 Task: Find connections with filter location Belo Oriente with filter topic #Personalbrandingwith filter profile language Spanish with filter current company Arup with filter school Indian Institute of Social Welfare and Business Management with filter industry Construction with filter service category Graphic Design with filter keywords title Social Media Specialist
Action: Mouse moved to (572, 122)
Screenshot: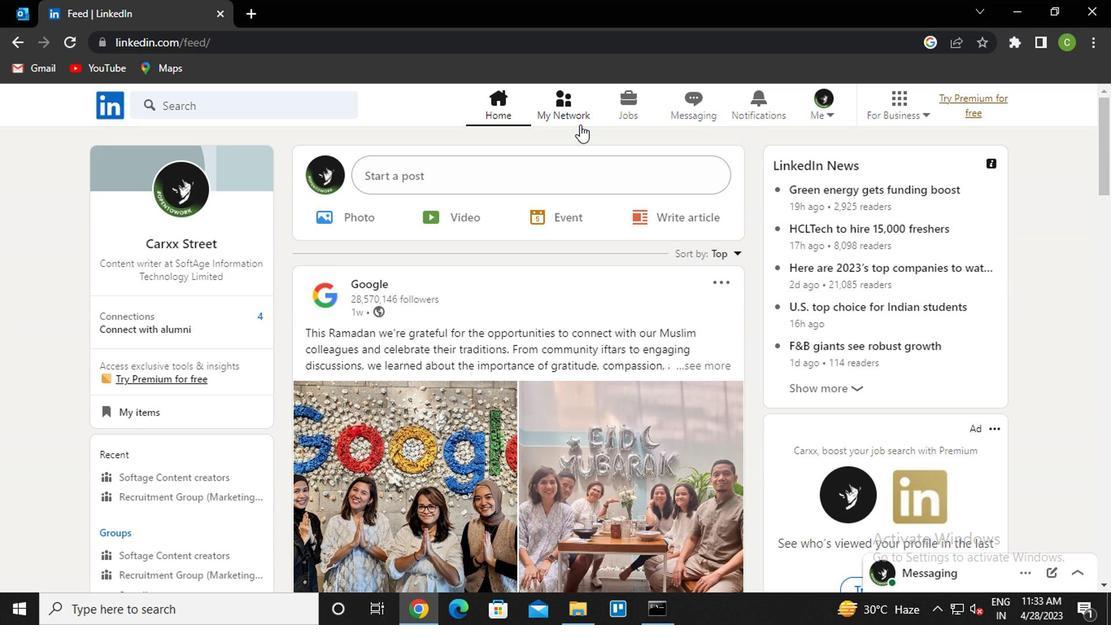 
Action: Mouse pressed left at (572, 122)
Screenshot: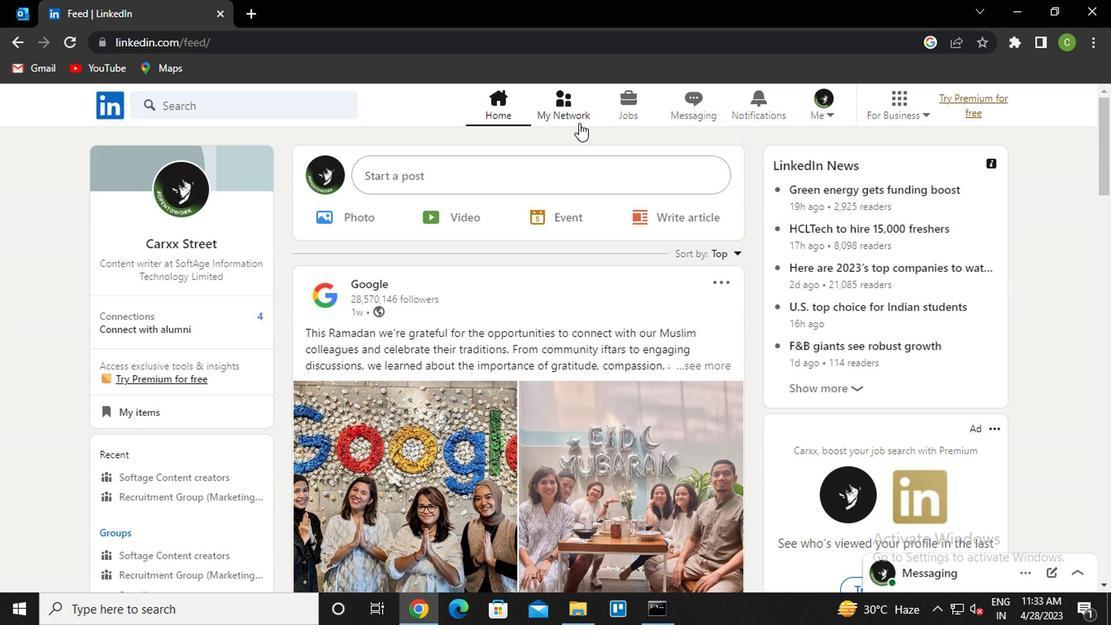 
Action: Mouse moved to (250, 208)
Screenshot: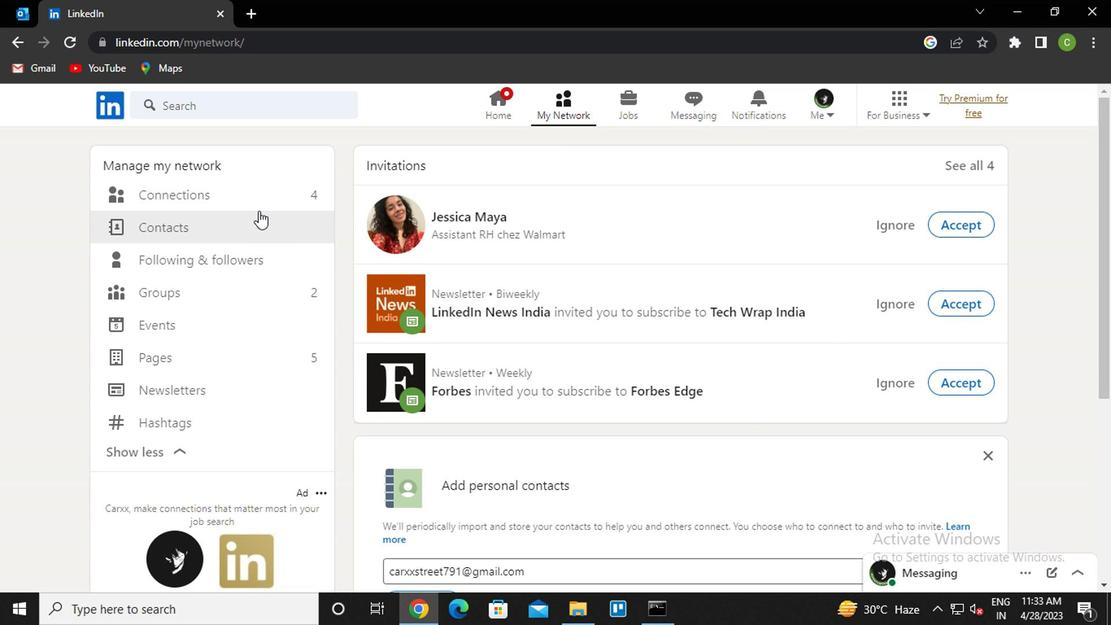 
Action: Mouse pressed left at (250, 208)
Screenshot: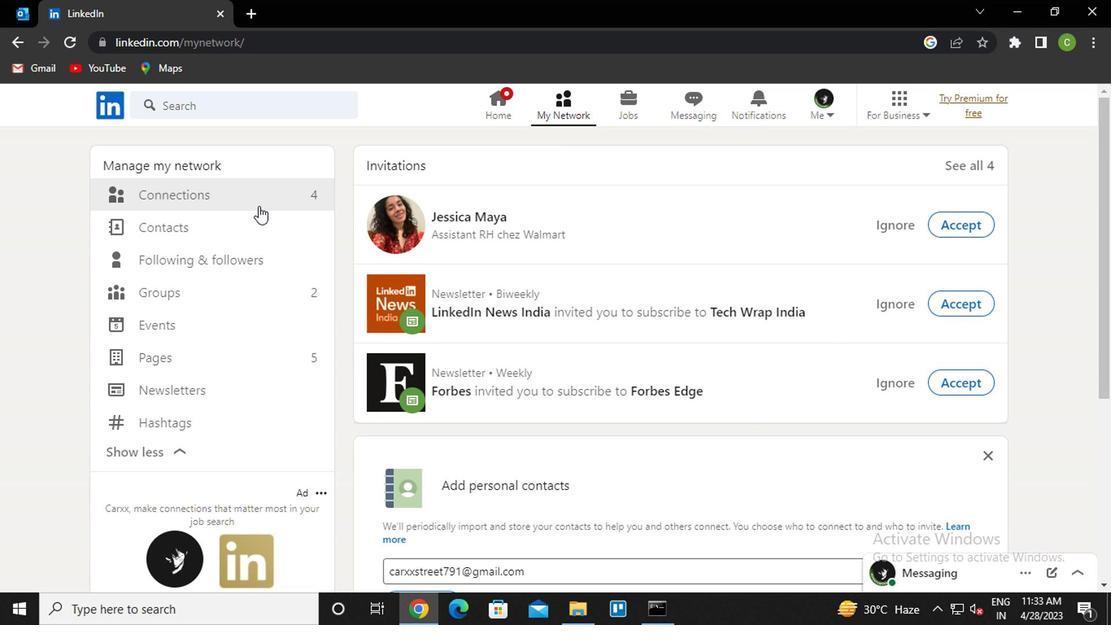 
Action: Mouse moved to (258, 208)
Screenshot: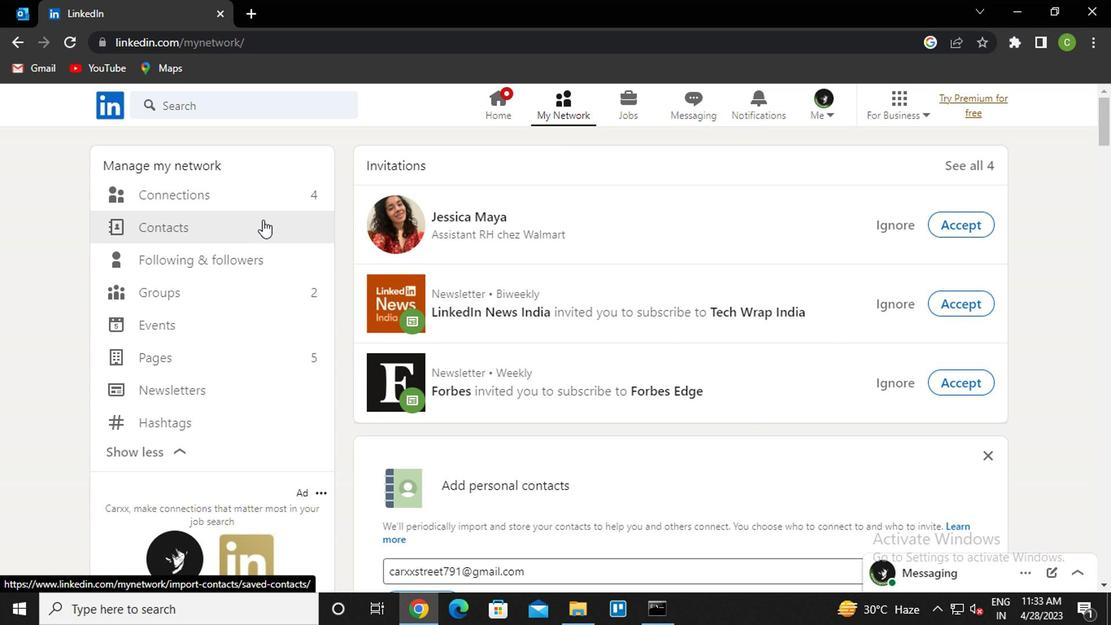 
Action: Mouse pressed left at (258, 208)
Screenshot: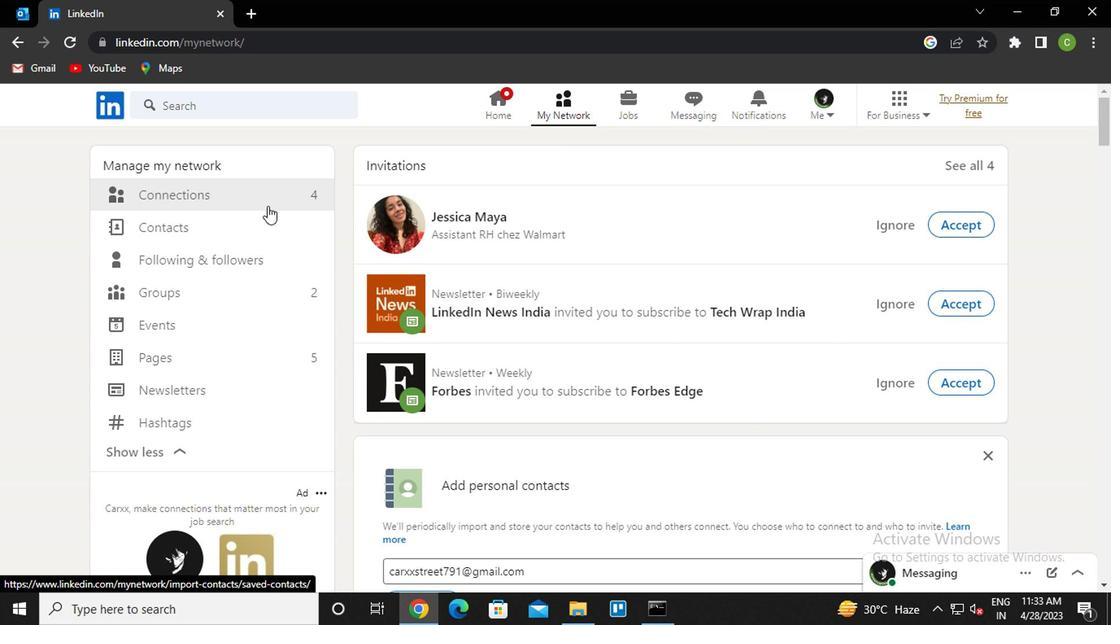
Action: Mouse moved to (283, 195)
Screenshot: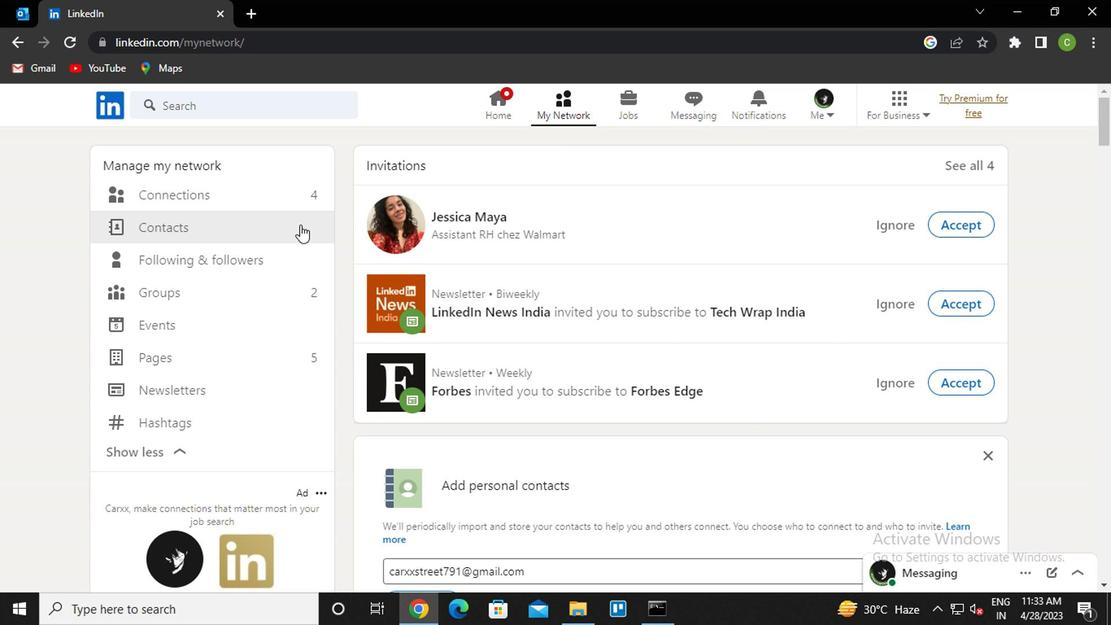 
Action: Mouse pressed left at (283, 195)
Screenshot: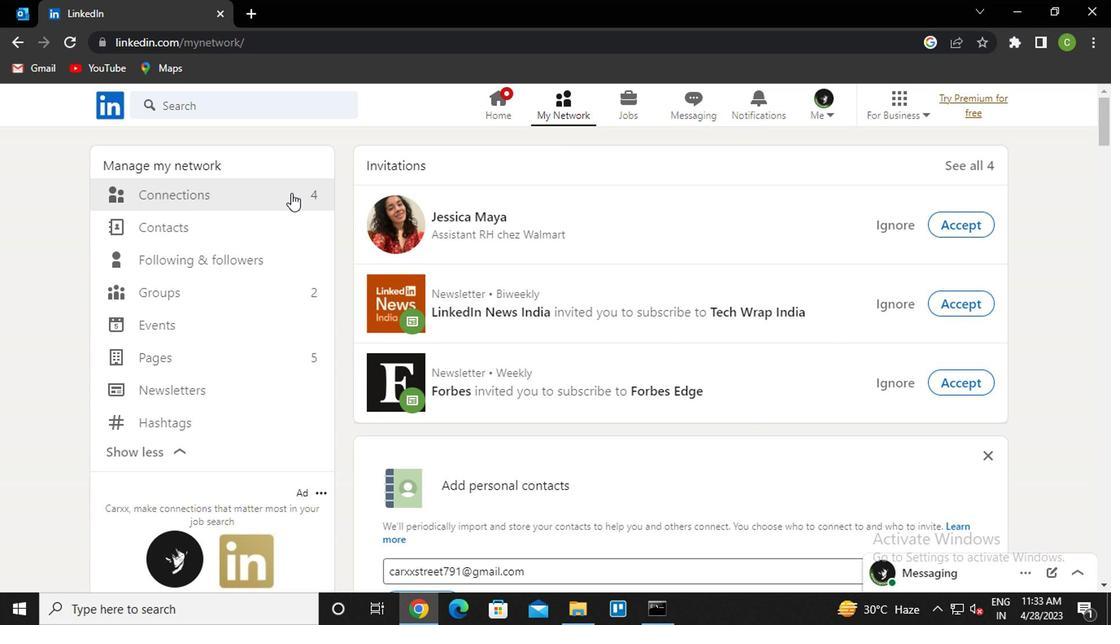 
Action: Mouse moved to (678, 201)
Screenshot: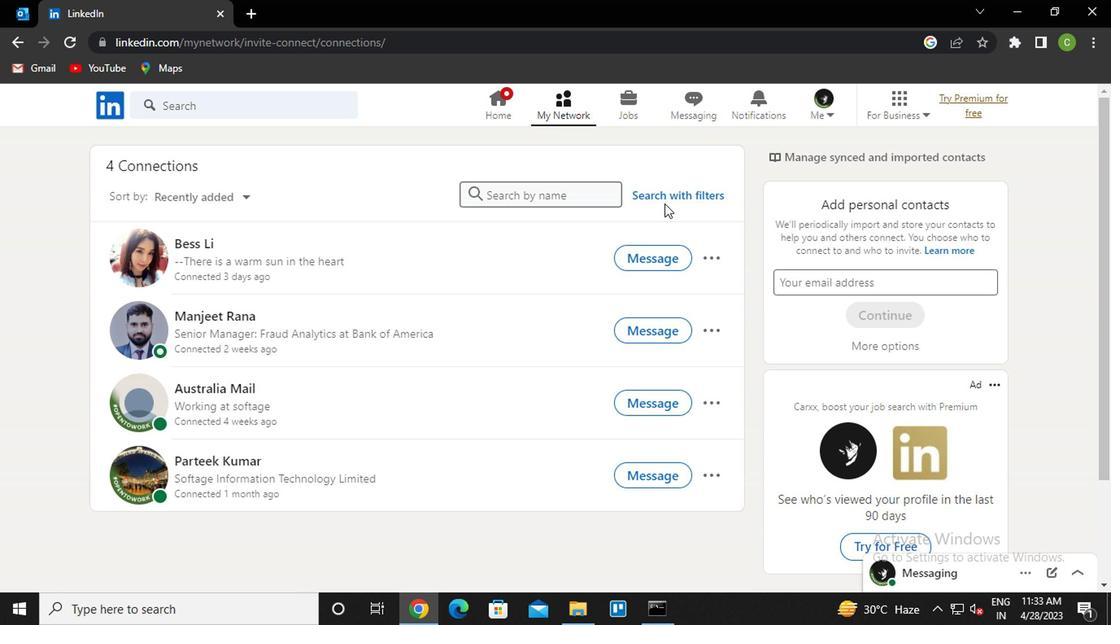 
Action: Mouse pressed left at (678, 201)
Screenshot: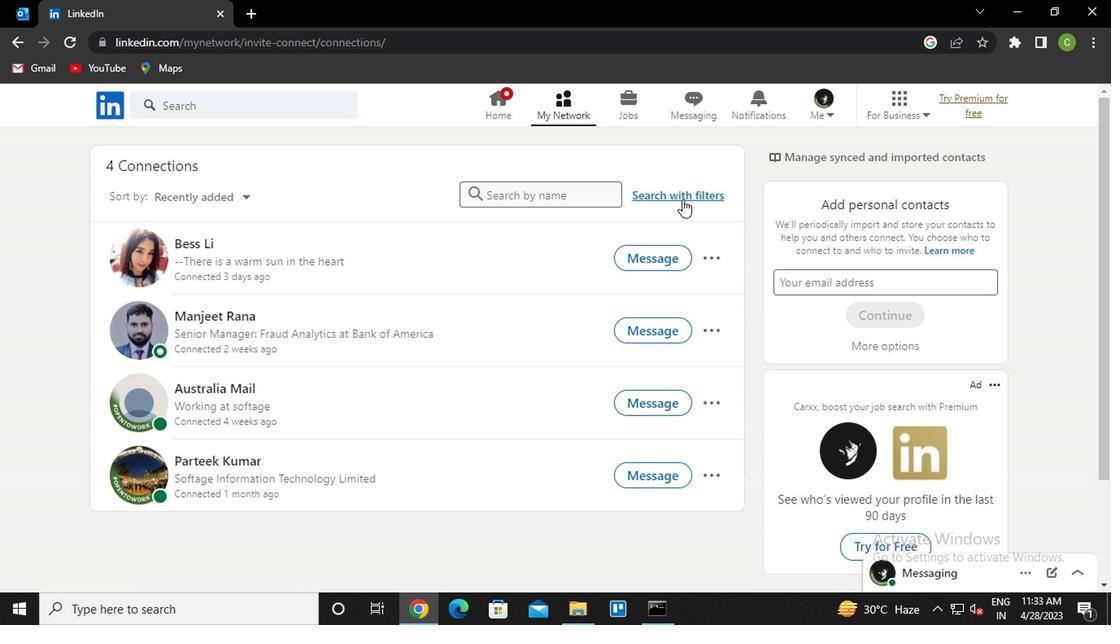 
Action: Mouse moved to (603, 147)
Screenshot: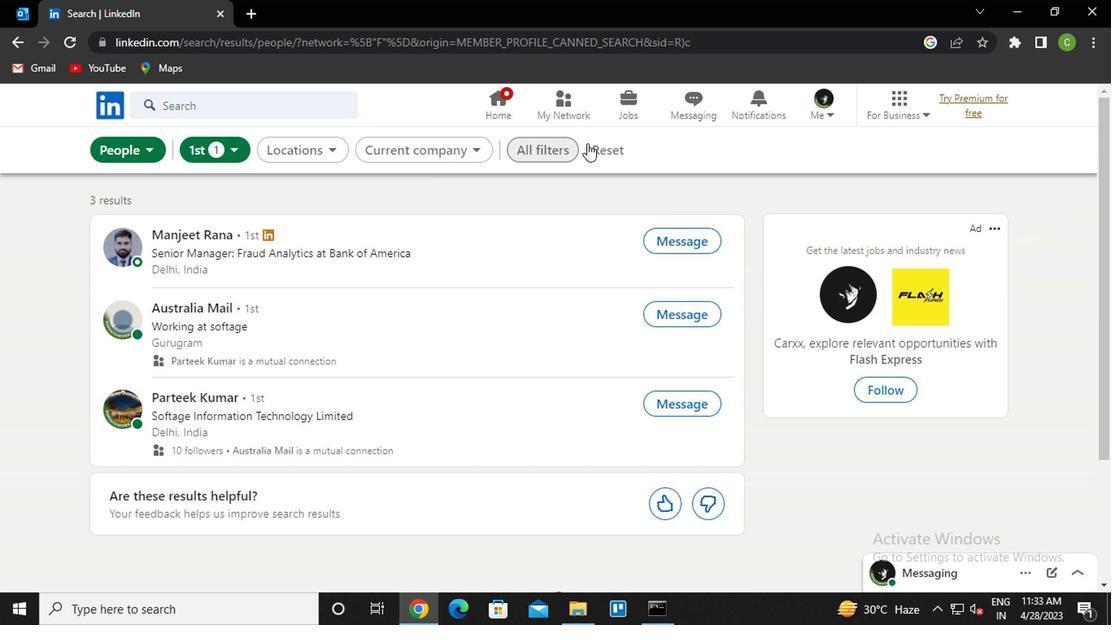 
Action: Mouse pressed left at (603, 147)
Screenshot: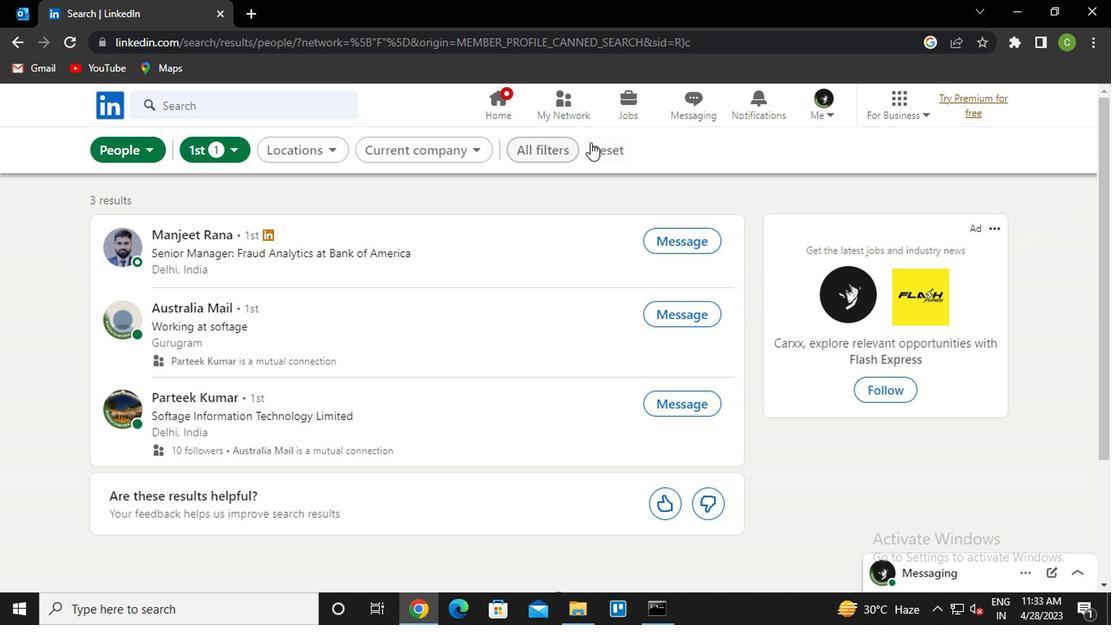 
Action: Mouse moved to (567, 150)
Screenshot: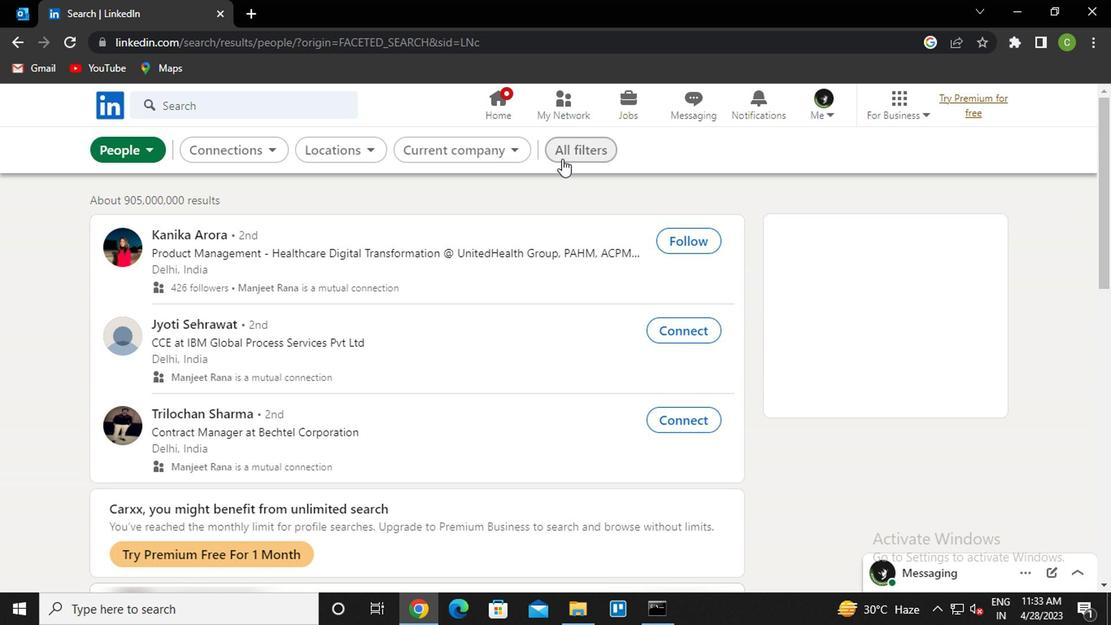 
Action: Mouse pressed left at (567, 150)
Screenshot: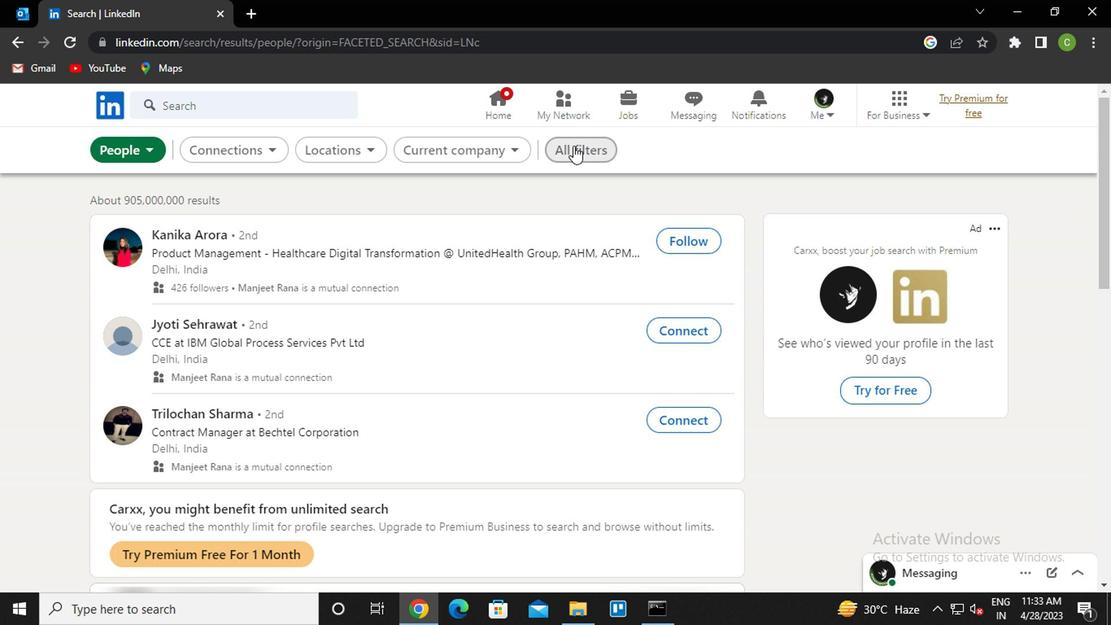 
Action: Mouse moved to (792, 297)
Screenshot: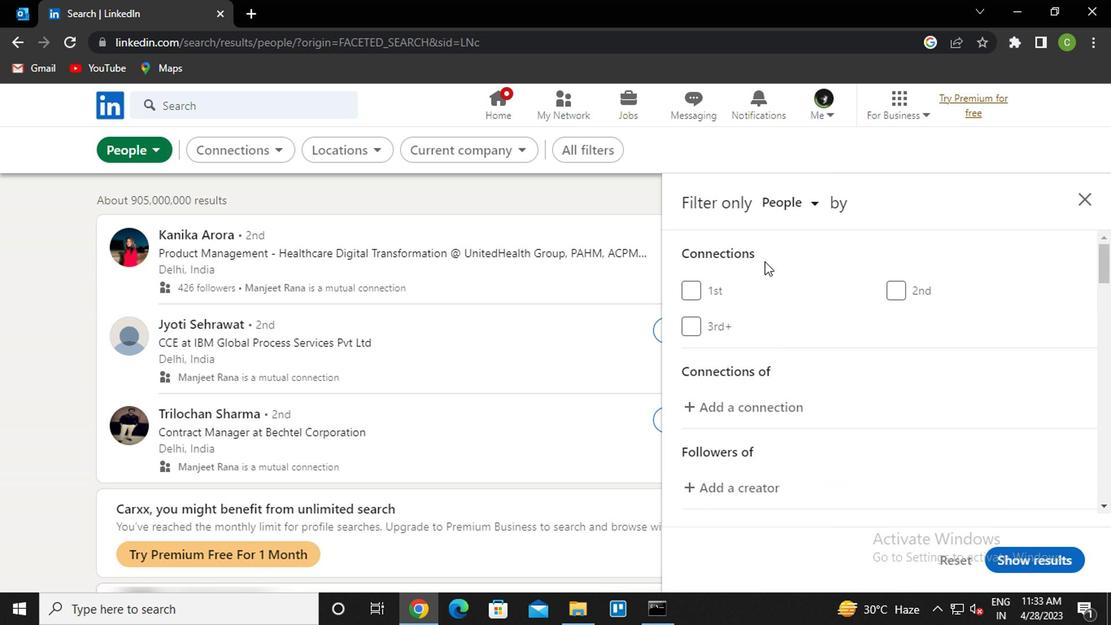 
Action: Mouse scrolled (792, 296) with delta (0, 0)
Screenshot: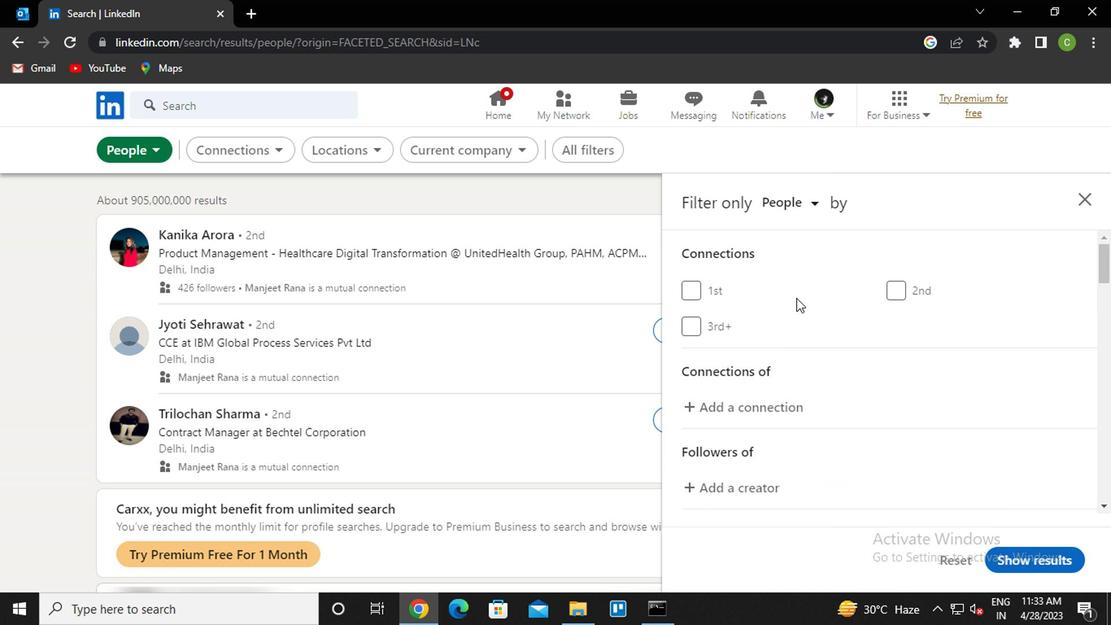 
Action: Mouse scrolled (792, 296) with delta (0, 0)
Screenshot: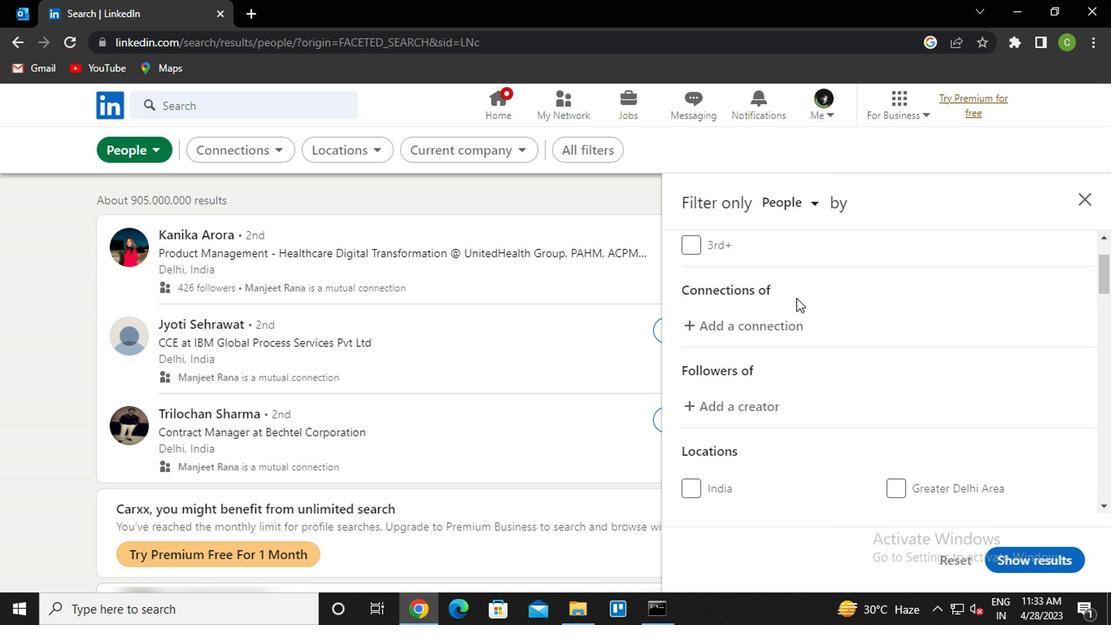
Action: Mouse scrolled (792, 296) with delta (0, 0)
Screenshot: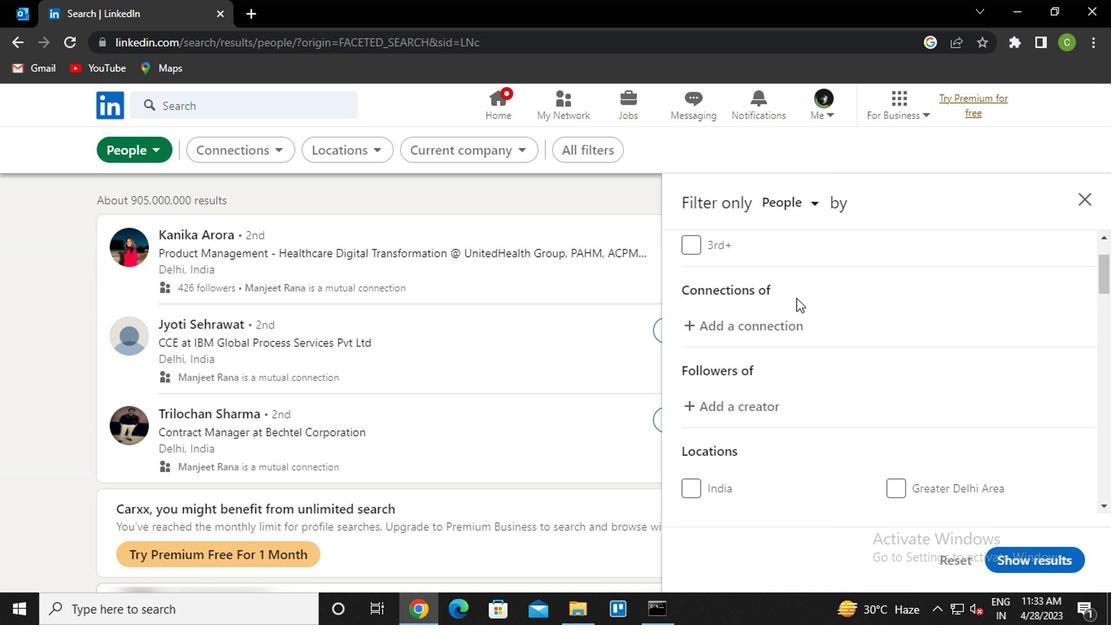 
Action: Mouse scrolled (792, 296) with delta (0, 0)
Screenshot: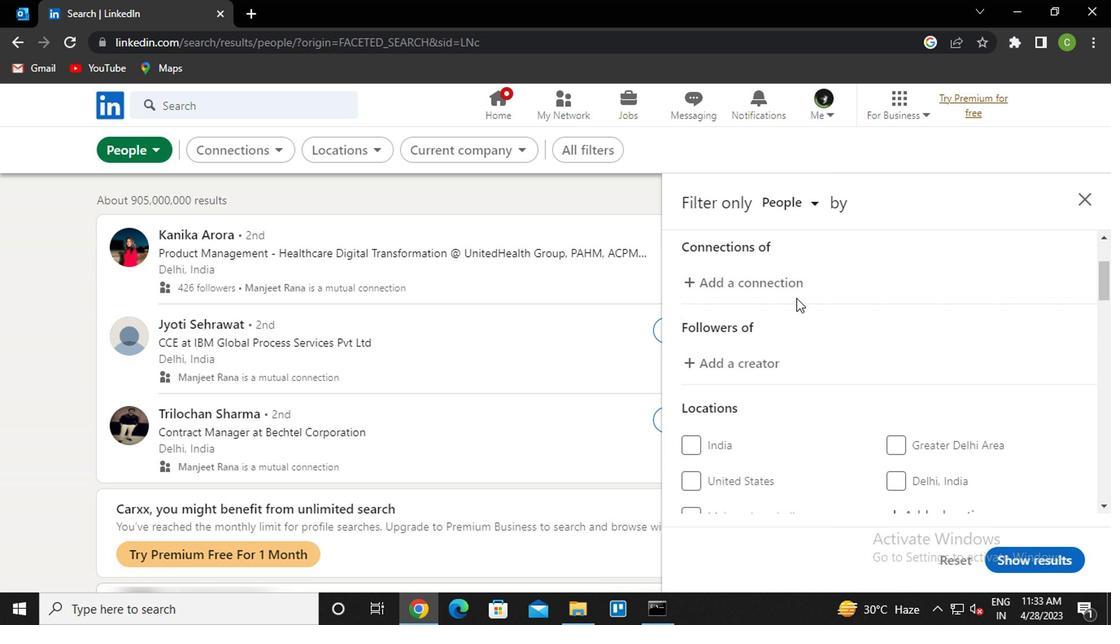 
Action: Mouse moved to (921, 321)
Screenshot: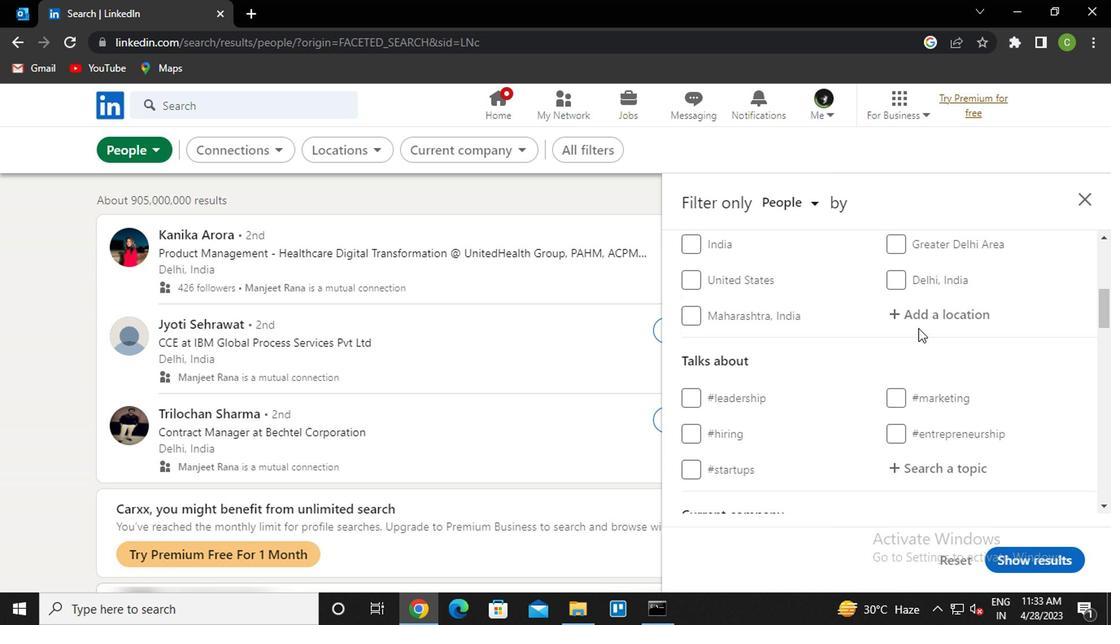 
Action: Mouse pressed left at (921, 321)
Screenshot: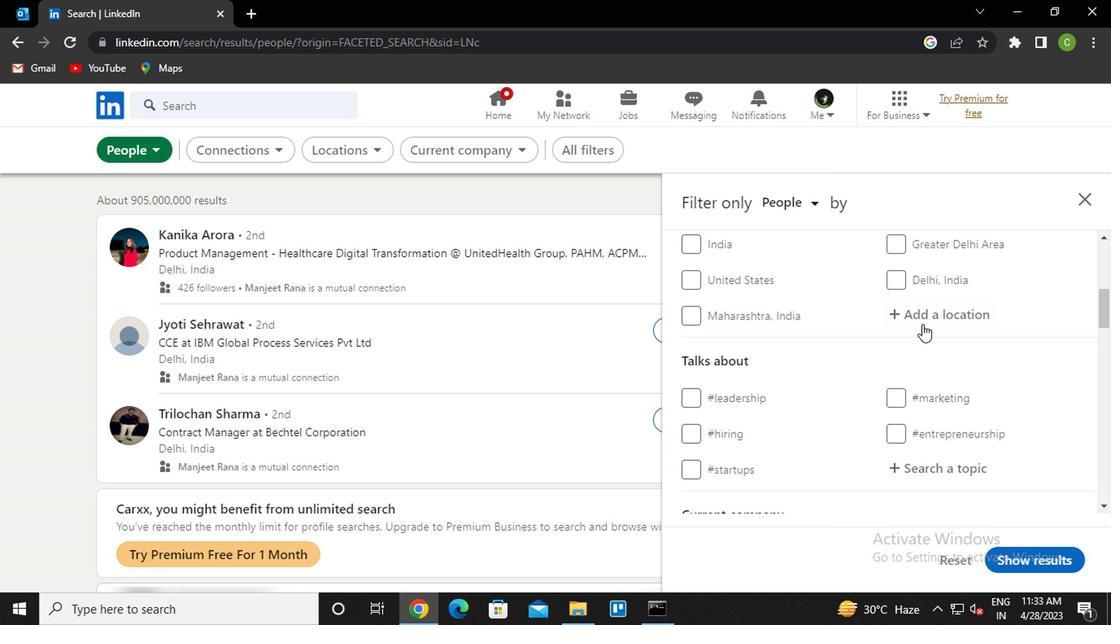 
Action: Key pressed <Key.caps_lock>b<Key.caps_lock>eo<Key.backspace>lo<Key.space><Key.caps_lock>o<Key.caps_lock>ri<Key.down><Key.enter>
Screenshot: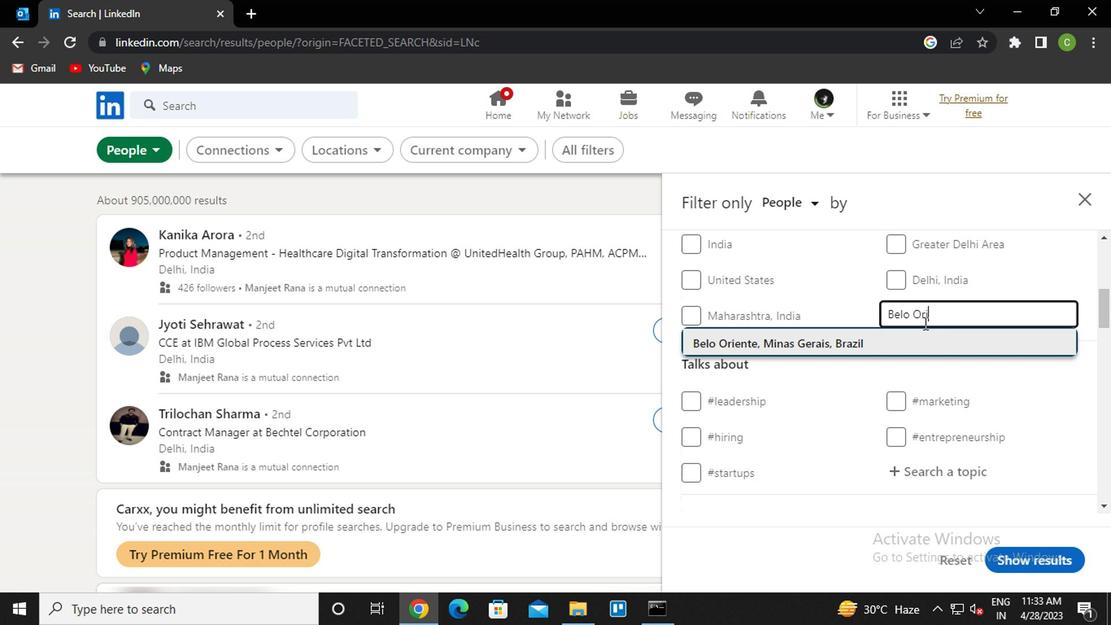 
Action: Mouse moved to (911, 328)
Screenshot: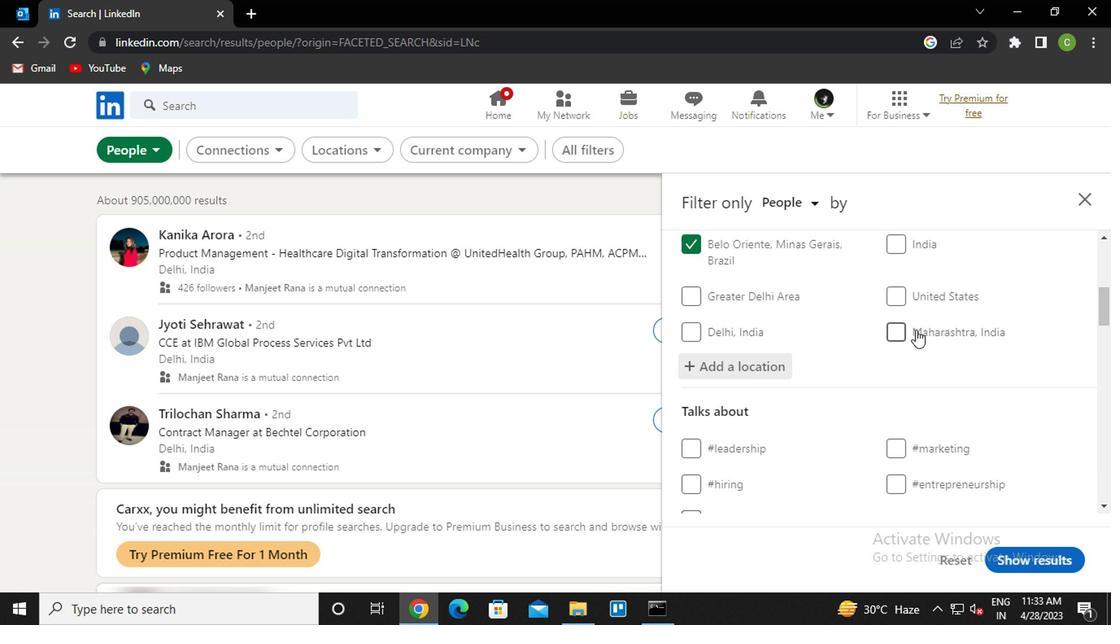 
Action: Mouse scrolled (911, 327) with delta (0, 0)
Screenshot: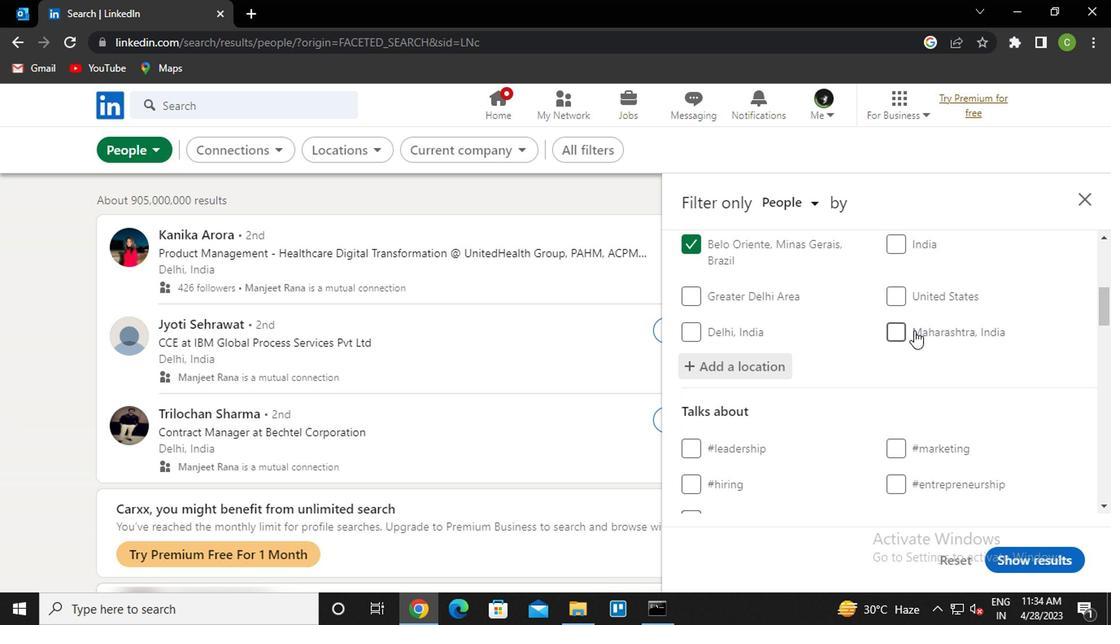 
Action: Mouse scrolled (911, 327) with delta (0, 0)
Screenshot: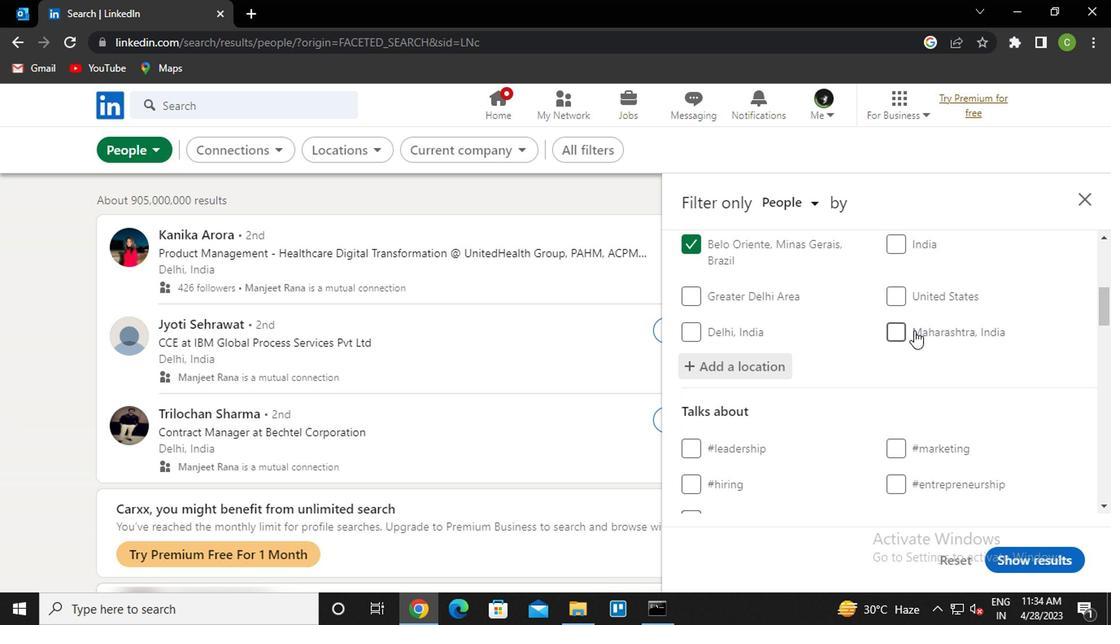 
Action: Mouse moved to (928, 354)
Screenshot: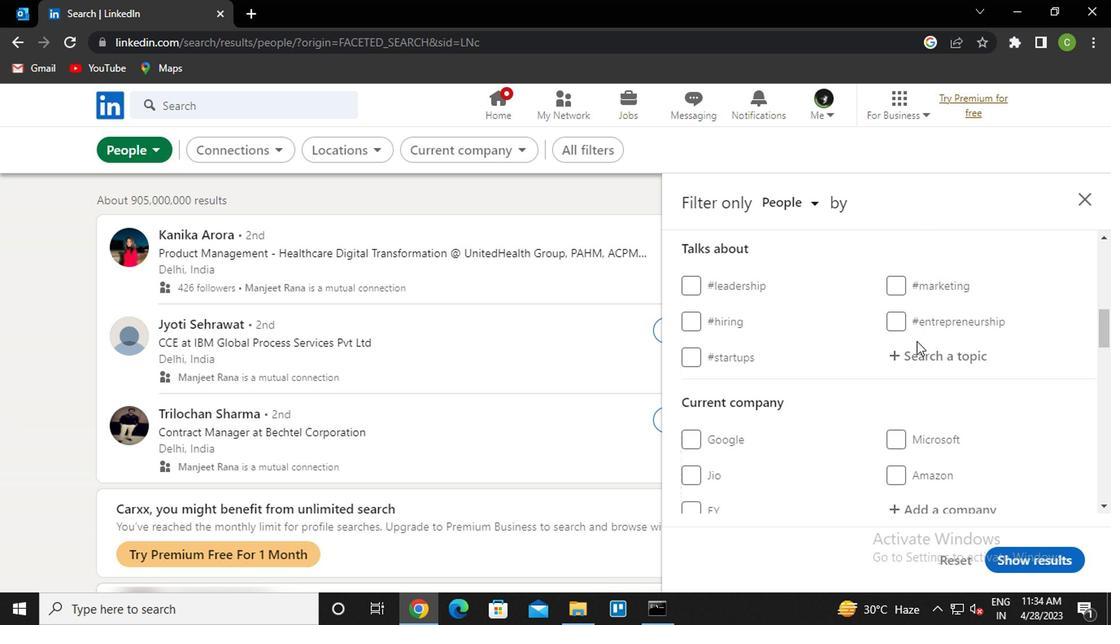 
Action: Mouse pressed left at (928, 354)
Screenshot: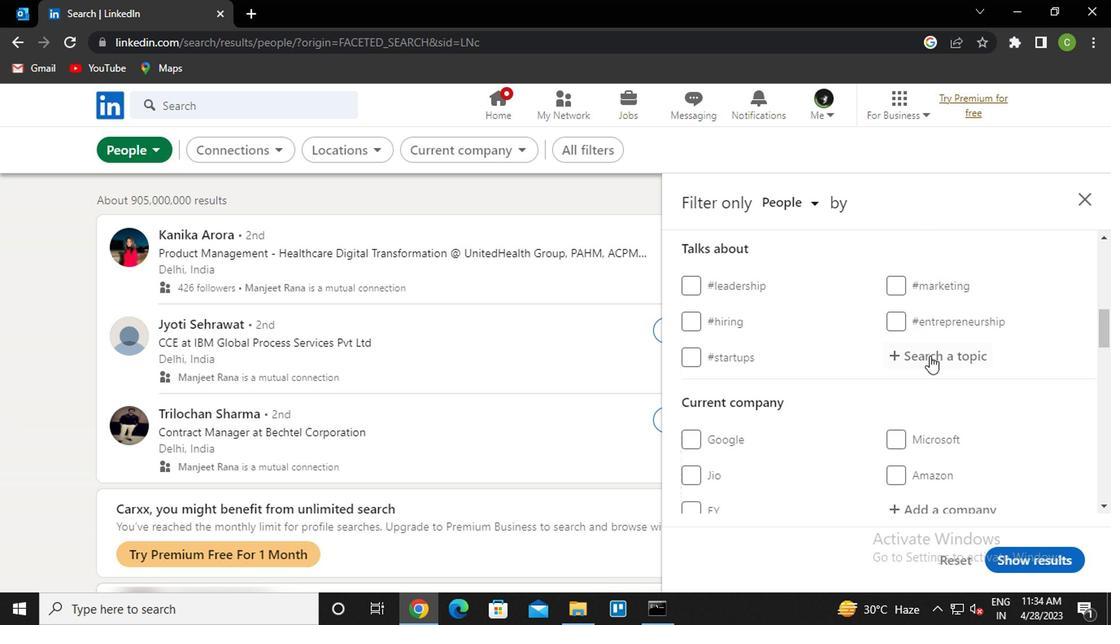 
Action: Key pressed <Key.caps_lock>p<Key.caps_lock>ersona;<Key.backspace>l<Key.down><Key.down><Key.enter>
Screenshot: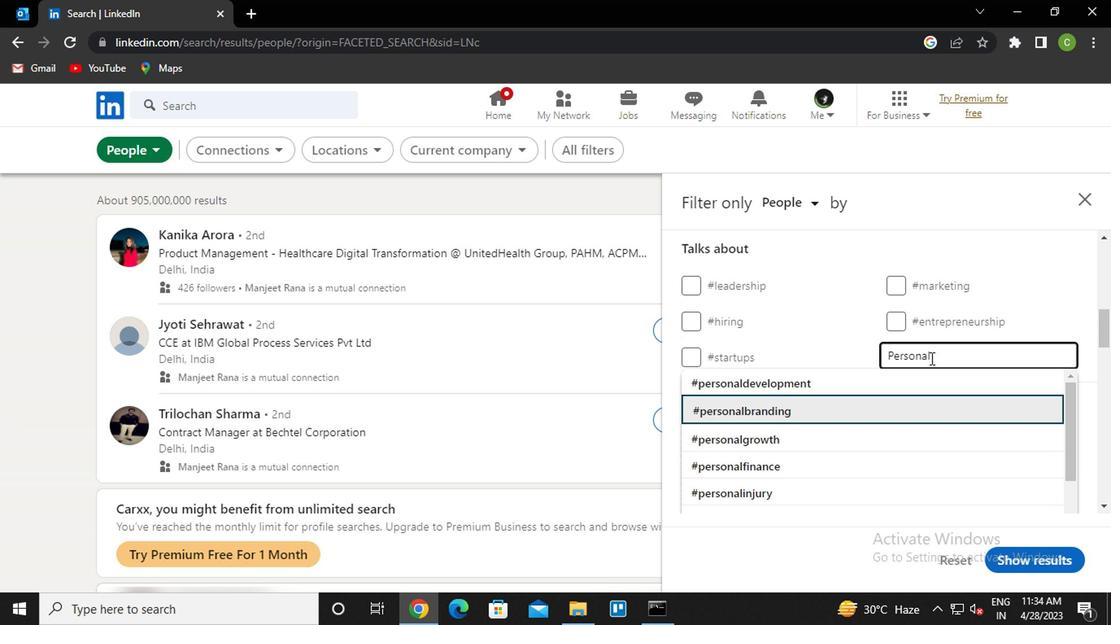 
Action: Mouse moved to (750, 367)
Screenshot: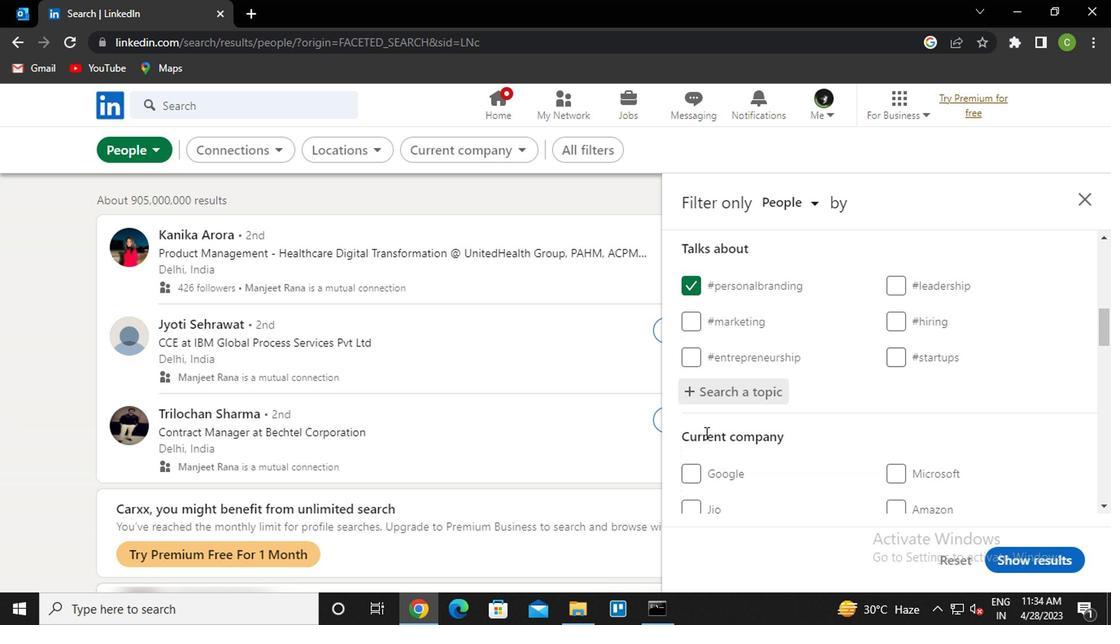 
Action: Mouse scrolled (750, 367) with delta (0, 0)
Screenshot: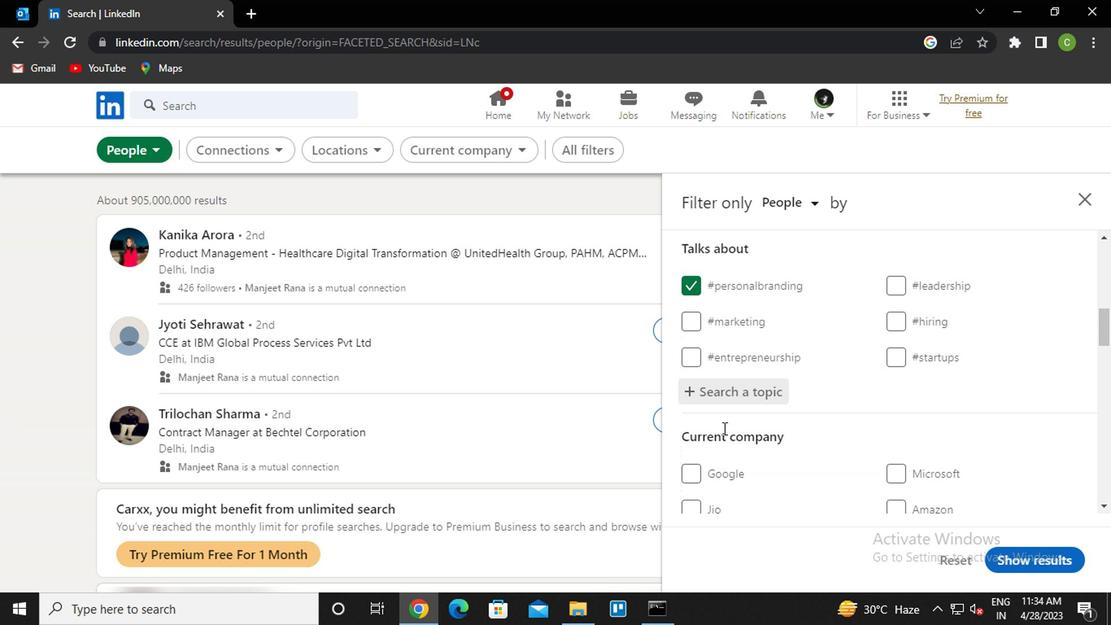
Action: Mouse moved to (750, 367)
Screenshot: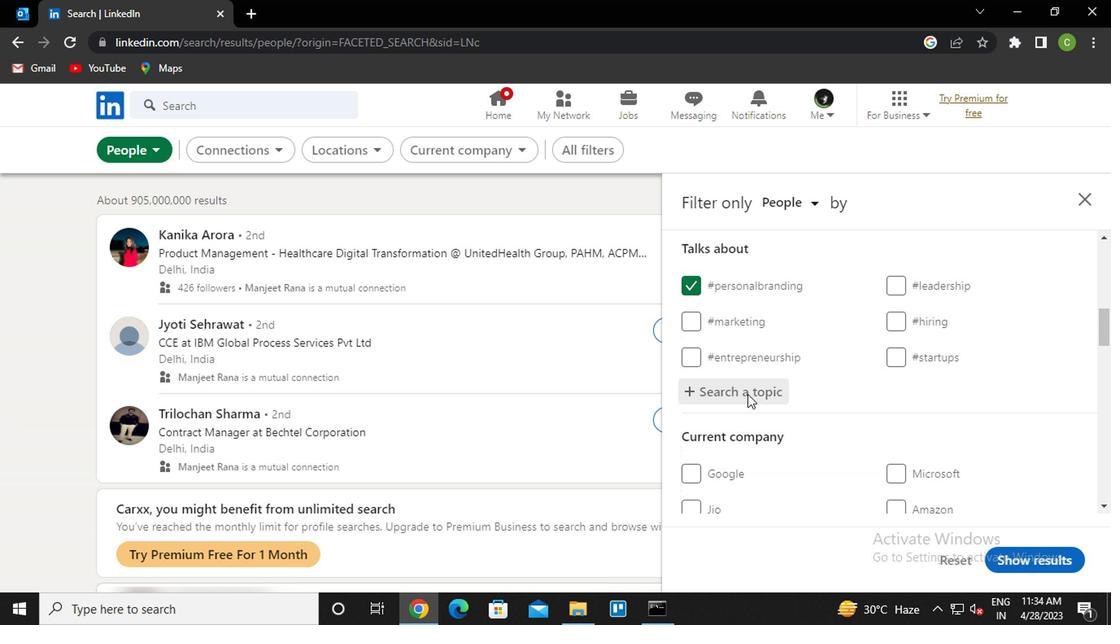 
Action: Mouse scrolled (750, 365) with delta (0, -1)
Screenshot: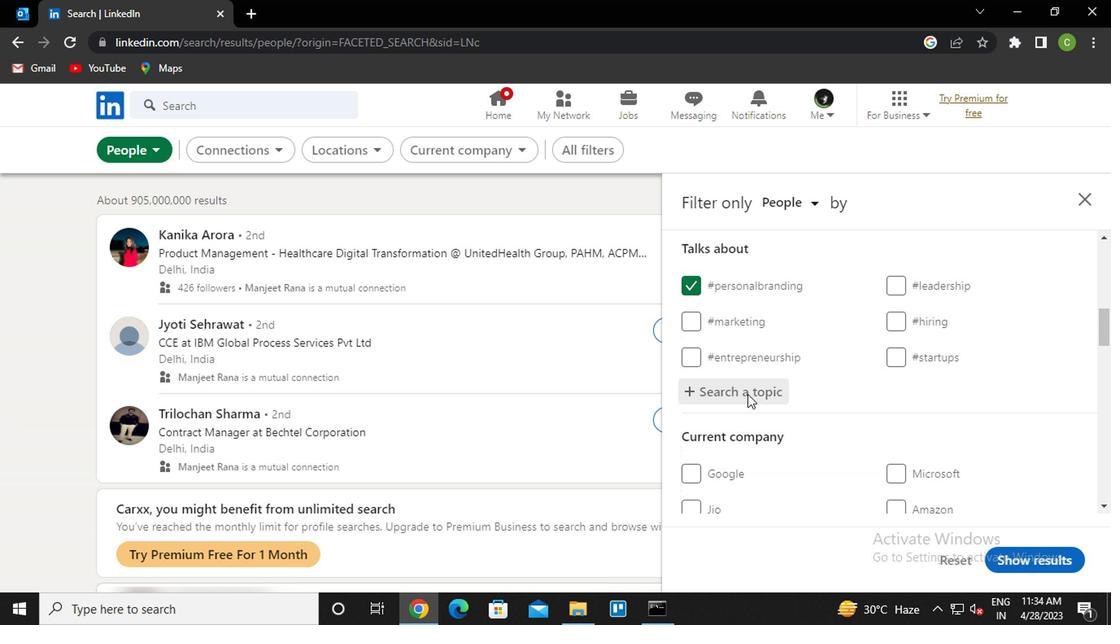 
Action: Mouse moved to (751, 367)
Screenshot: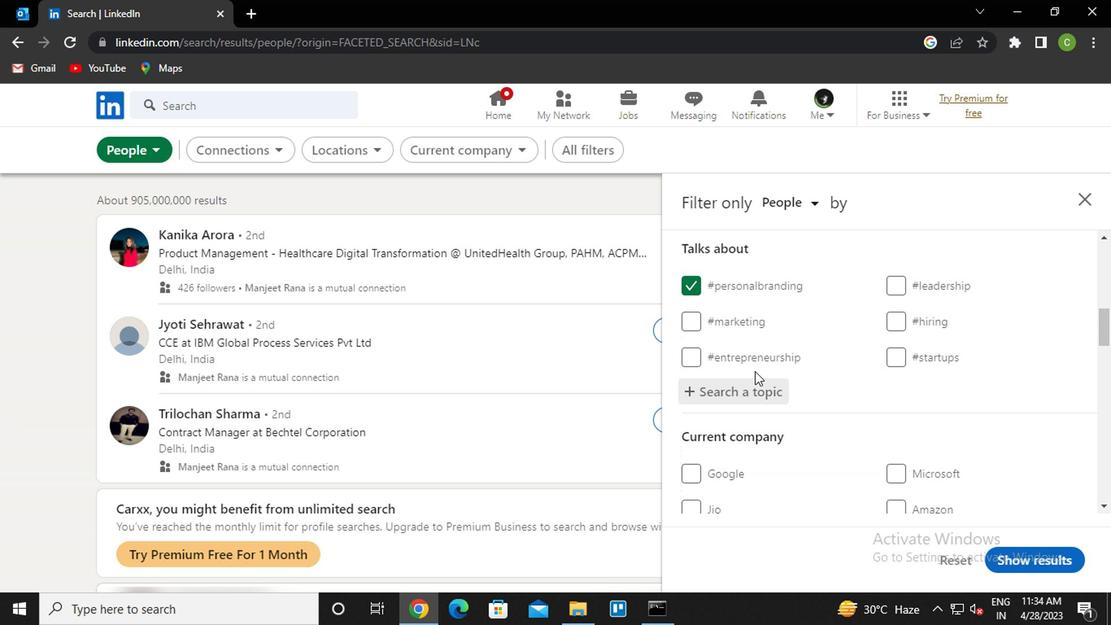 
Action: Mouse scrolled (751, 365) with delta (0, -1)
Screenshot: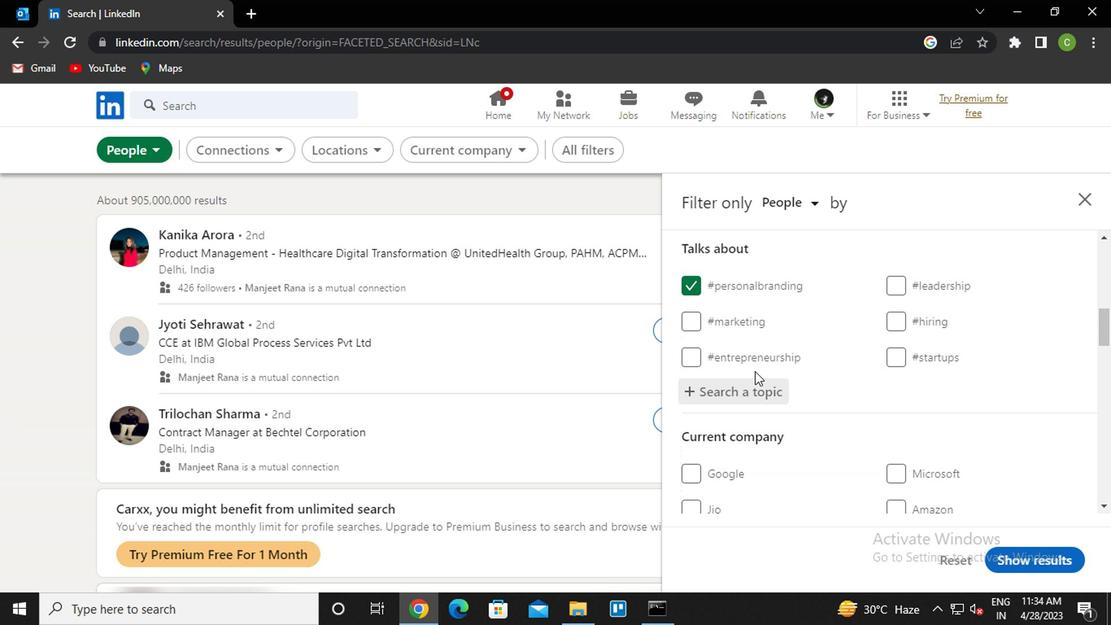 
Action: Mouse scrolled (751, 365) with delta (0, -1)
Screenshot: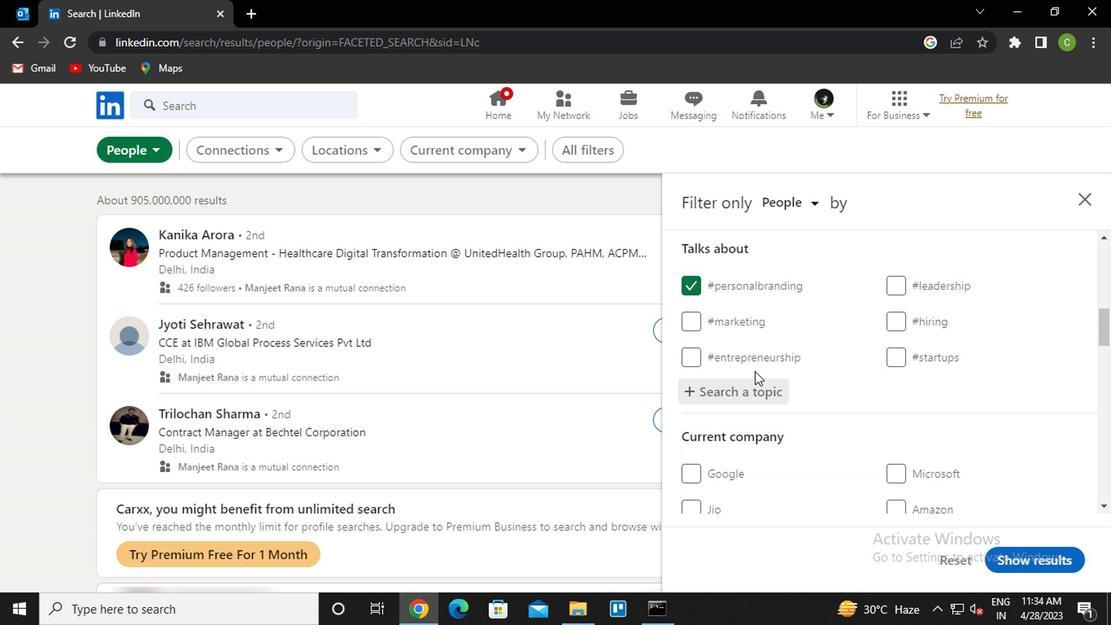 
Action: Mouse moved to (753, 374)
Screenshot: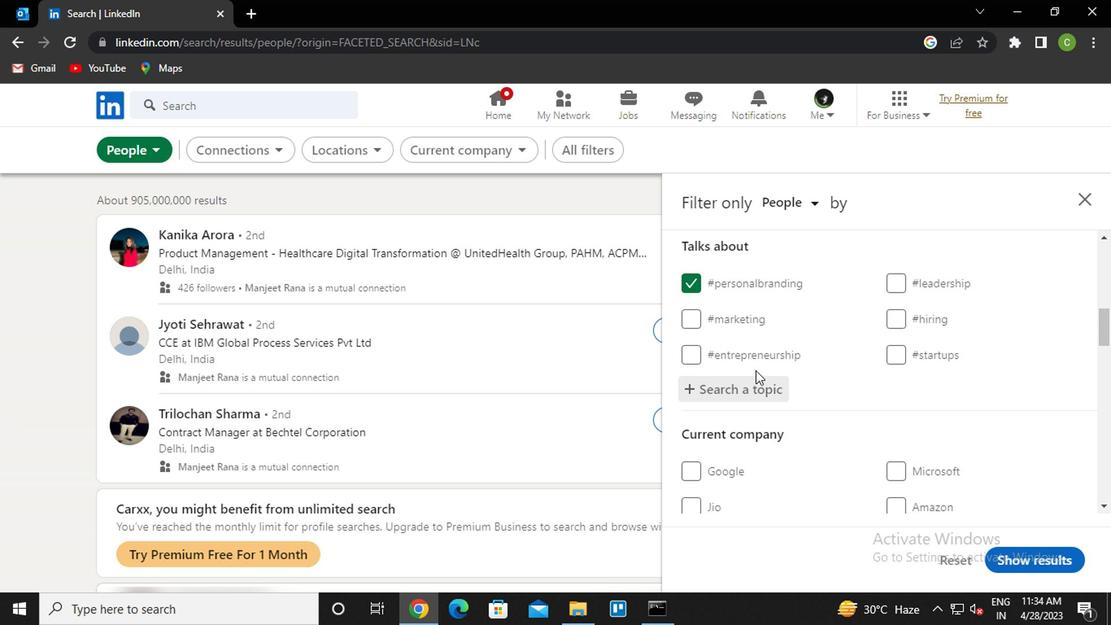 
Action: Mouse scrolled (753, 373) with delta (0, 0)
Screenshot: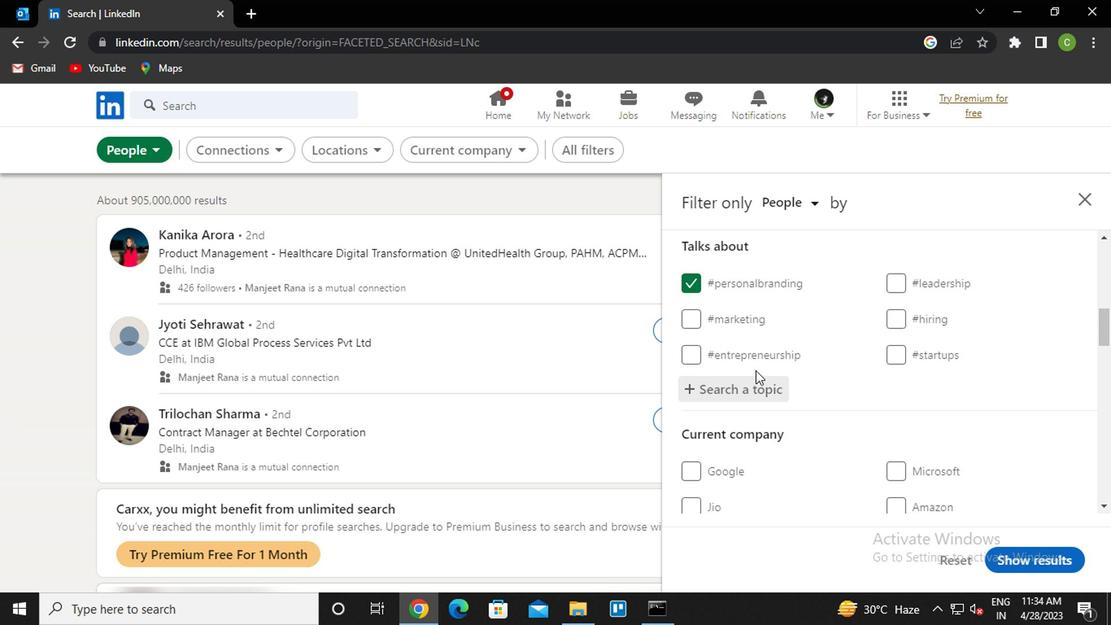 
Action: Mouse moved to (753, 375)
Screenshot: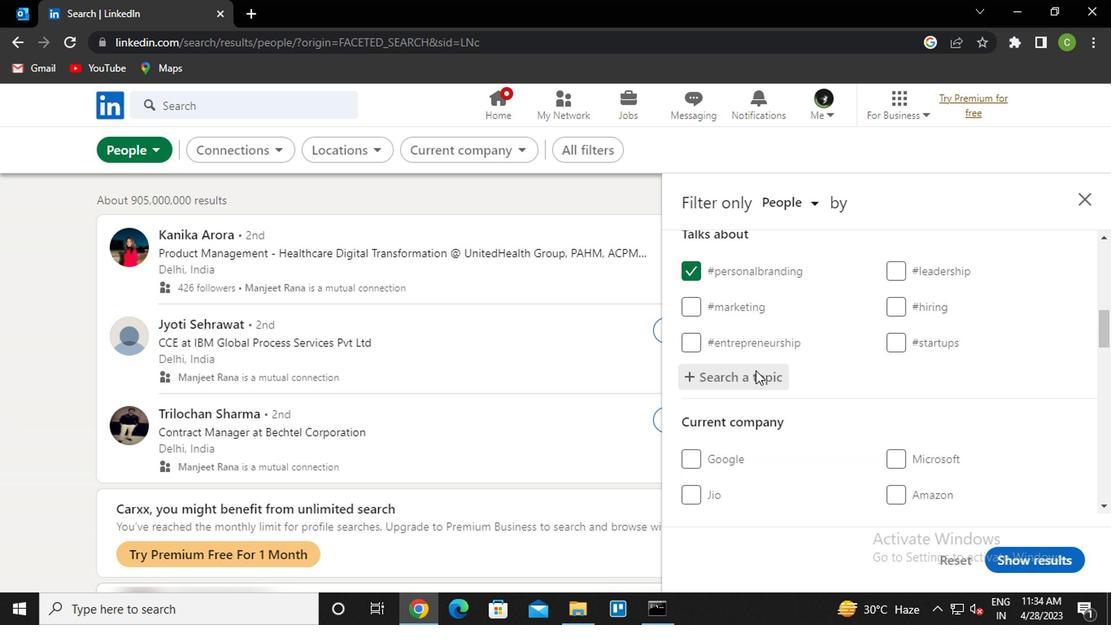 
Action: Mouse scrolled (753, 374) with delta (0, -1)
Screenshot: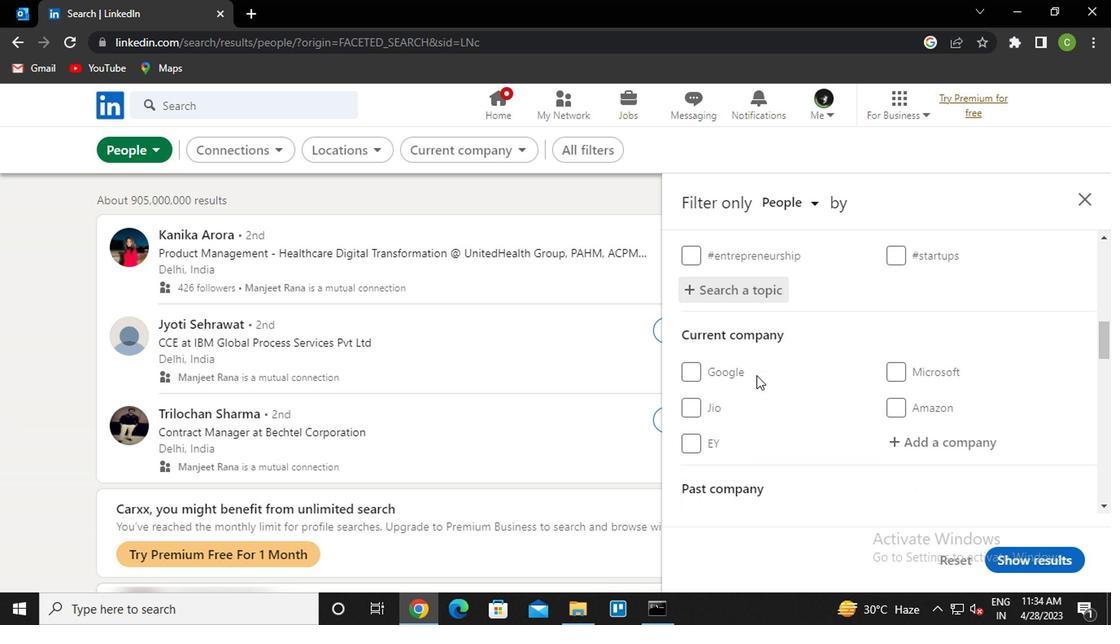 
Action: Mouse moved to (759, 375)
Screenshot: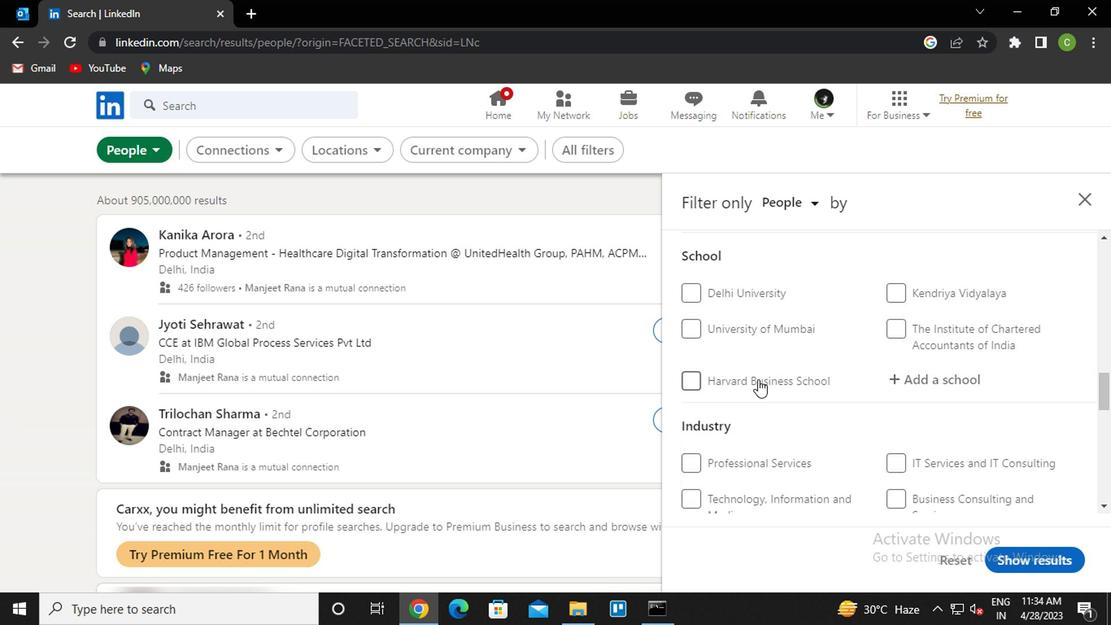 
Action: Mouse scrolled (759, 374) with delta (0, -1)
Screenshot: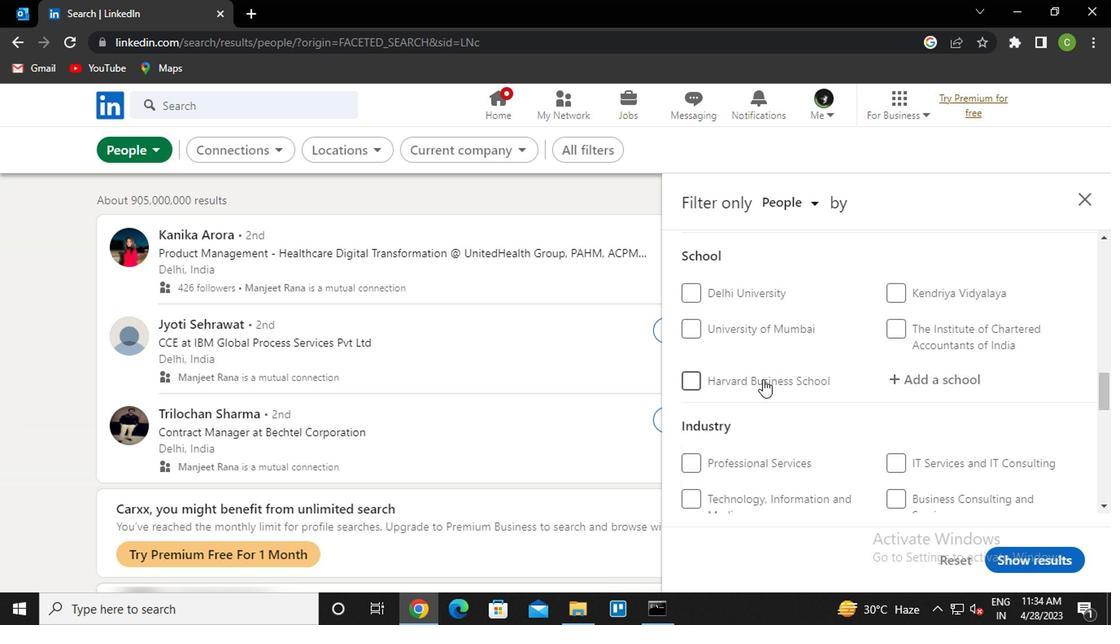 
Action: Mouse scrolled (759, 374) with delta (0, -1)
Screenshot: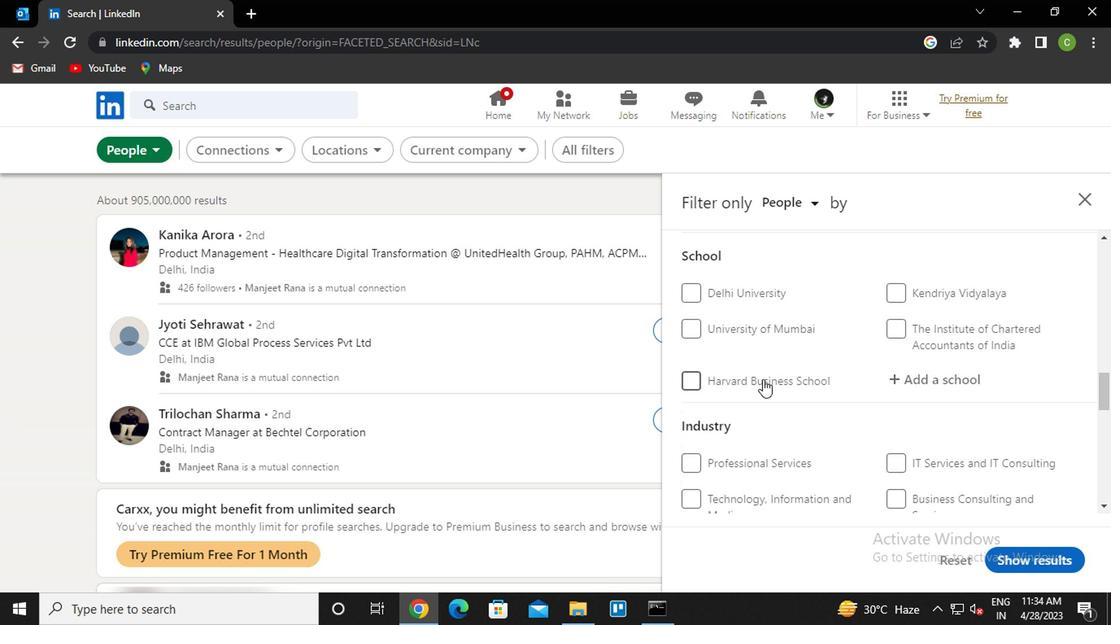 
Action: Mouse scrolled (759, 374) with delta (0, -1)
Screenshot: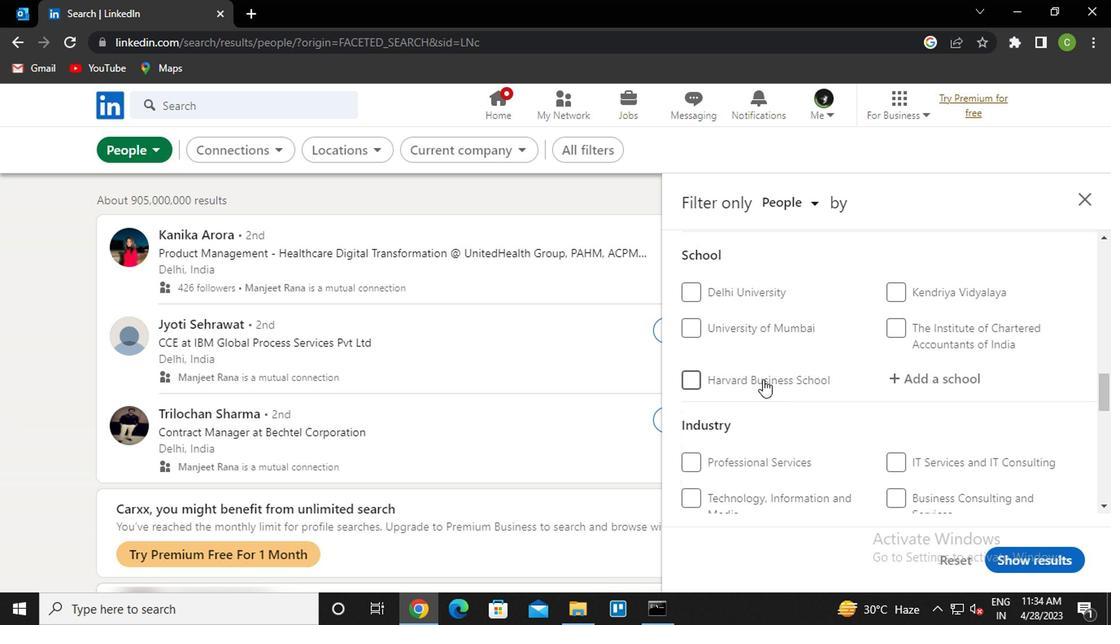
Action: Mouse scrolled (759, 374) with delta (0, -1)
Screenshot: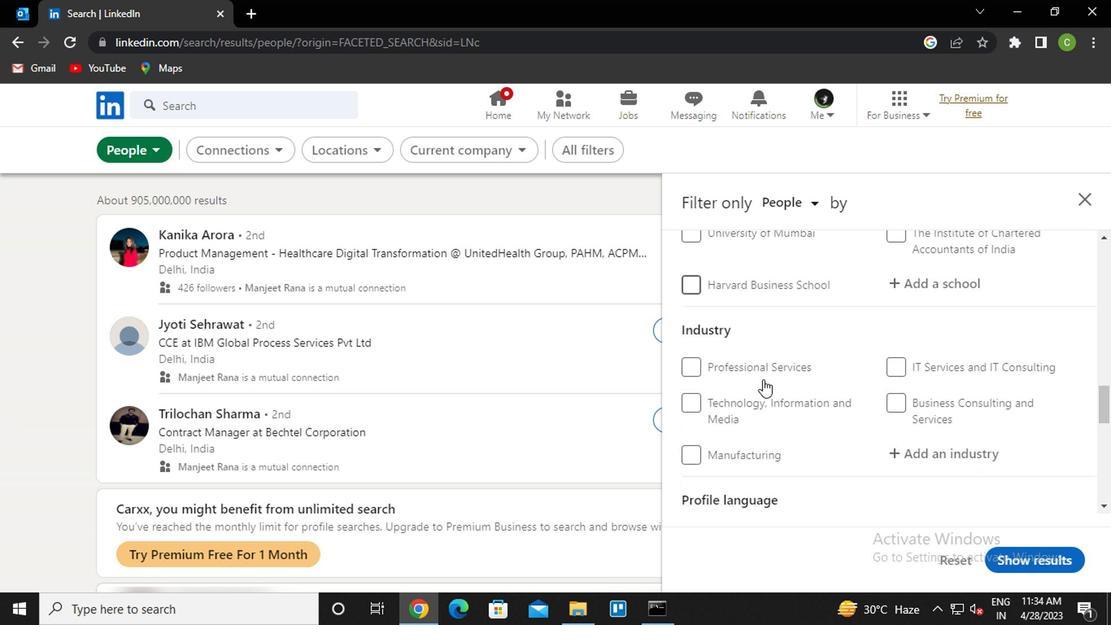 
Action: Mouse moved to (686, 334)
Screenshot: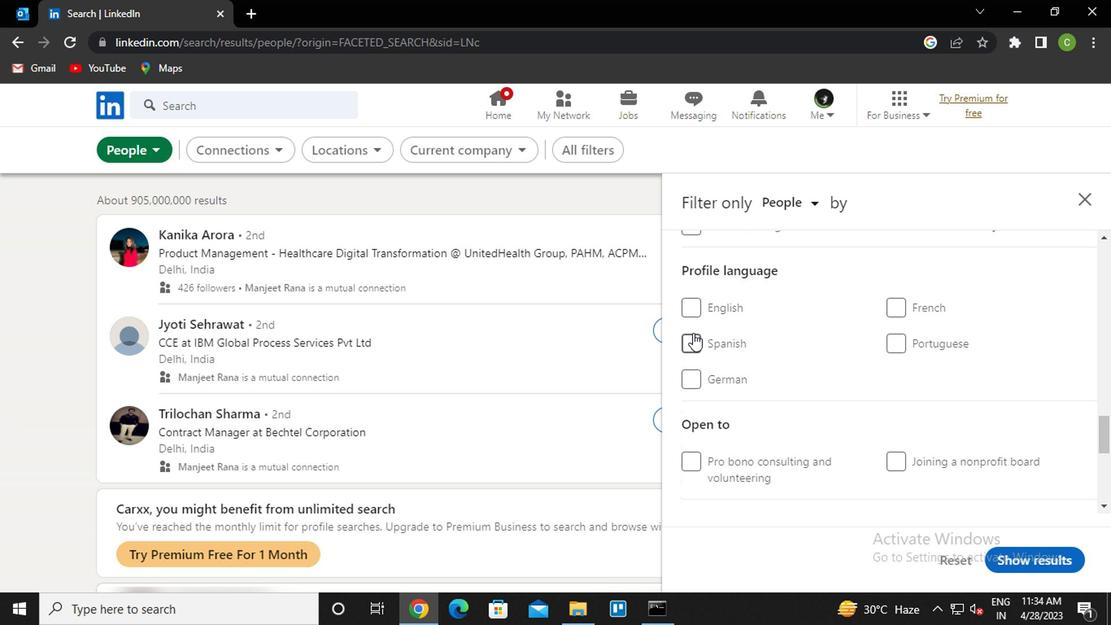 
Action: Mouse pressed left at (686, 334)
Screenshot: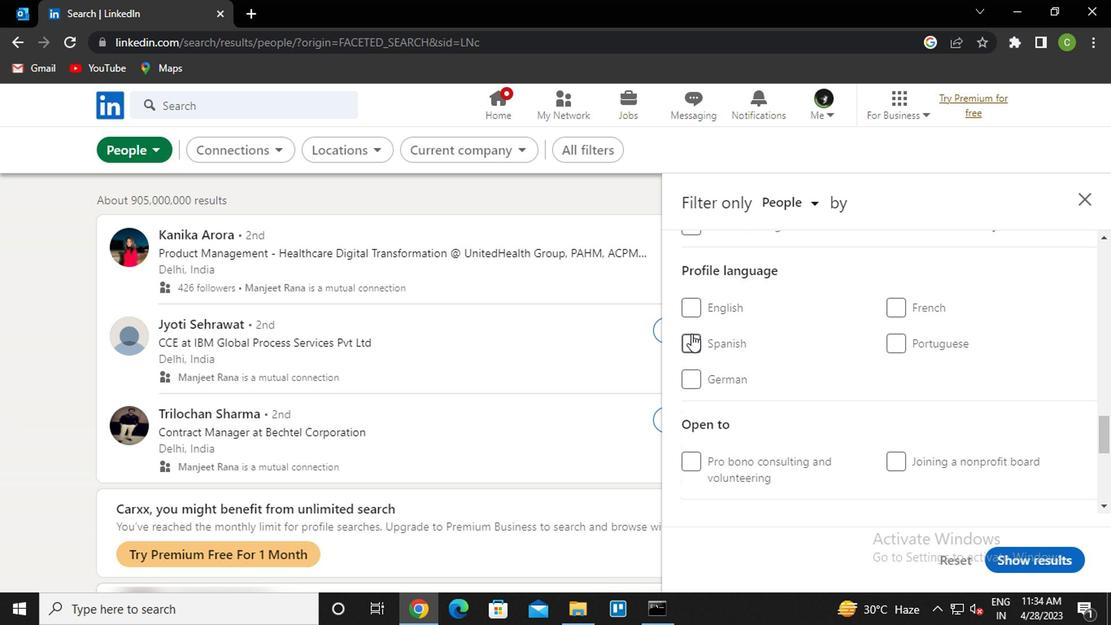 
Action: Mouse moved to (759, 385)
Screenshot: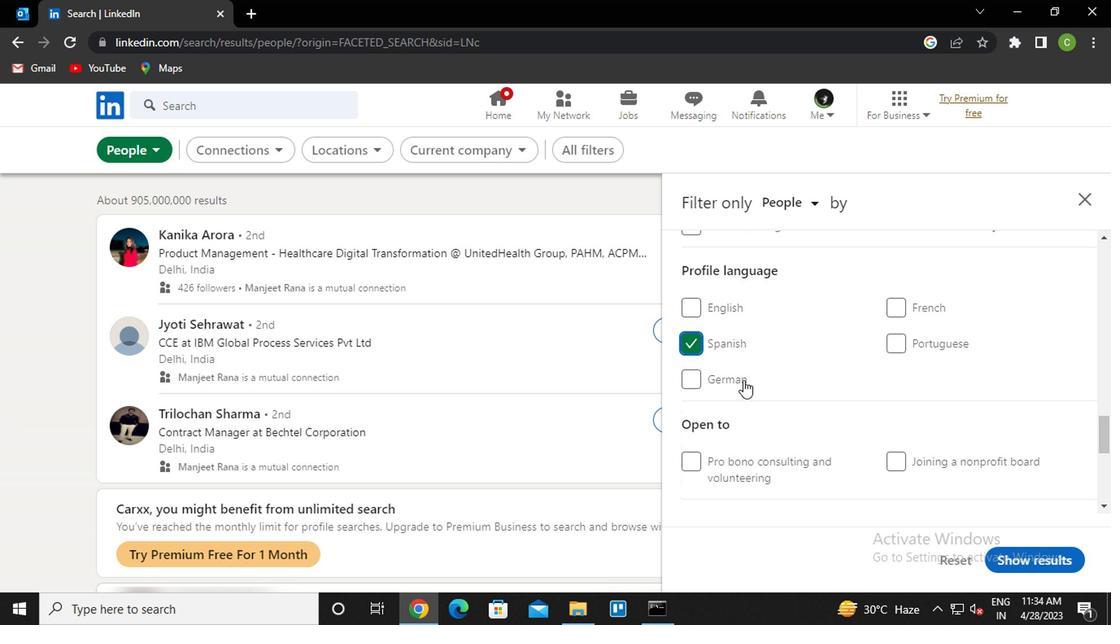
Action: Mouse scrolled (759, 386) with delta (0, 1)
Screenshot: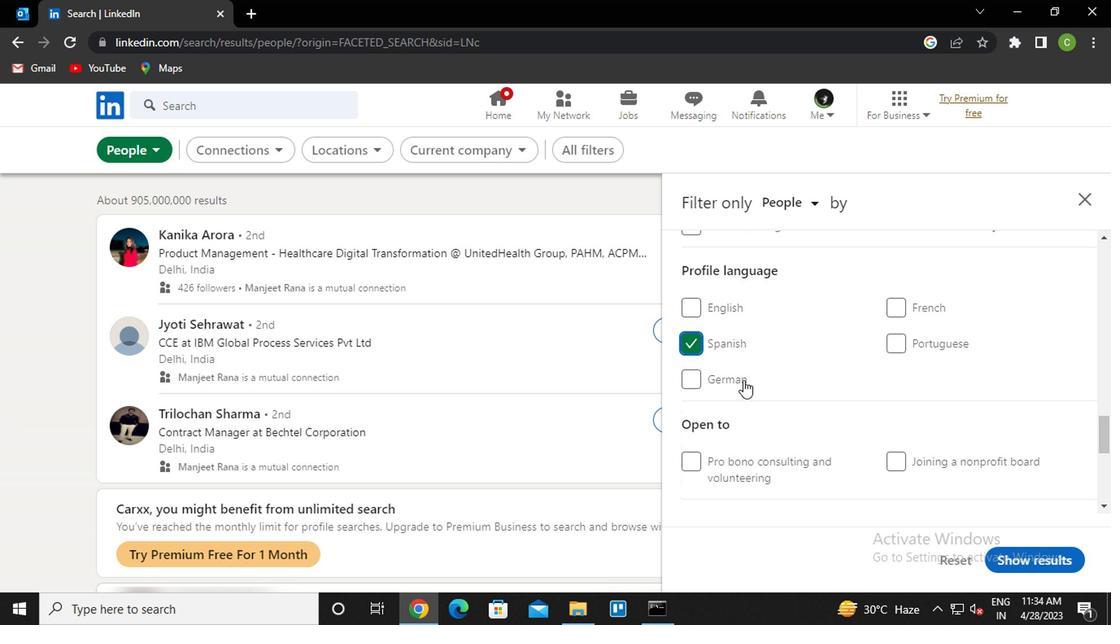 
Action: Mouse scrolled (759, 386) with delta (0, 1)
Screenshot: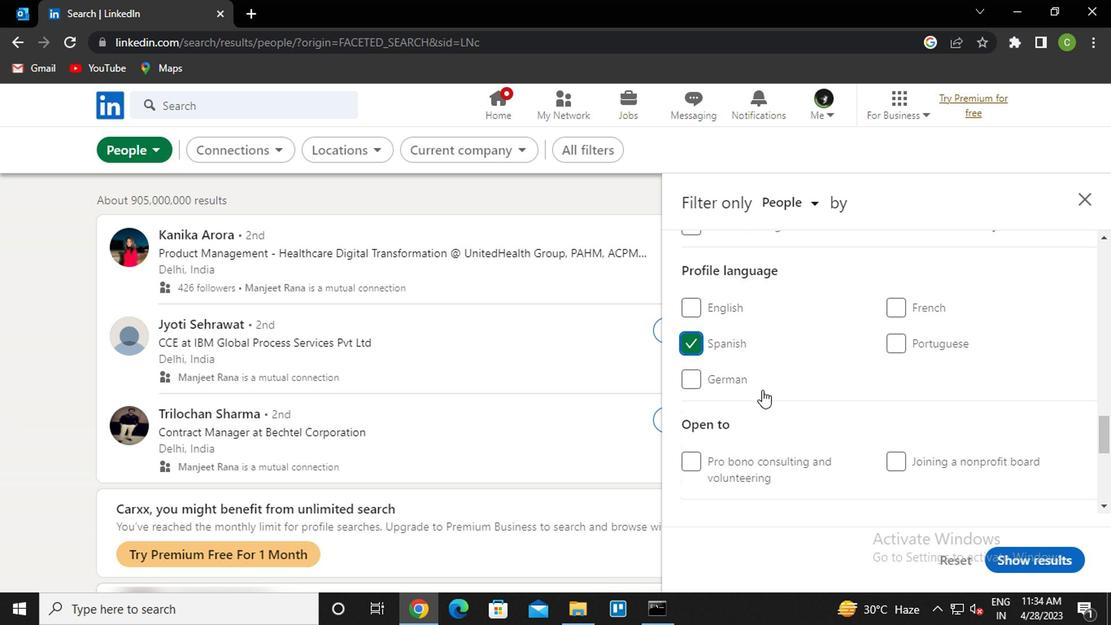 
Action: Mouse scrolled (759, 386) with delta (0, 1)
Screenshot: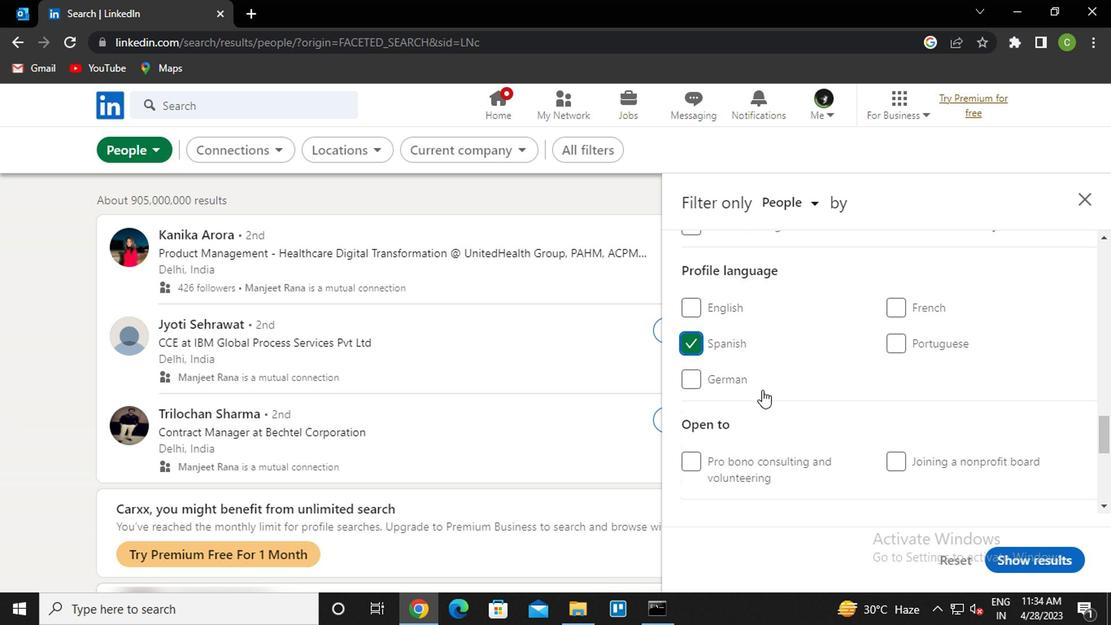 
Action: Mouse scrolled (759, 386) with delta (0, 1)
Screenshot: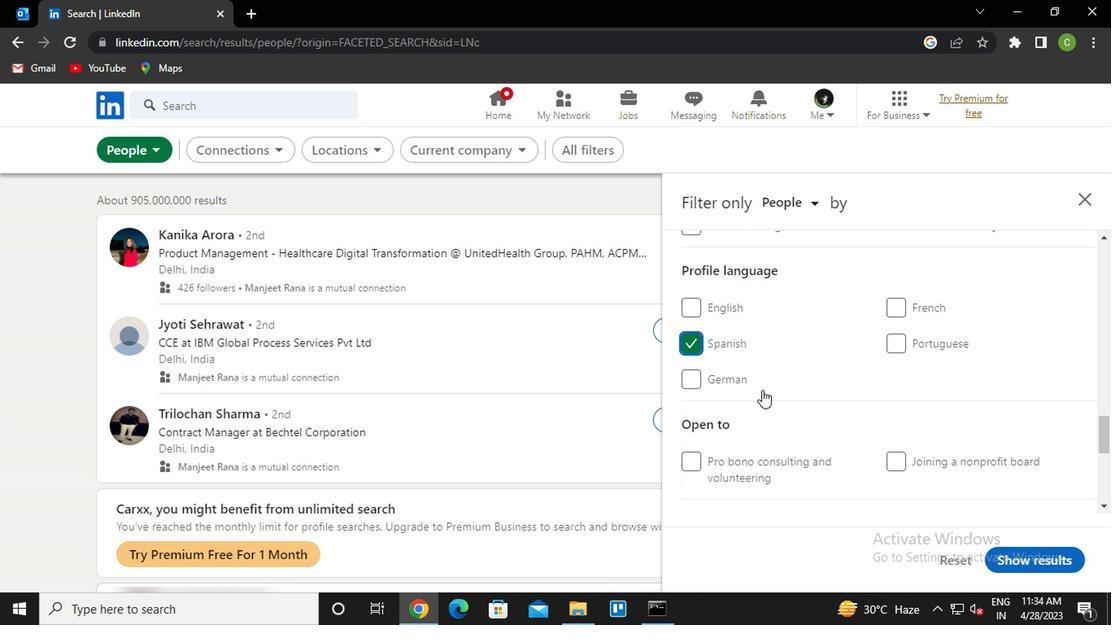 
Action: Mouse moved to (760, 385)
Screenshot: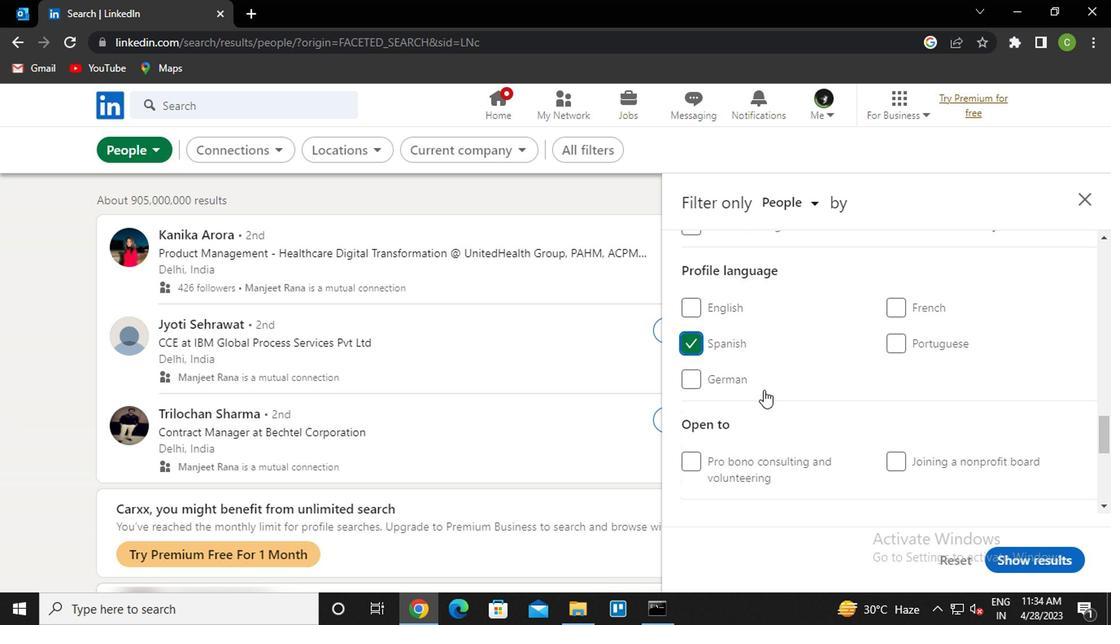 
Action: Mouse scrolled (760, 386) with delta (0, 1)
Screenshot: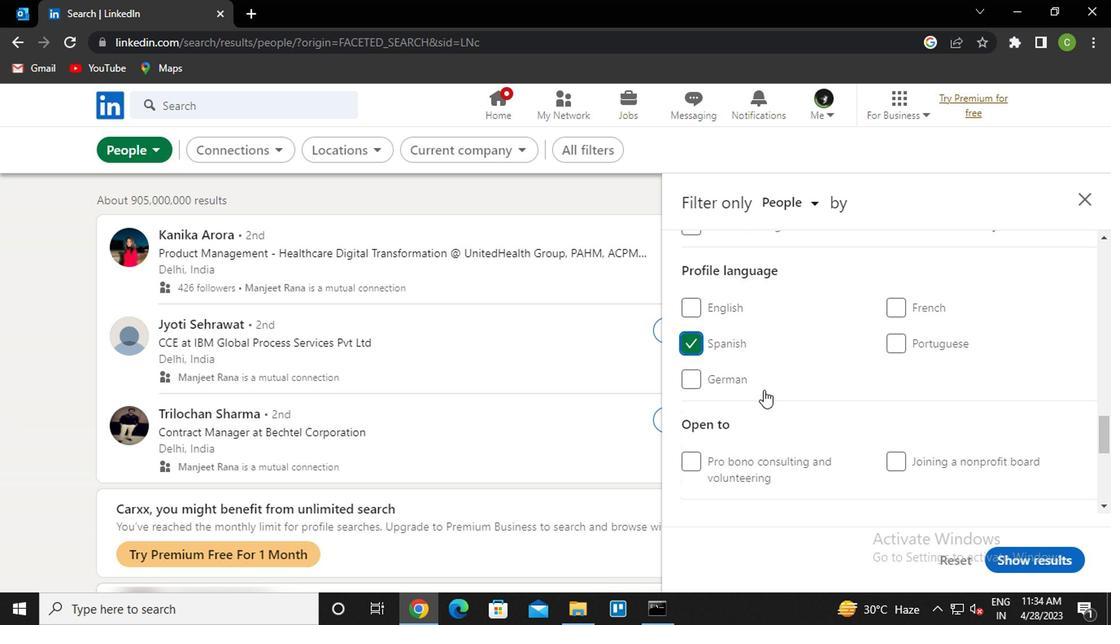 
Action: Mouse moved to (761, 385)
Screenshot: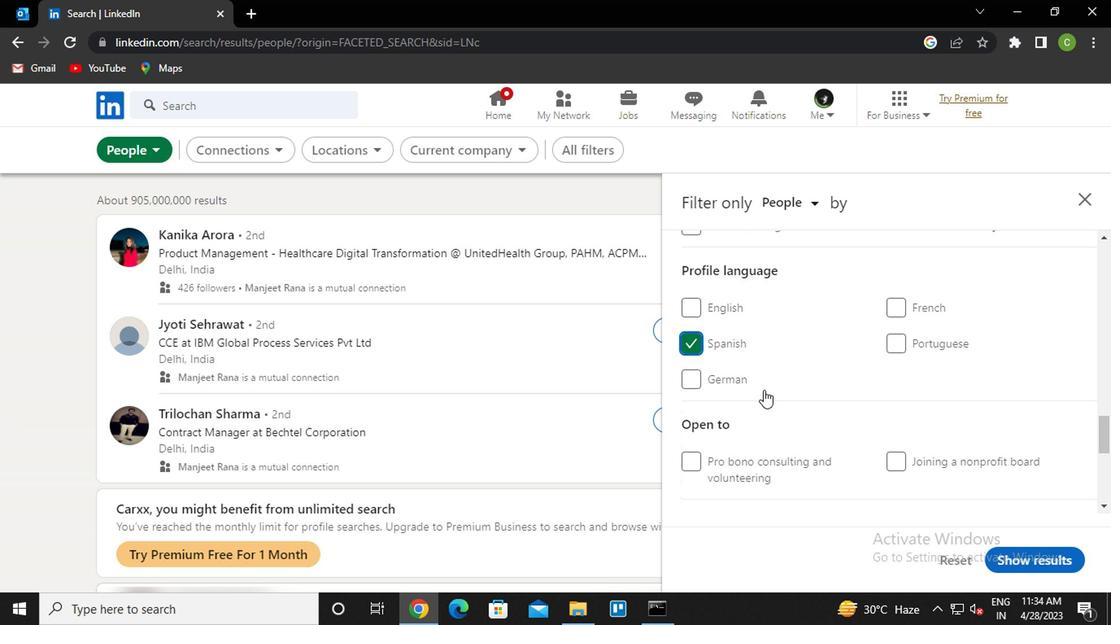 
Action: Mouse scrolled (761, 386) with delta (0, 1)
Screenshot: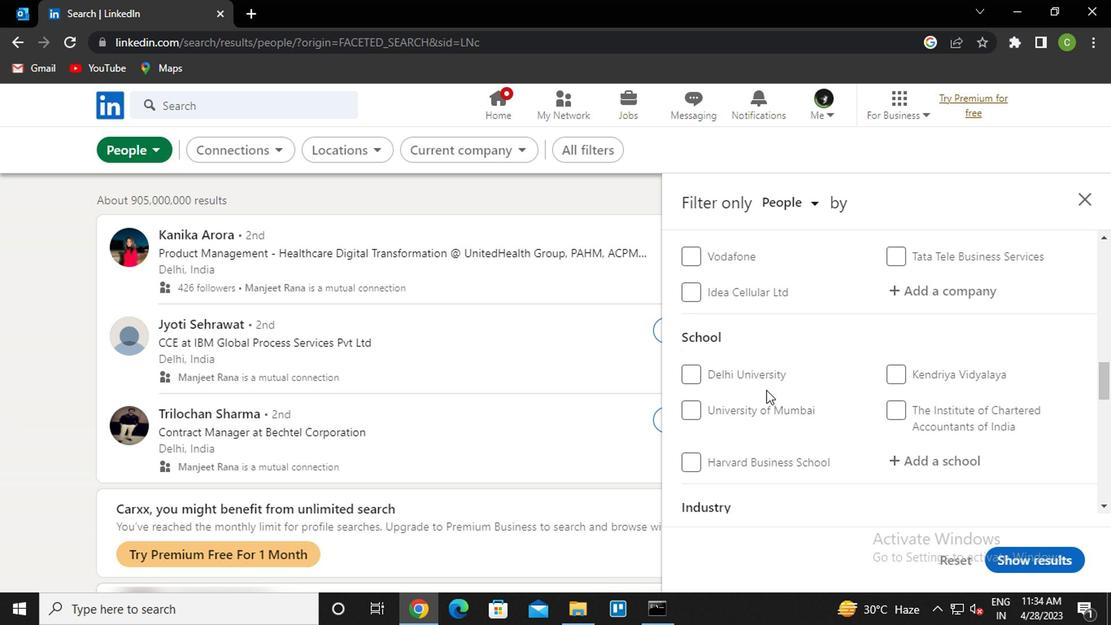 
Action: Mouse scrolled (761, 386) with delta (0, 1)
Screenshot: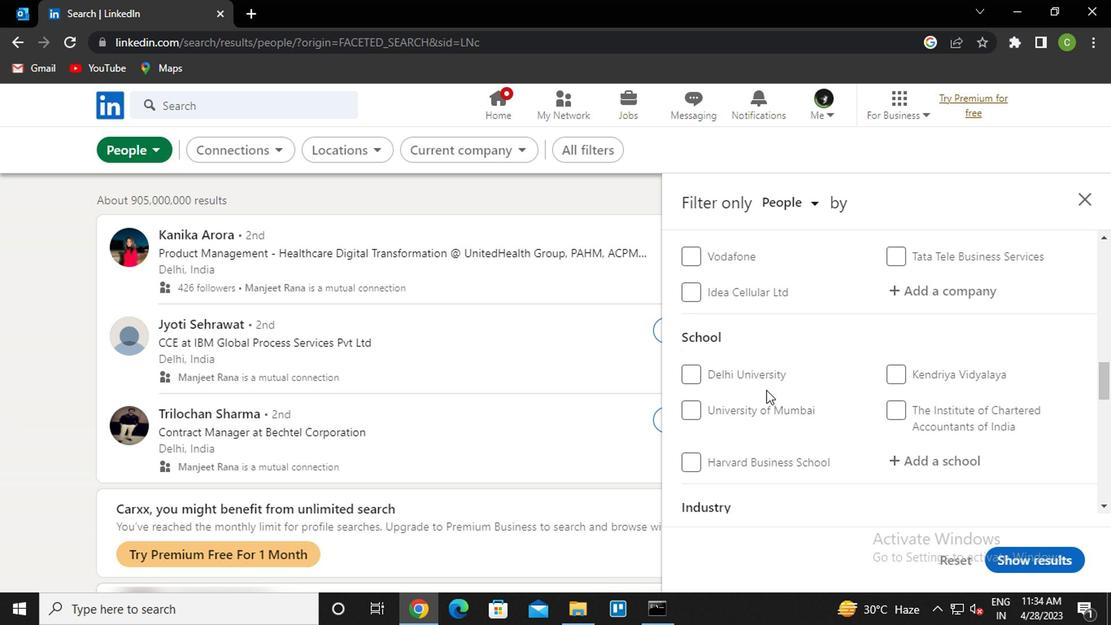 
Action: Mouse scrolled (761, 386) with delta (0, 1)
Screenshot: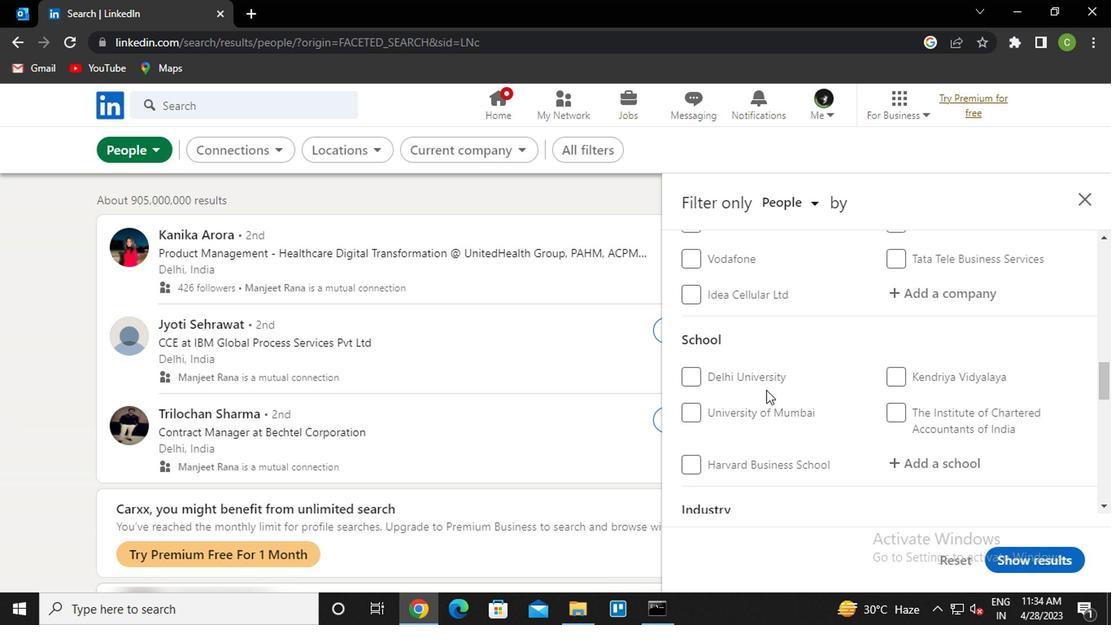 
Action: Mouse scrolled (761, 386) with delta (0, 1)
Screenshot: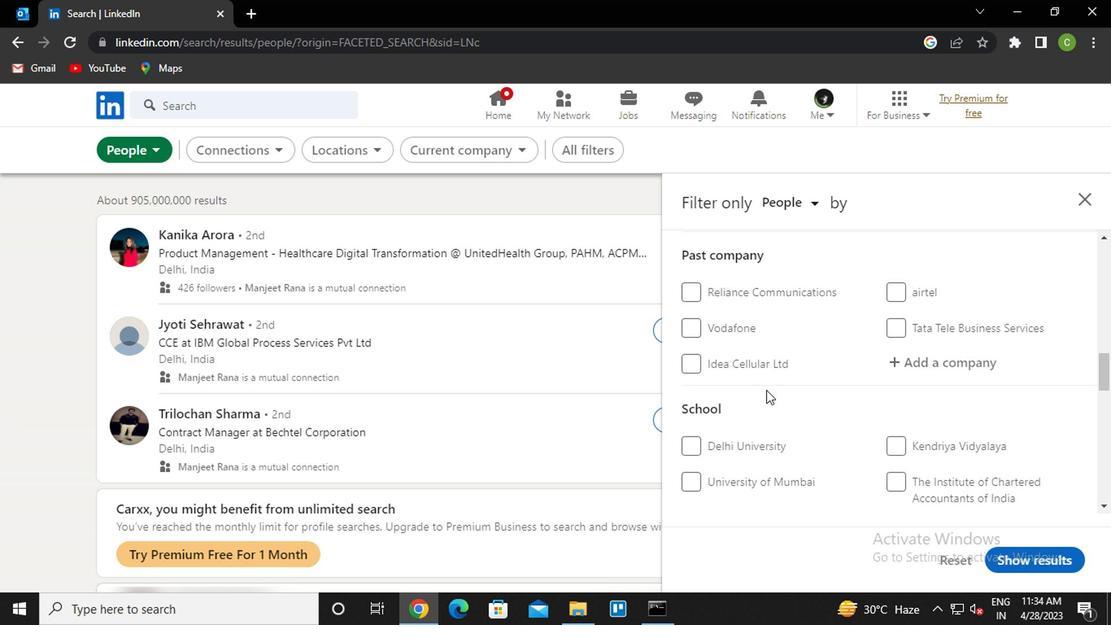 
Action: Mouse scrolled (761, 386) with delta (0, 1)
Screenshot: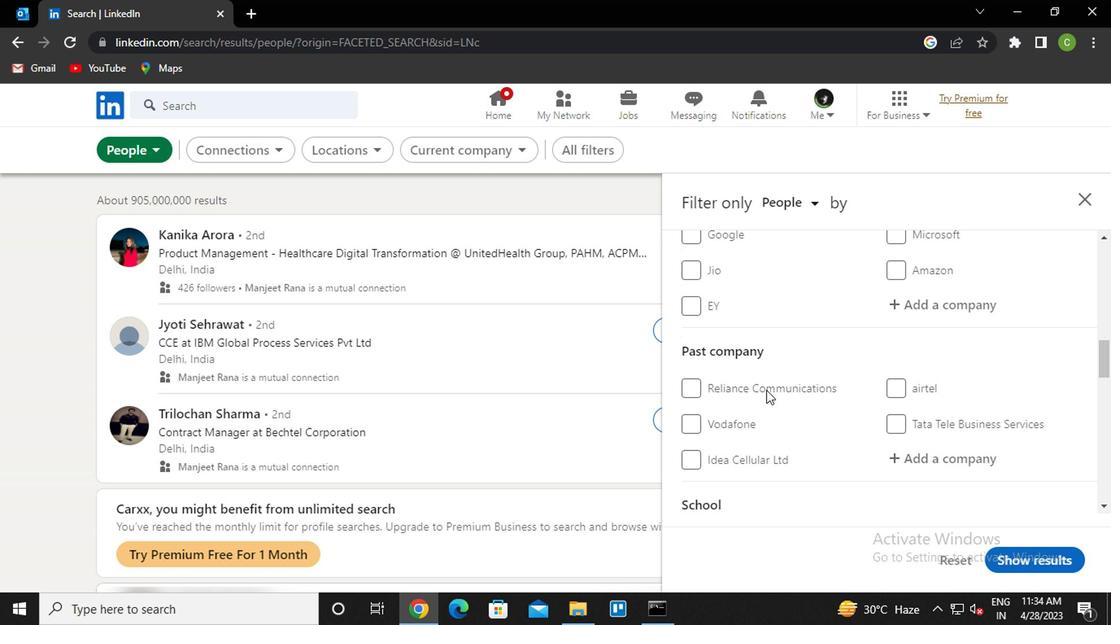 
Action: Mouse scrolled (761, 386) with delta (0, 1)
Screenshot: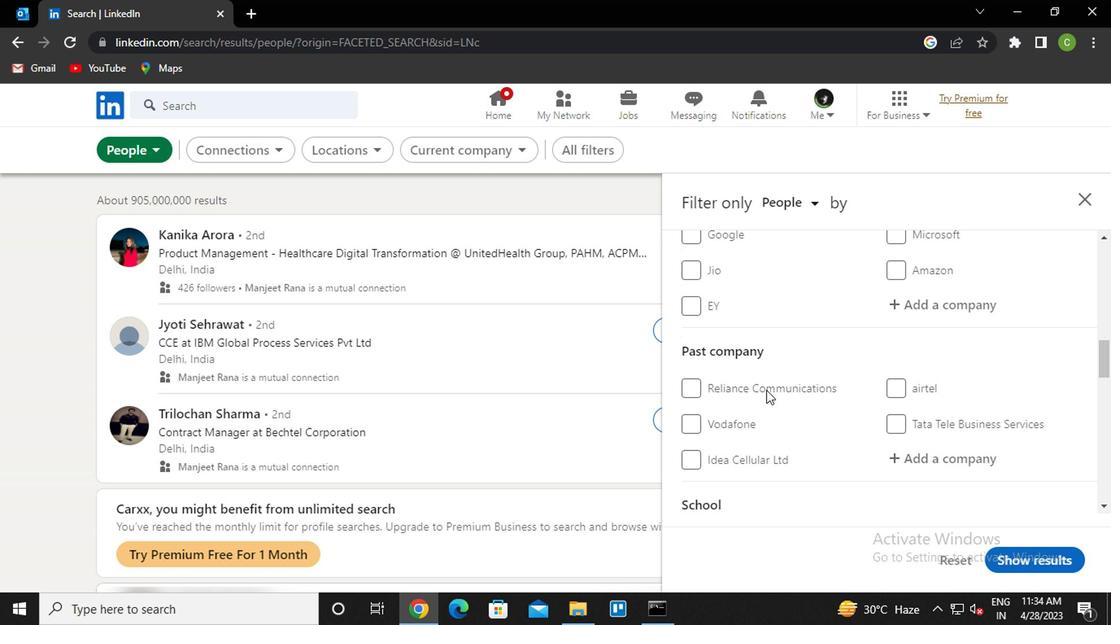 
Action: Mouse scrolled (761, 386) with delta (0, 1)
Screenshot: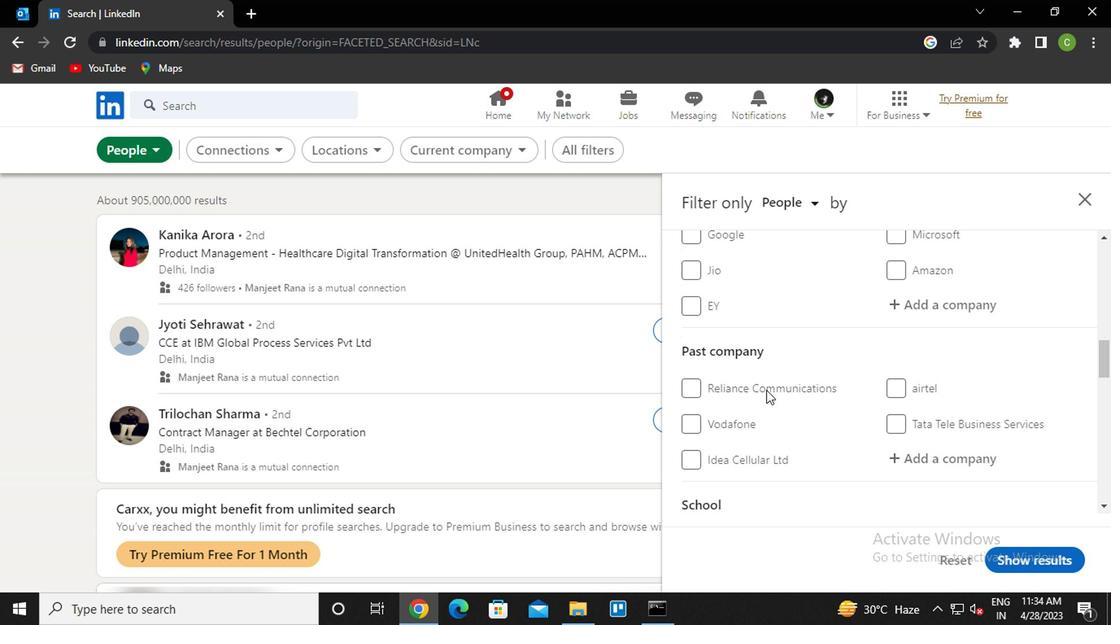 
Action: Mouse scrolled (761, 385) with delta (0, 0)
Screenshot: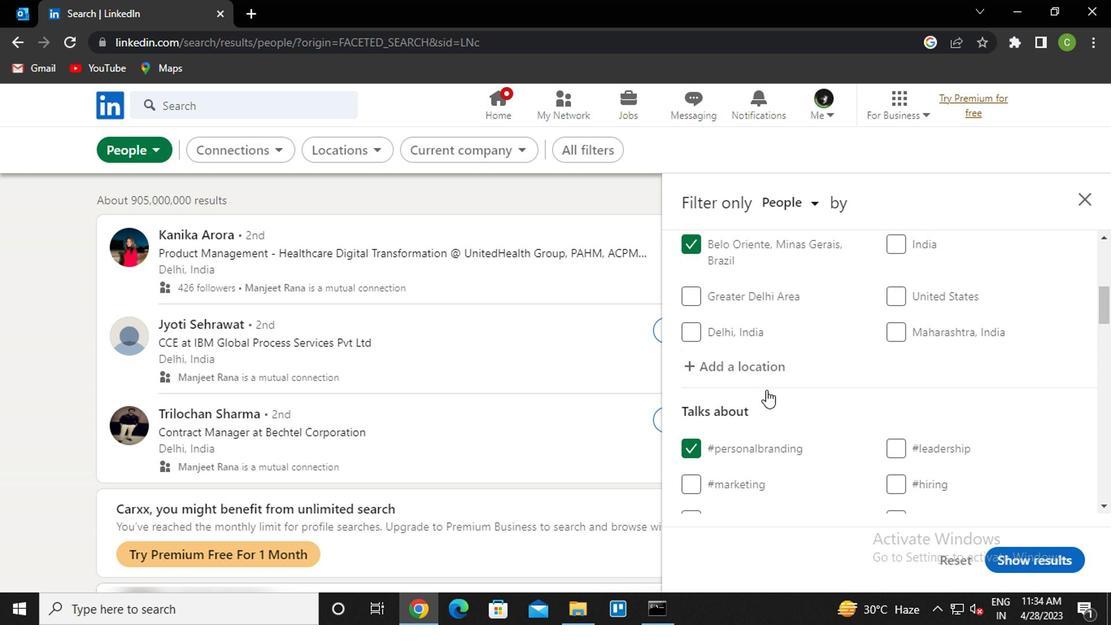 
Action: Mouse scrolled (761, 385) with delta (0, 0)
Screenshot: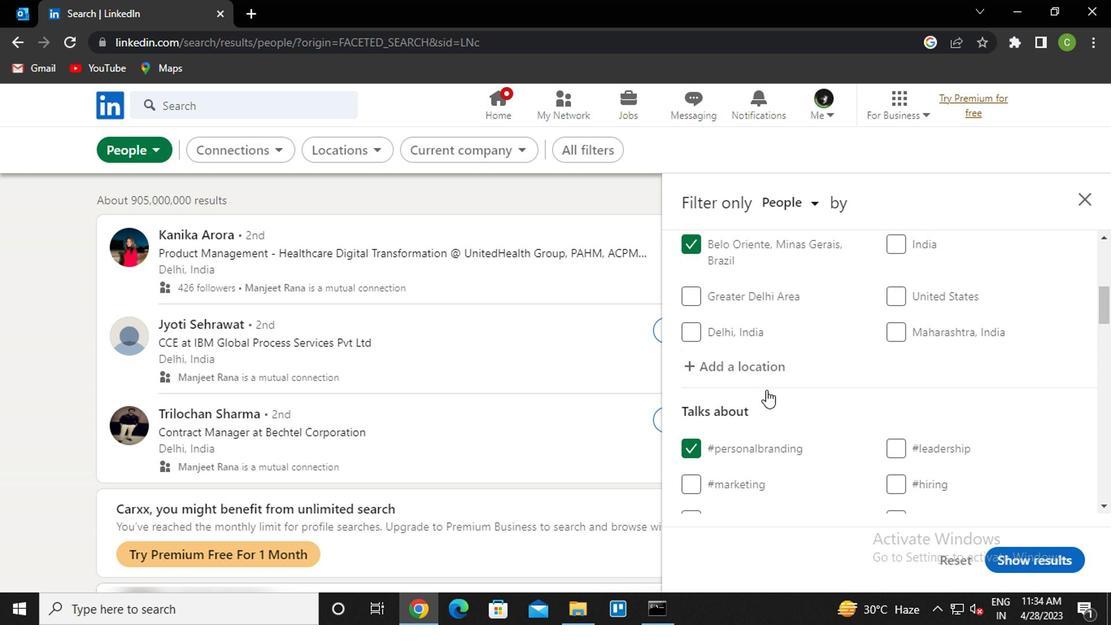 
Action: Mouse scrolled (761, 385) with delta (0, 0)
Screenshot: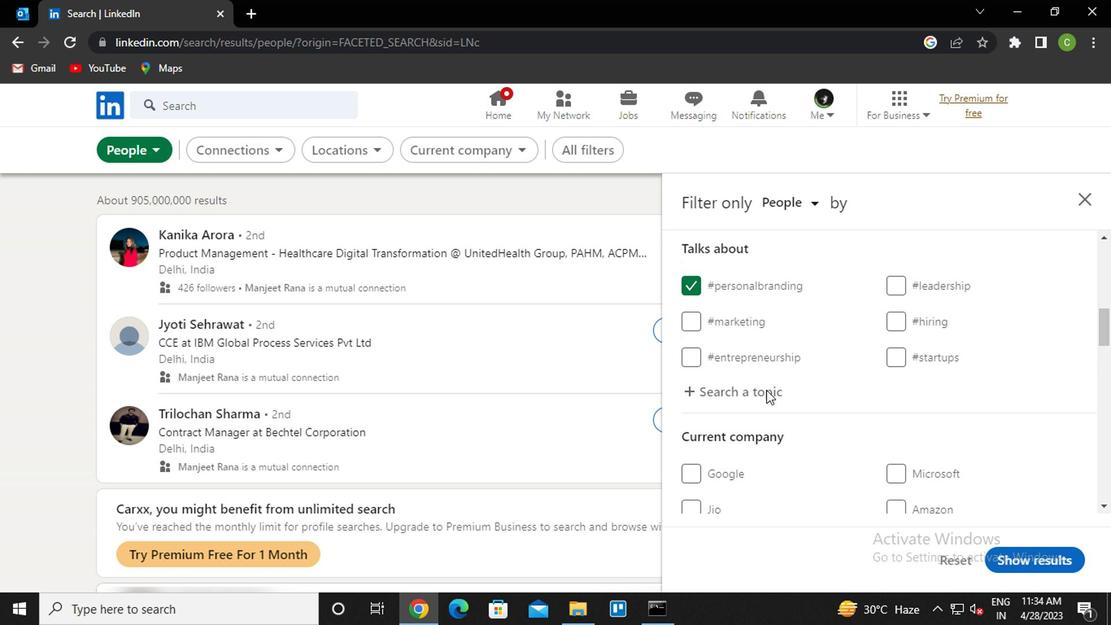 
Action: Mouse scrolled (761, 385) with delta (0, 0)
Screenshot: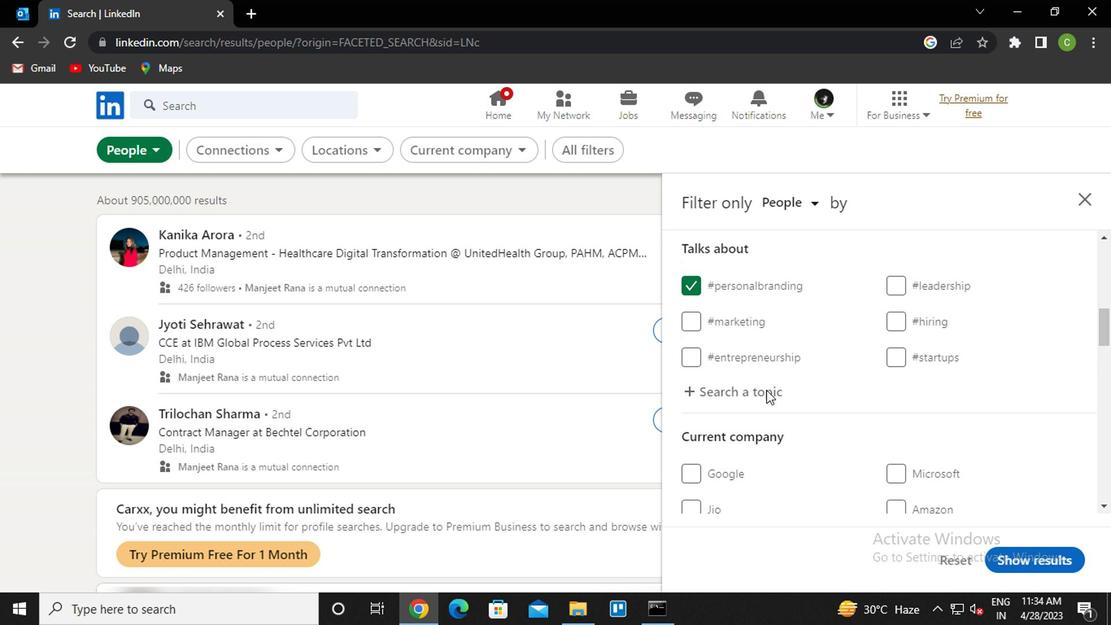 
Action: Mouse moved to (928, 381)
Screenshot: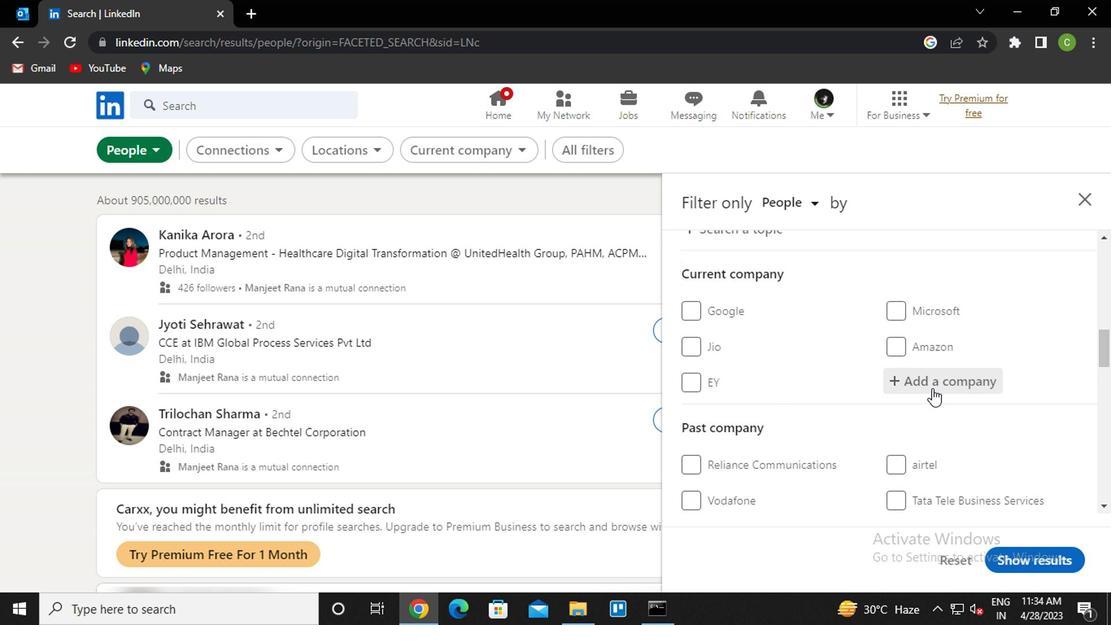 
Action: Mouse pressed left at (928, 381)
Screenshot: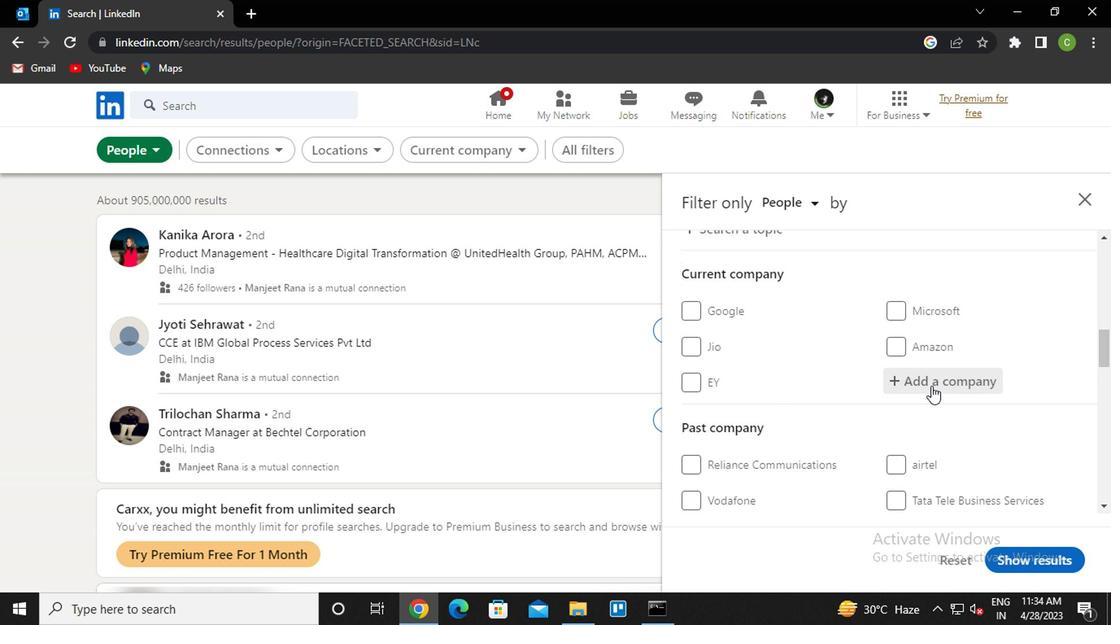 
Action: Key pressed <Key.caps_lock>p<Key.caps_lock><Key.backspace><Key.caps_lock>a<Key.caps_lock>rup<Key.down><Key.enter>
Screenshot: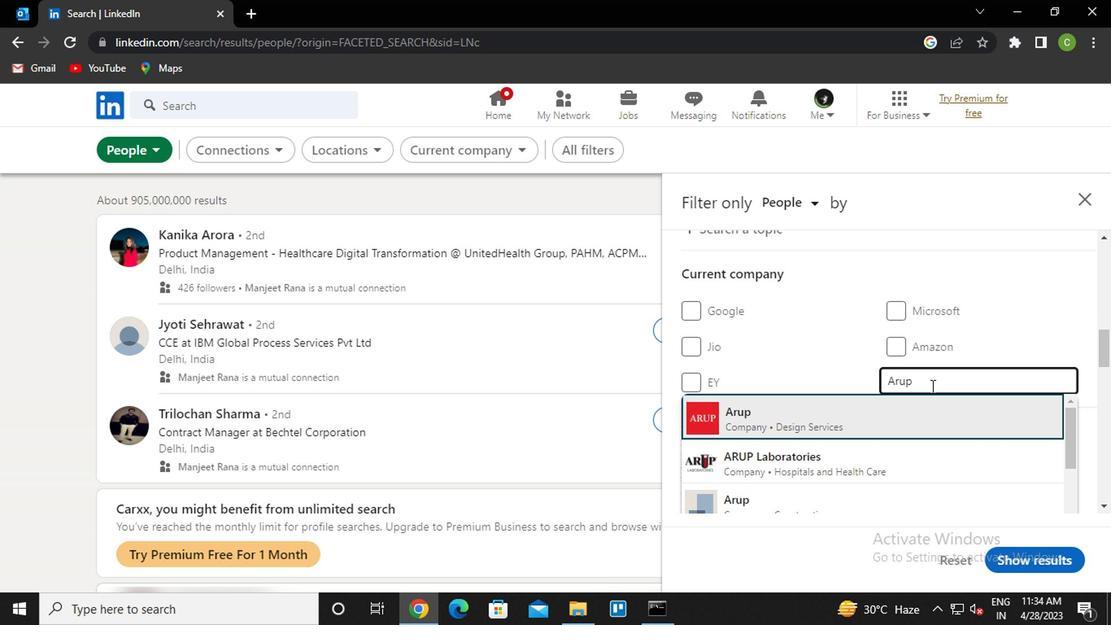 
Action: Mouse moved to (929, 413)
Screenshot: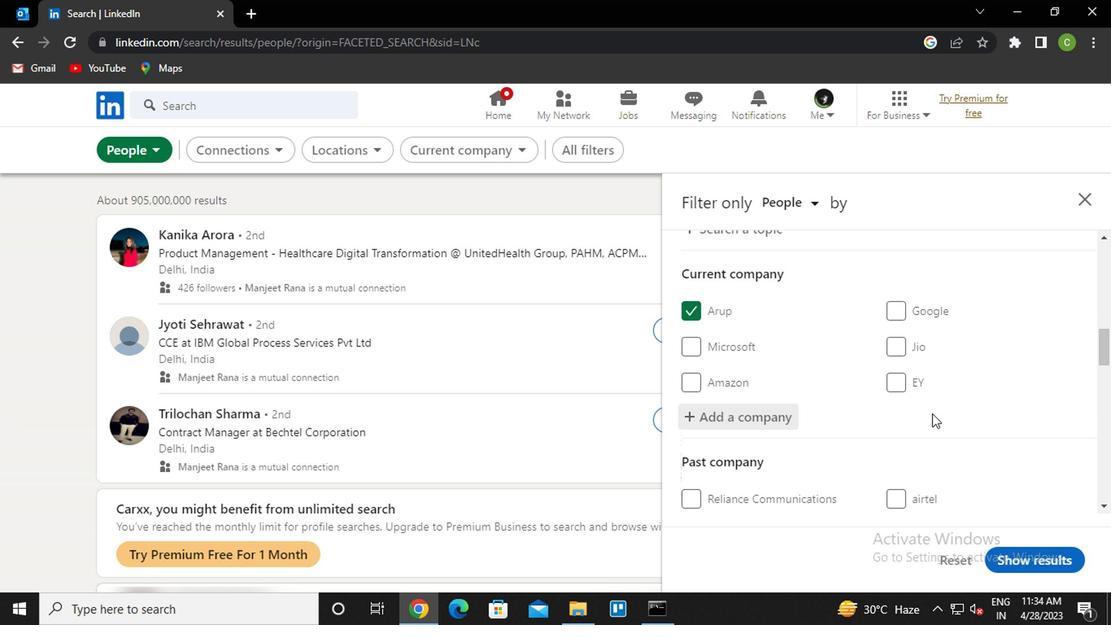 
Action: Mouse scrolled (929, 412) with delta (0, -1)
Screenshot: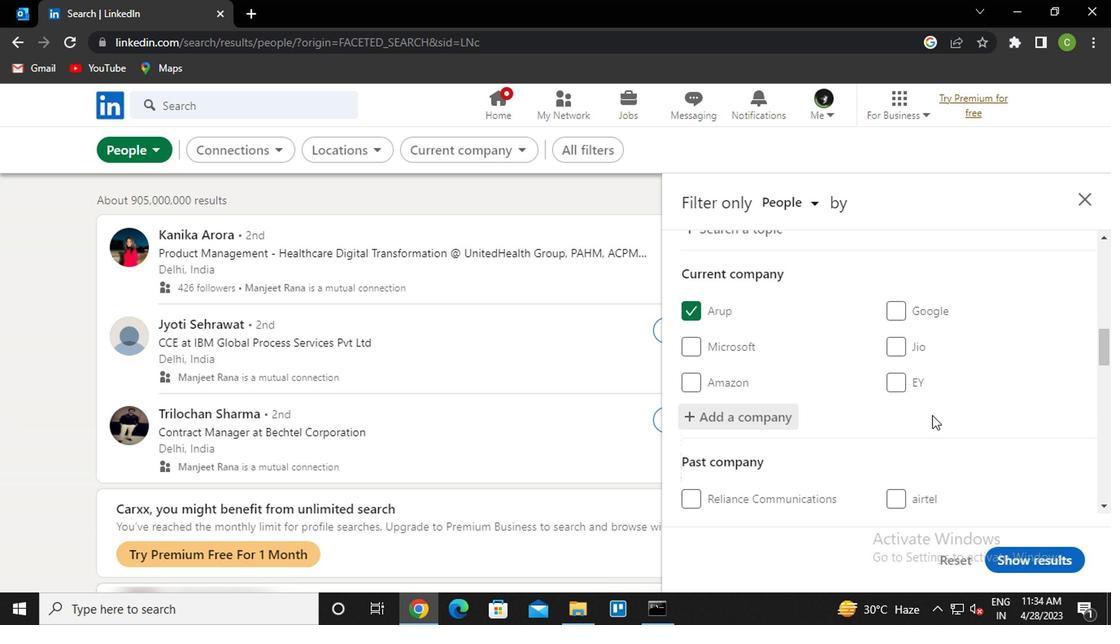 
Action: Mouse moved to (928, 413)
Screenshot: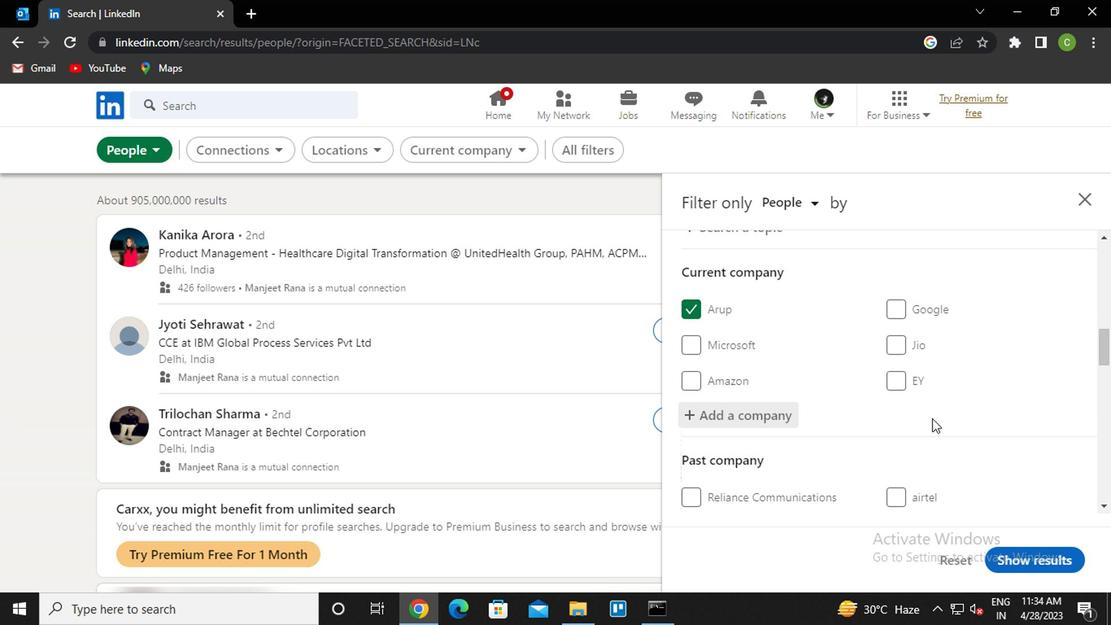 
Action: Mouse scrolled (928, 413) with delta (0, 0)
Screenshot: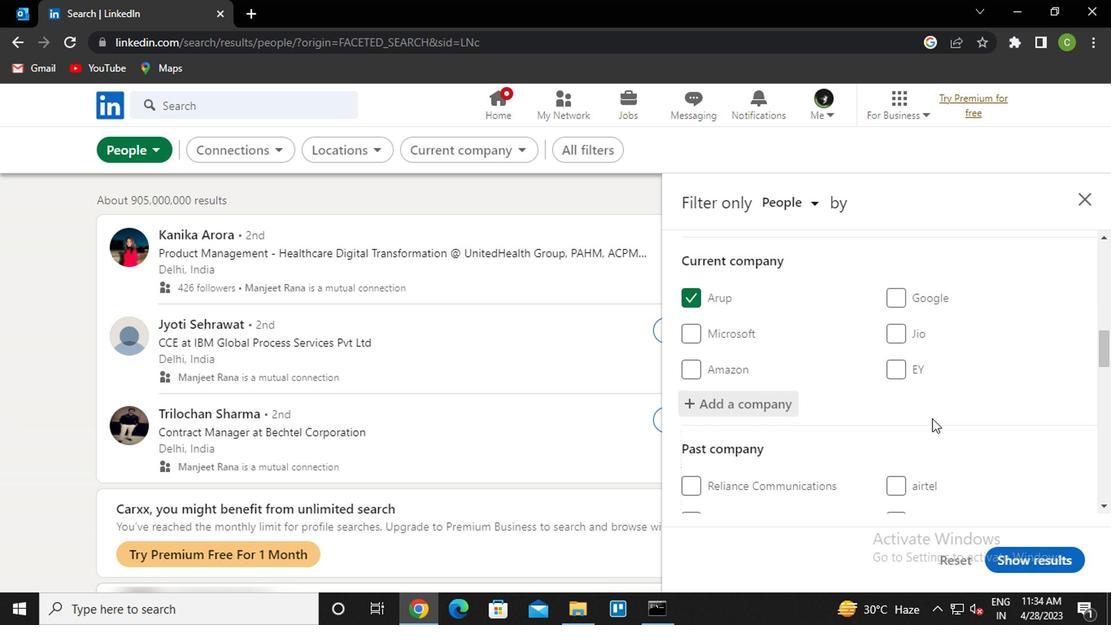 
Action: Mouse moved to (928, 413)
Screenshot: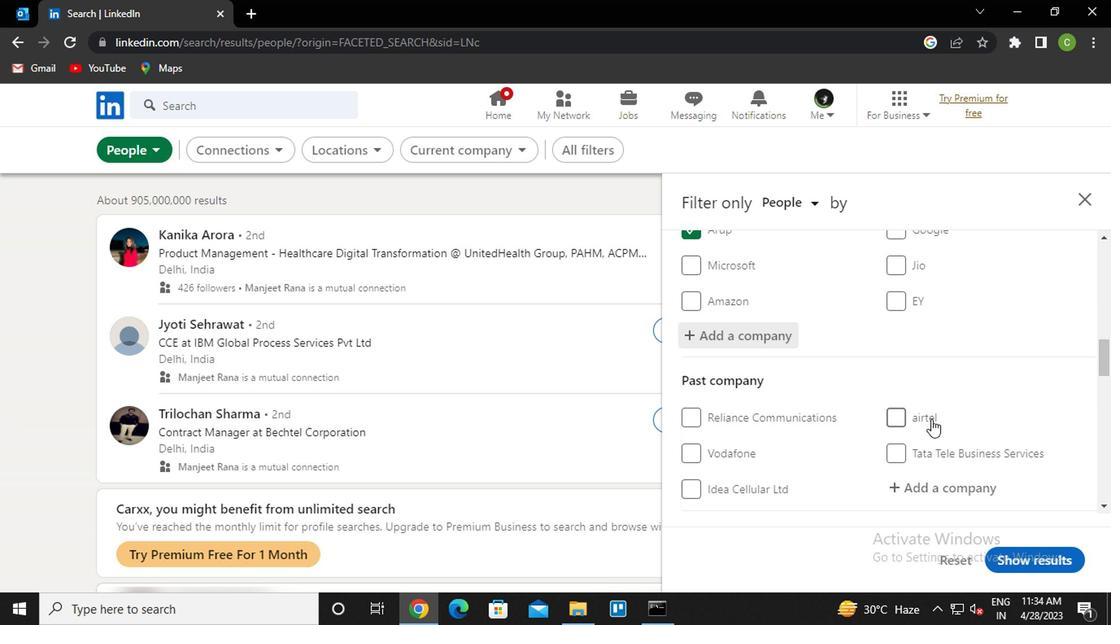 
Action: Mouse scrolled (928, 413) with delta (0, 0)
Screenshot: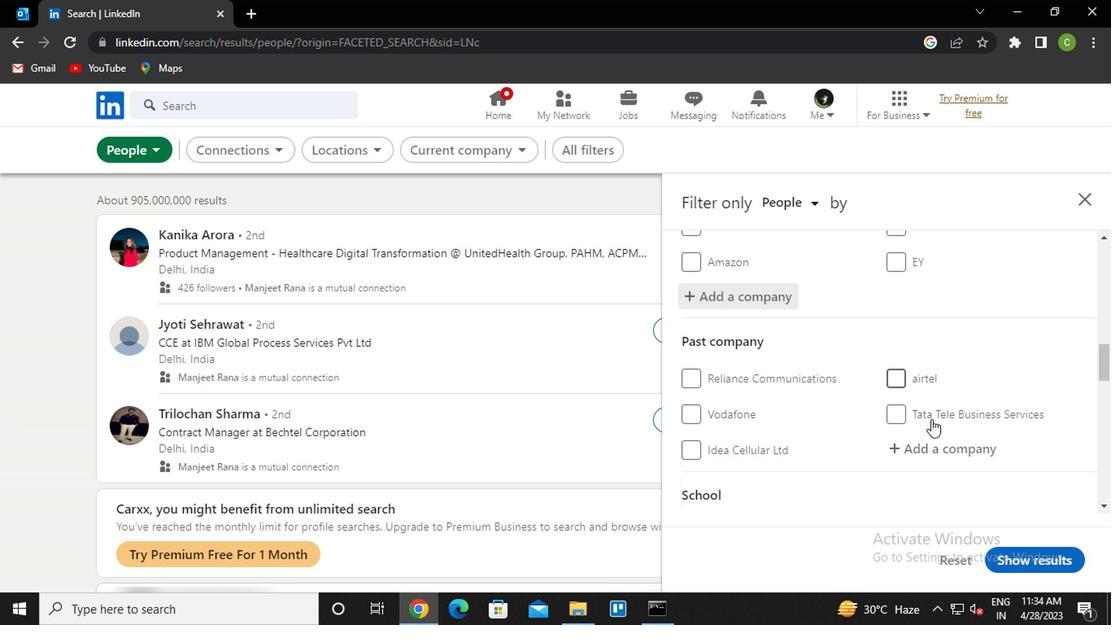 
Action: Mouse moved to (935, 352)
Screenshot: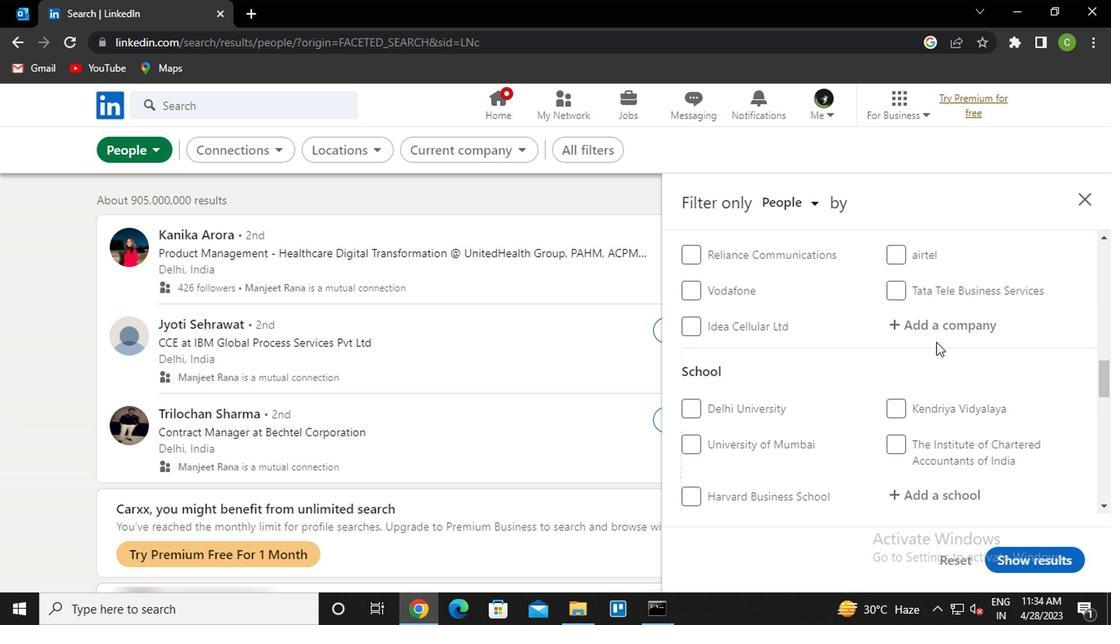 
Action: Mouse scrolled (935, 351) with delta (0, 0)
Screenshot: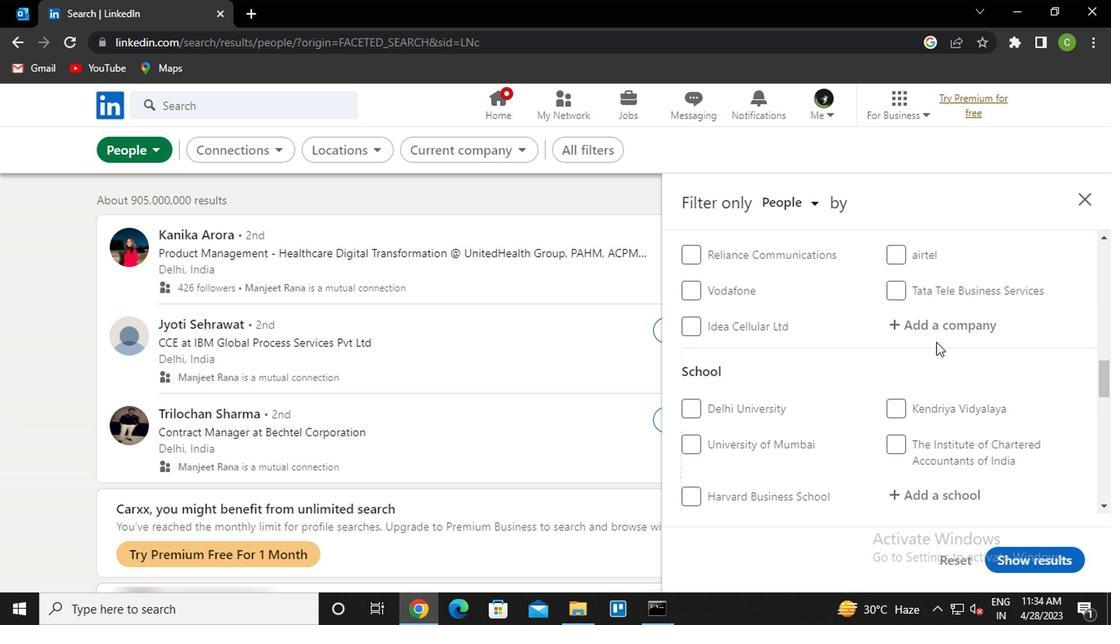 
Action: Mouse moved to (935, 353)
Screenshot: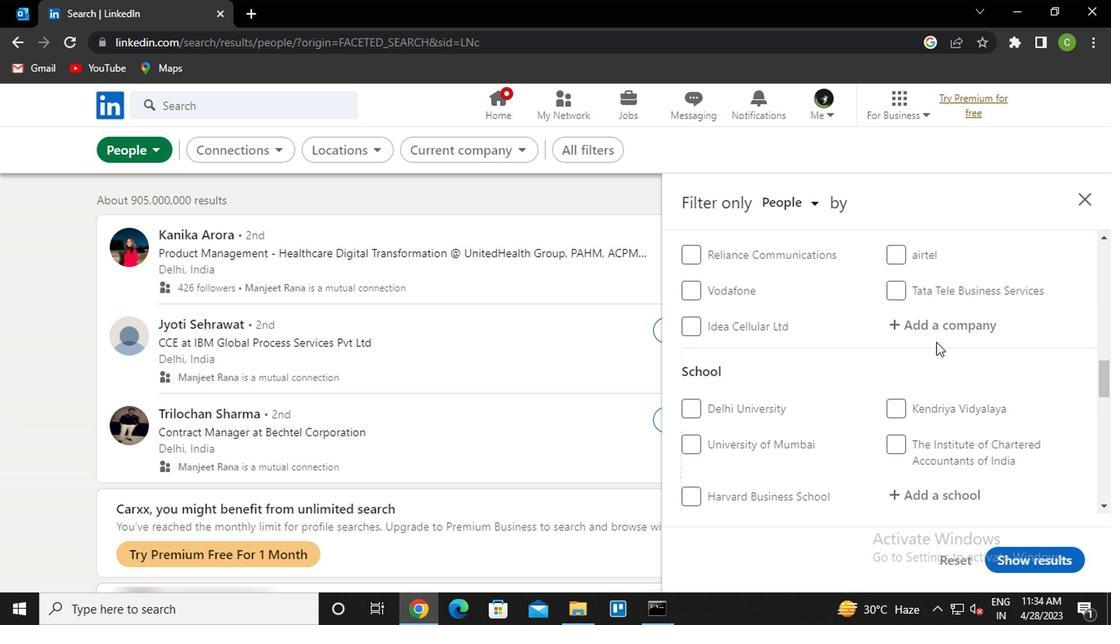
Action: Mouse scrolled (935, 352) with delta (0, -1)
Screenshot: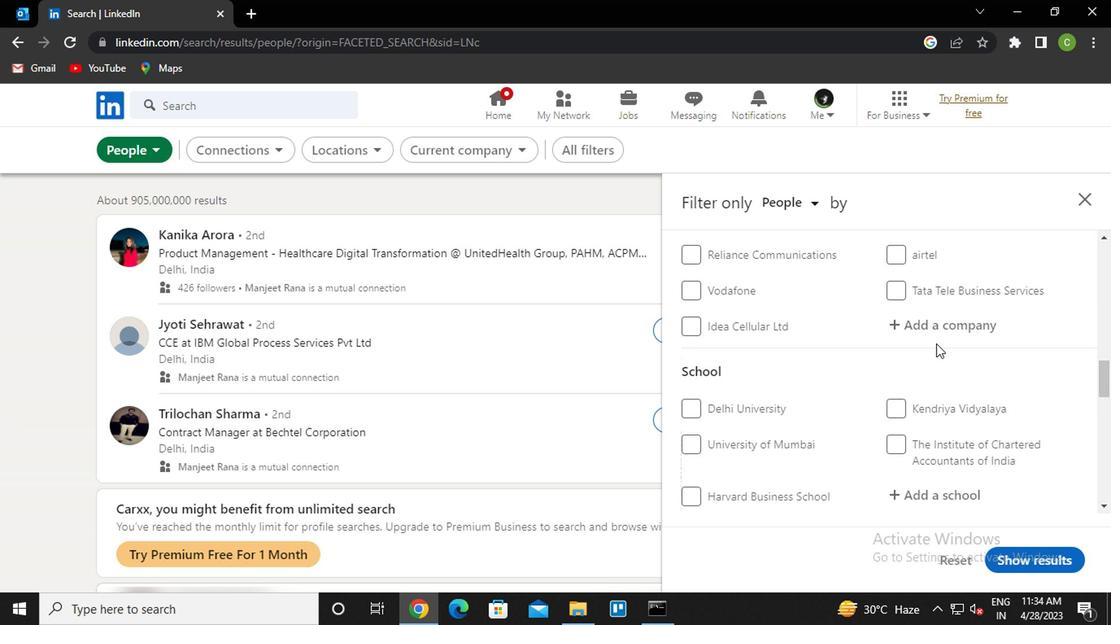 
Action: Mouse moved to (932, 334)
Screenshot: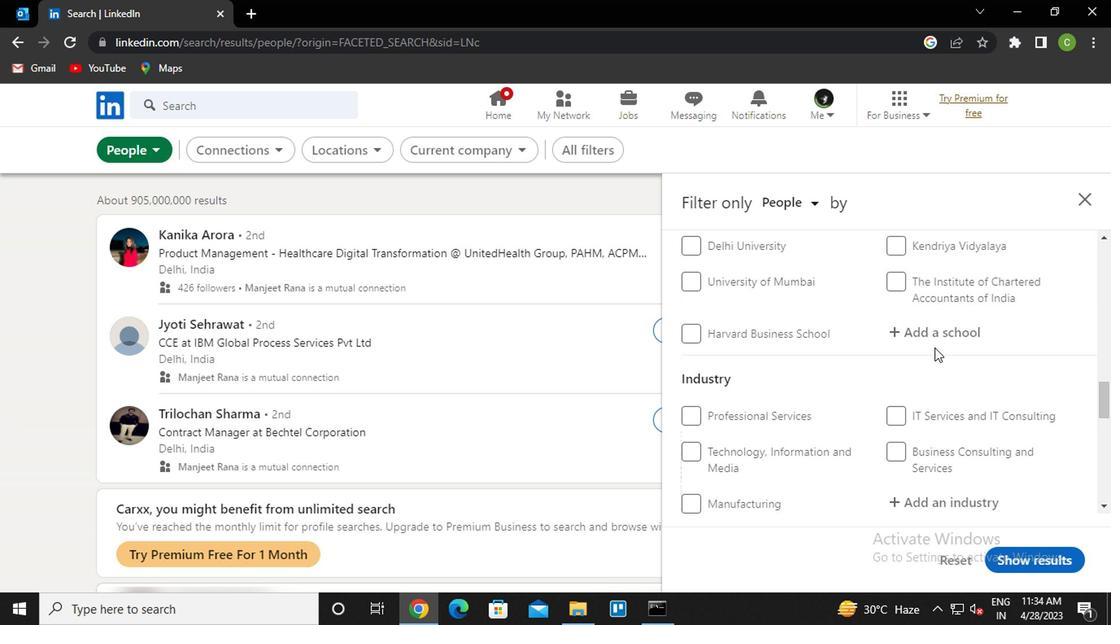
Action: Mouse pressed left at (932, 334)
Screenshot: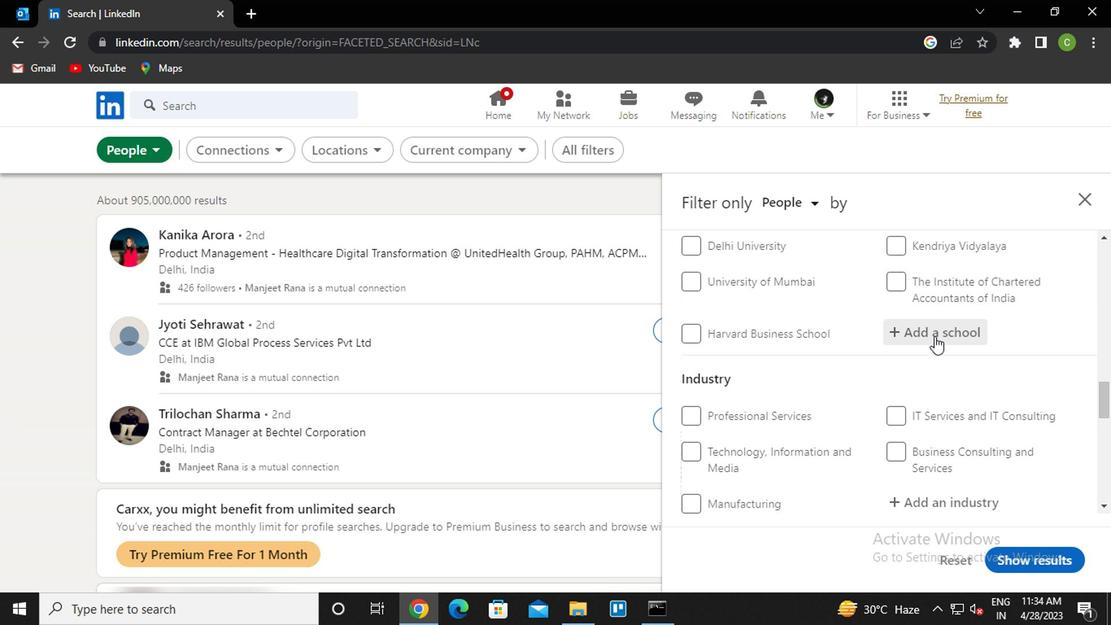 
Action: Key pressed <Key.caps_lock>i<Key.caps_lock>ndian<Key.space><Key.caps_lock>i<Key.caps_lock>nstitute<Key.space>of<Key.space><Key.caps_lock>s<Key.caps_lock>ocial<Key.space><Key.caps_lock>w<Key.caps_lock>elfare<Key.down><Key.enter>
Screenshot: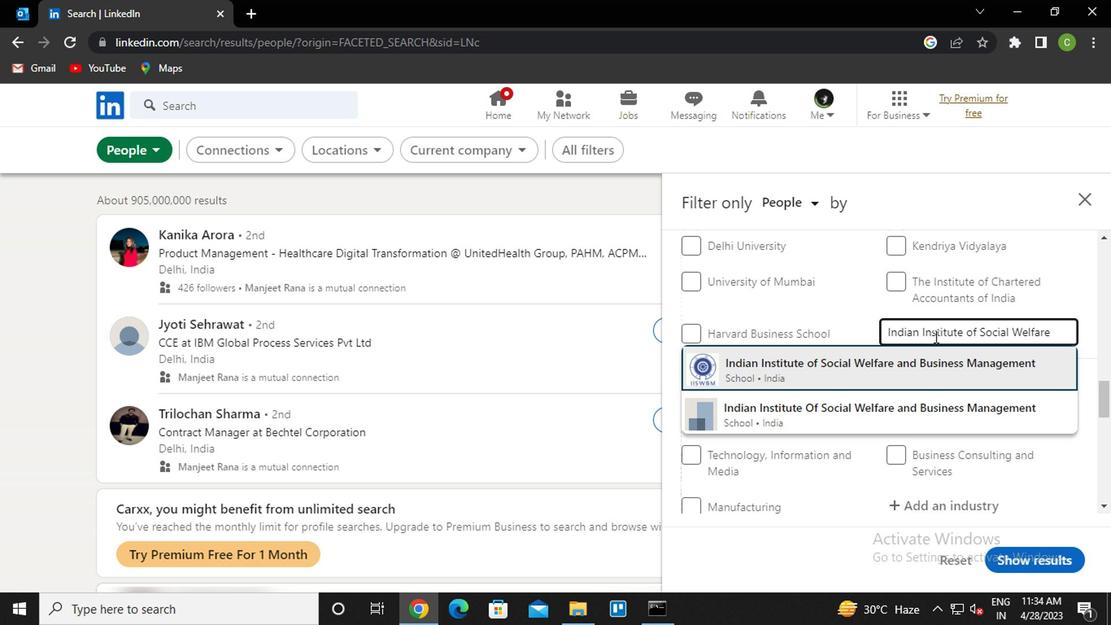 
Action: Mouse moved to (867, 396)
Screenshot: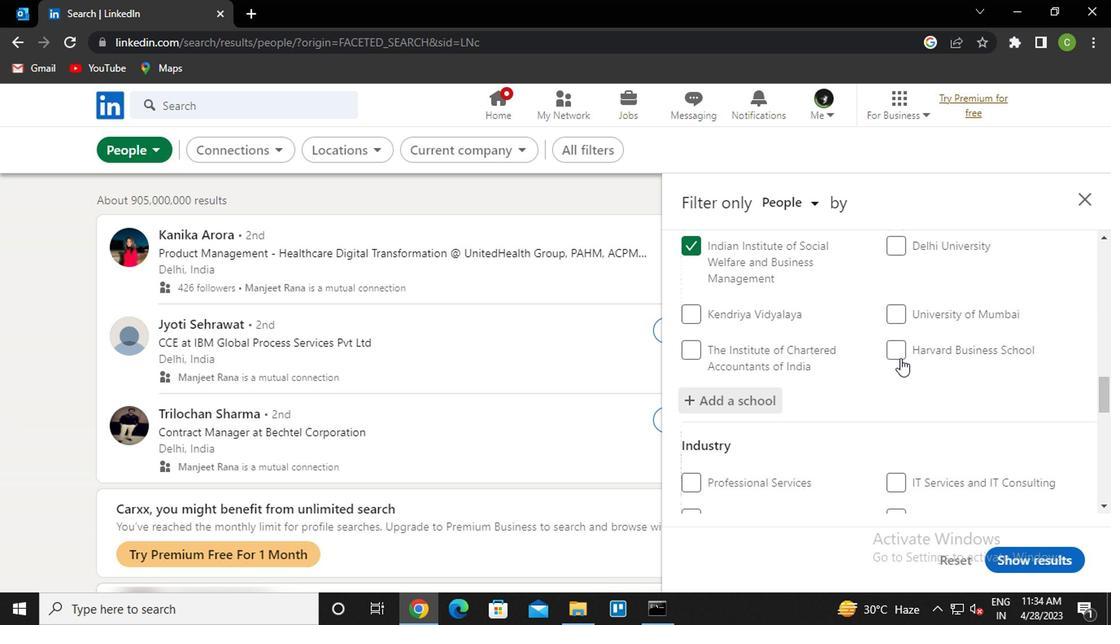 
Action: Mouse scrolled (867, 394) with delta (0, -1)
Screenshot: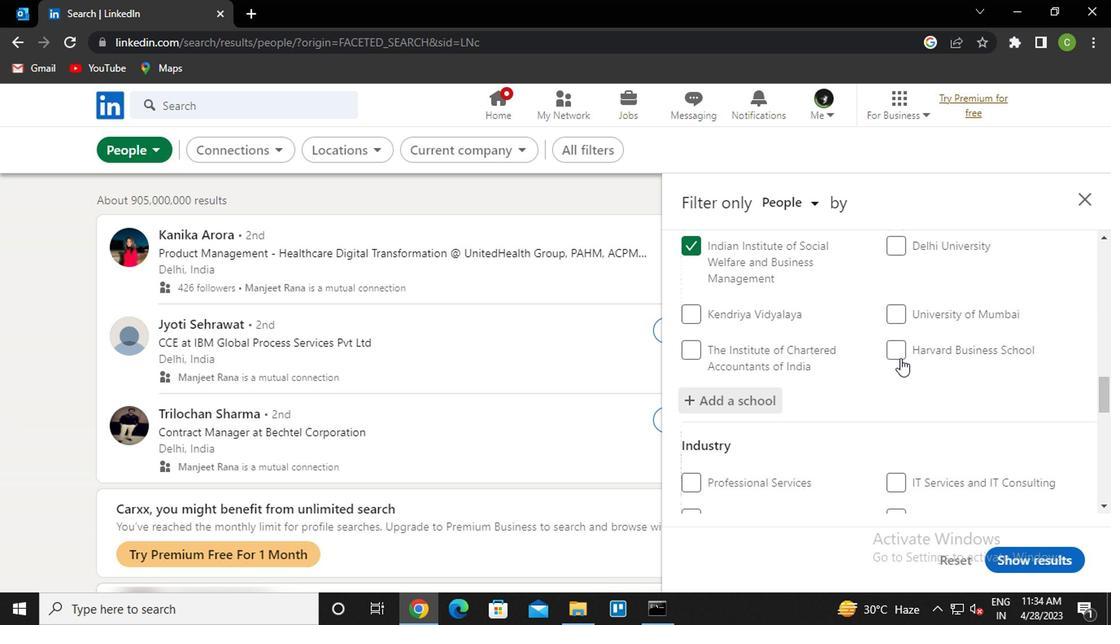 
Action: Mouse moved to (895, 444)
Screenshot: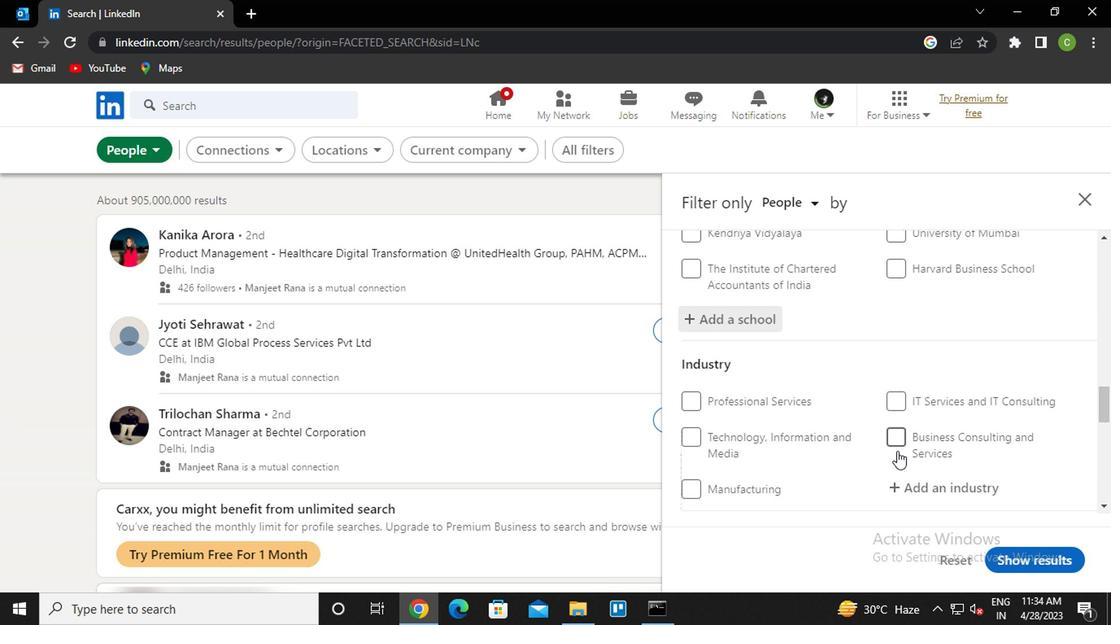 
Action: Mouse scrolled (895, 442) with delta (0, -1)
Screenshot: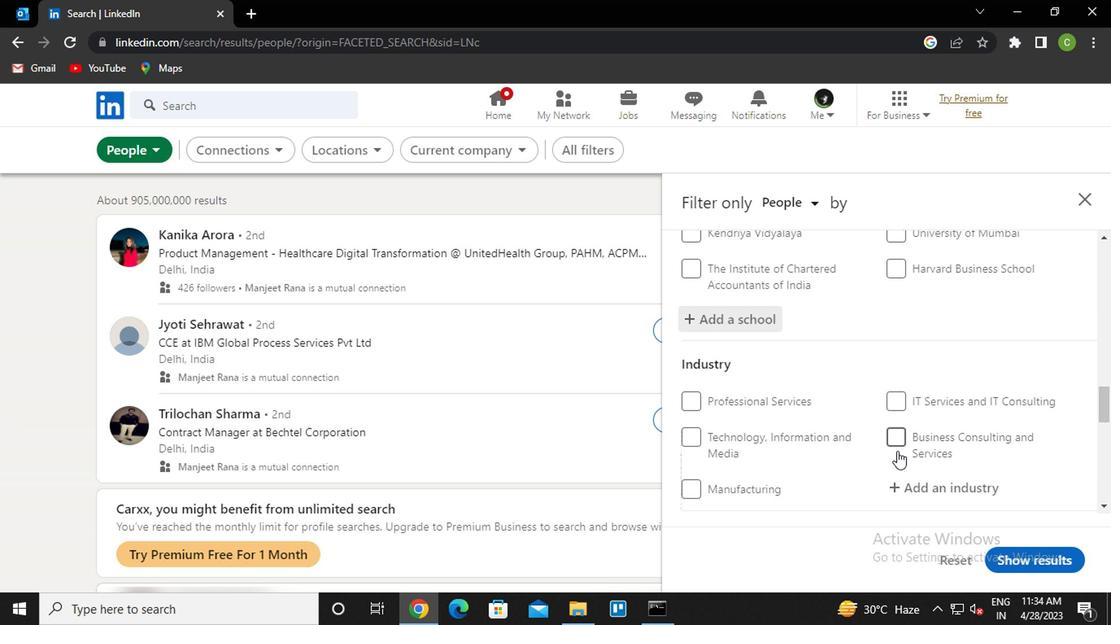 
Action: Mouse moved to (899, 442)
Screenshot: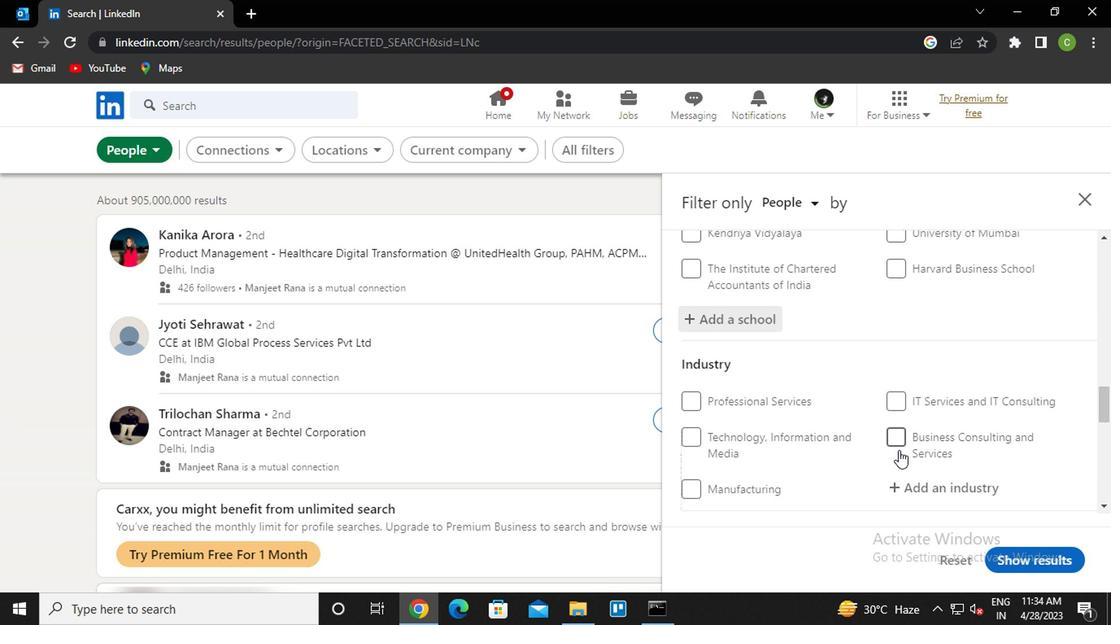 
Action: Mouse scrolled (899, 441) with delta (0, -1)
Screenshot: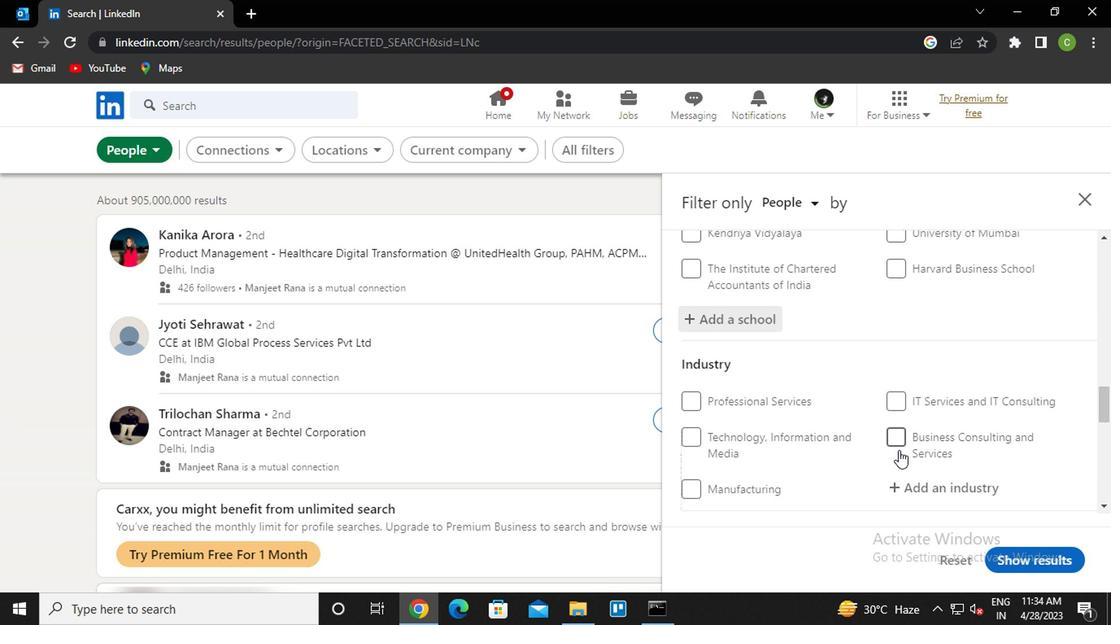 
Action: Mouse moved to (899, 440)
Screenshot: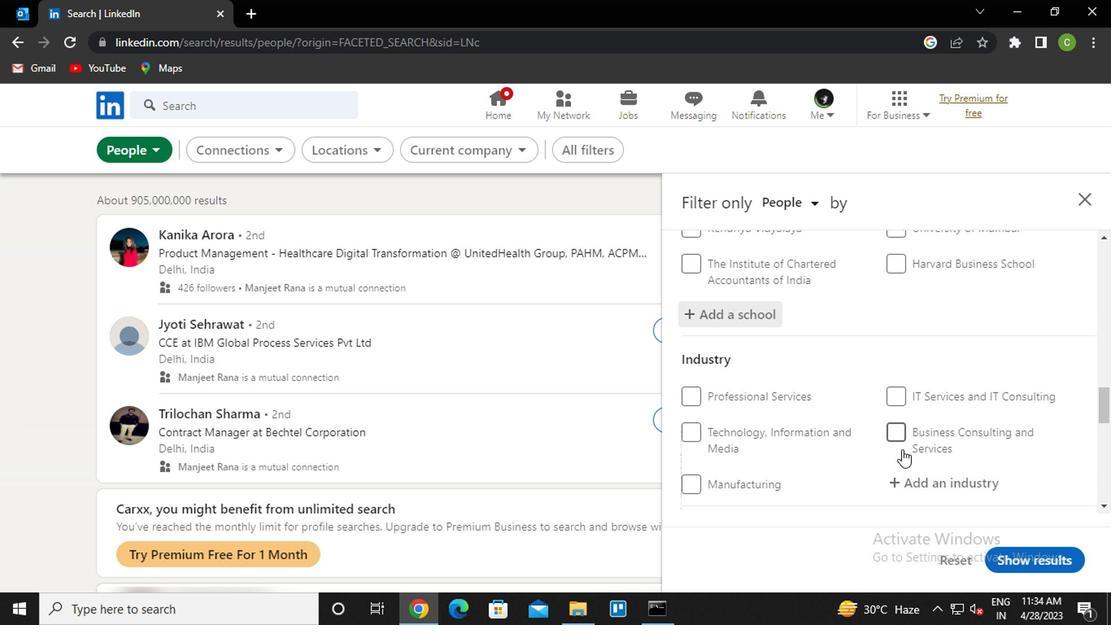
Action: Mouse scrolled (899, 438) with delta (0, -1)
Screenshot: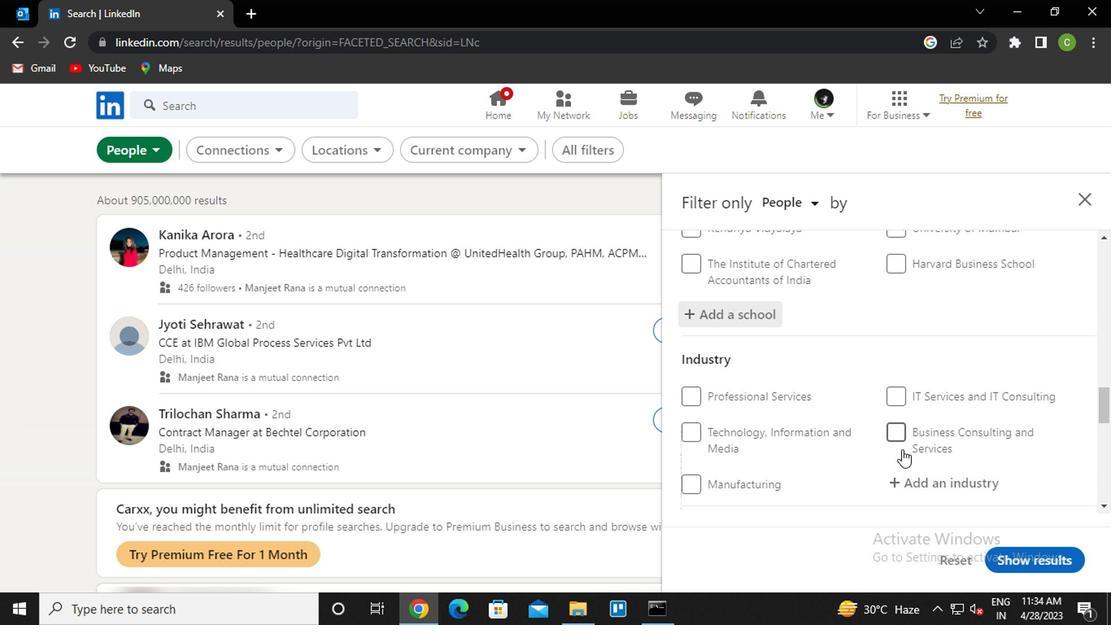 
Action: Mouse moved to (926, 299)
Screenshot: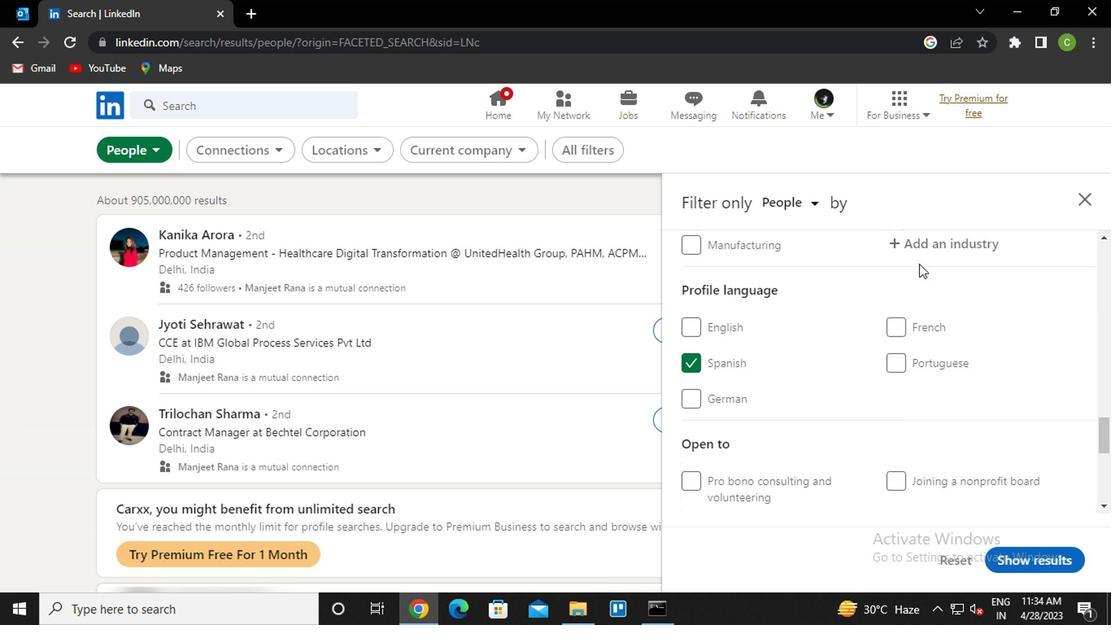 
Action: Mouse scrolled (926, 301) with delta (0, 1)
Screenshot: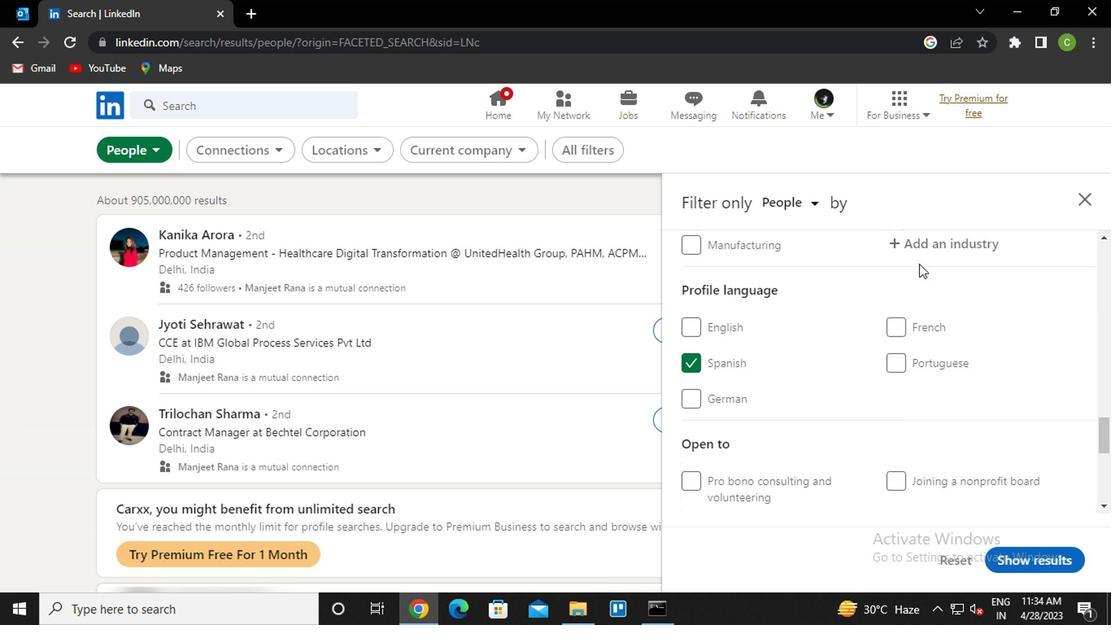 
Action: Mouse moved to (936, 327)
Screenshot: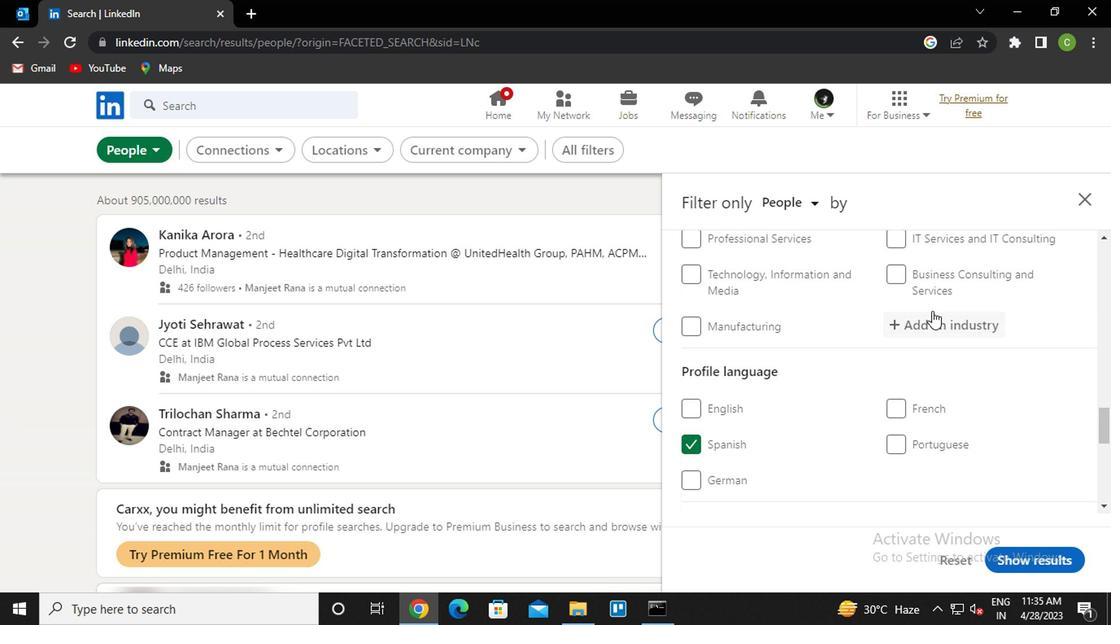 
Action: Mouse pressed left at (936, 327)
Screenshot: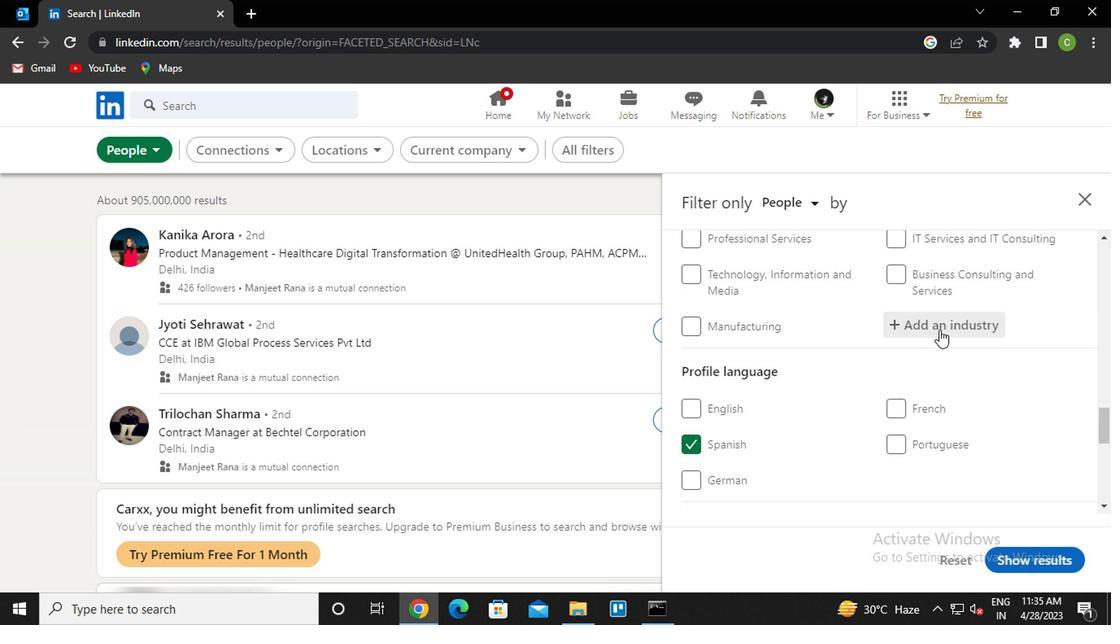 
Action: Key pressed <Key.caps_lock>c<Key.caps_lock>onstru<Key.down><Key.enter>
Screenshot: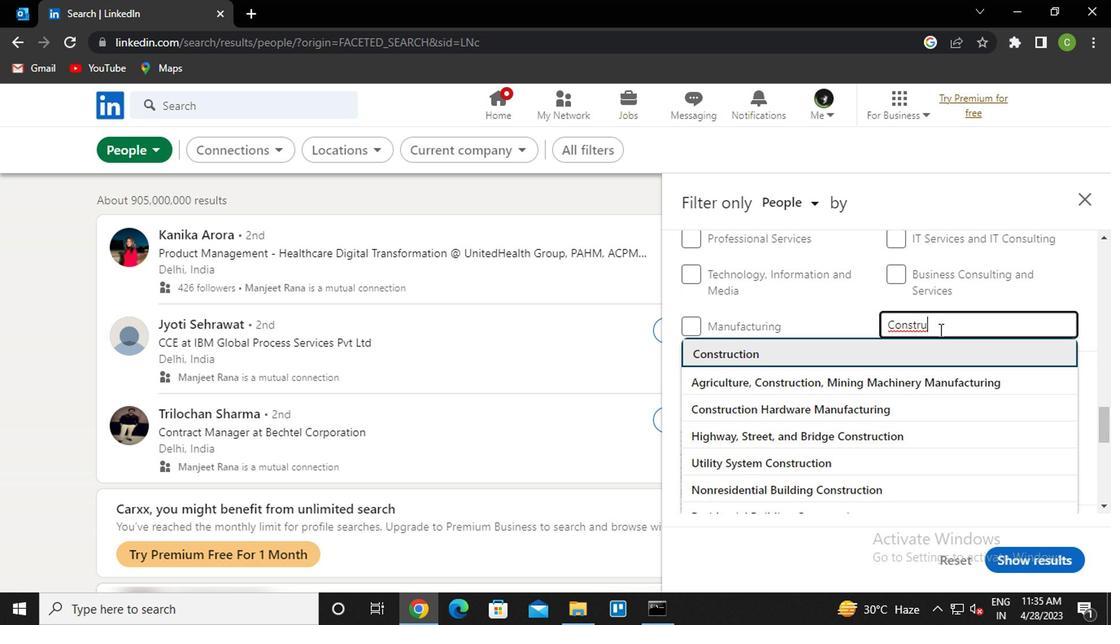 
Action: Mouse scrolled (936, 327) with delta (0, 0)
Screenshot: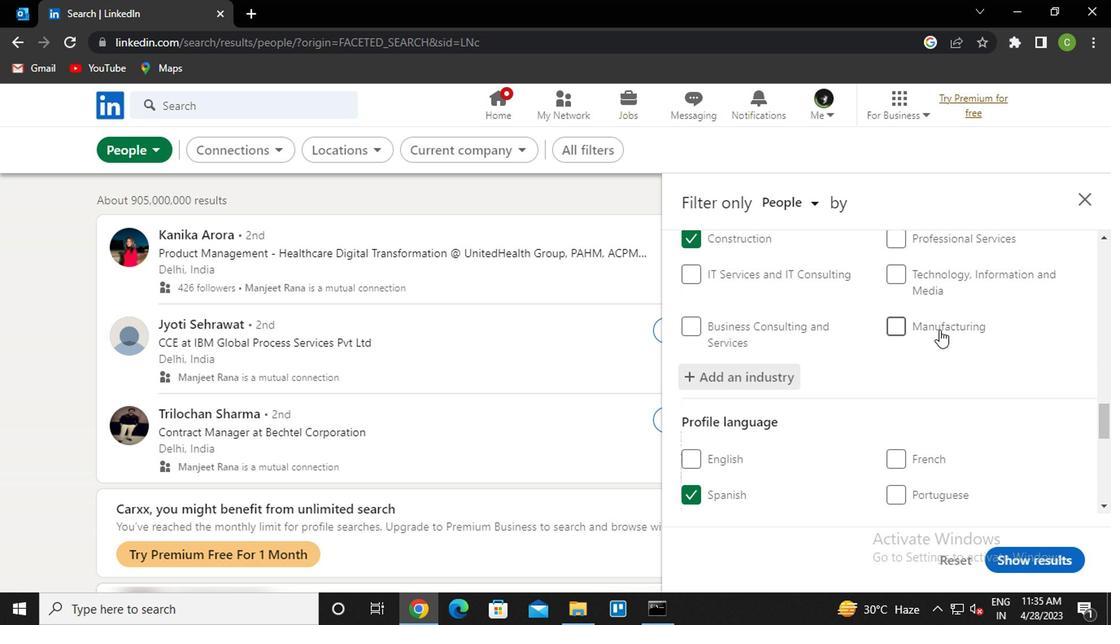 
Action: Mouse moved to (933, 334)
Screenshot: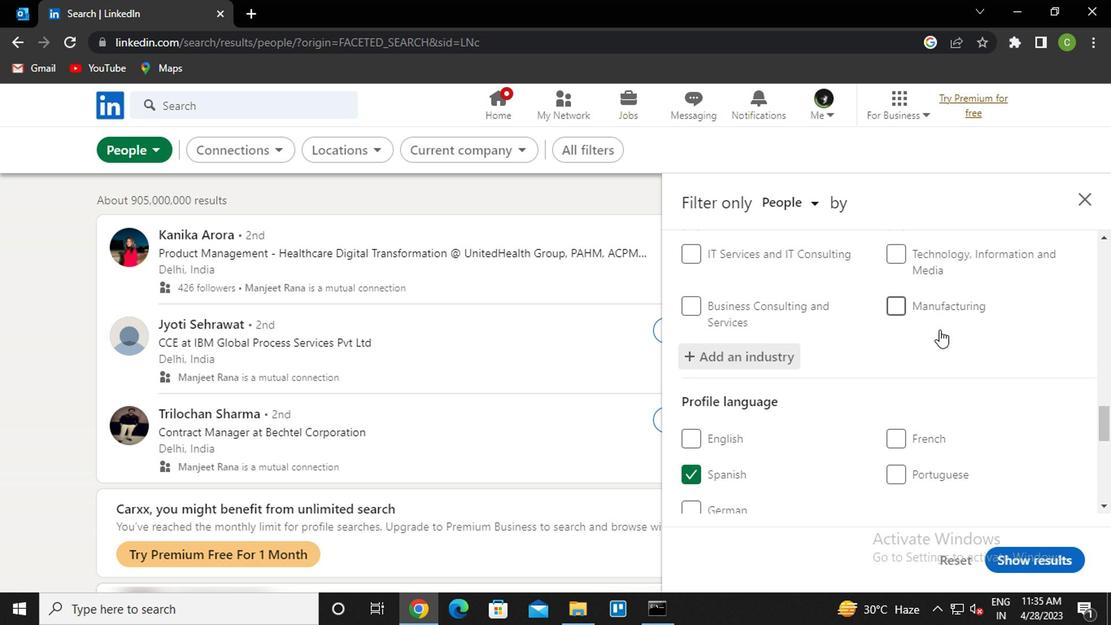 
Action: Mouse scrolled (933, 332) with delta (0, -1)
Screenshot: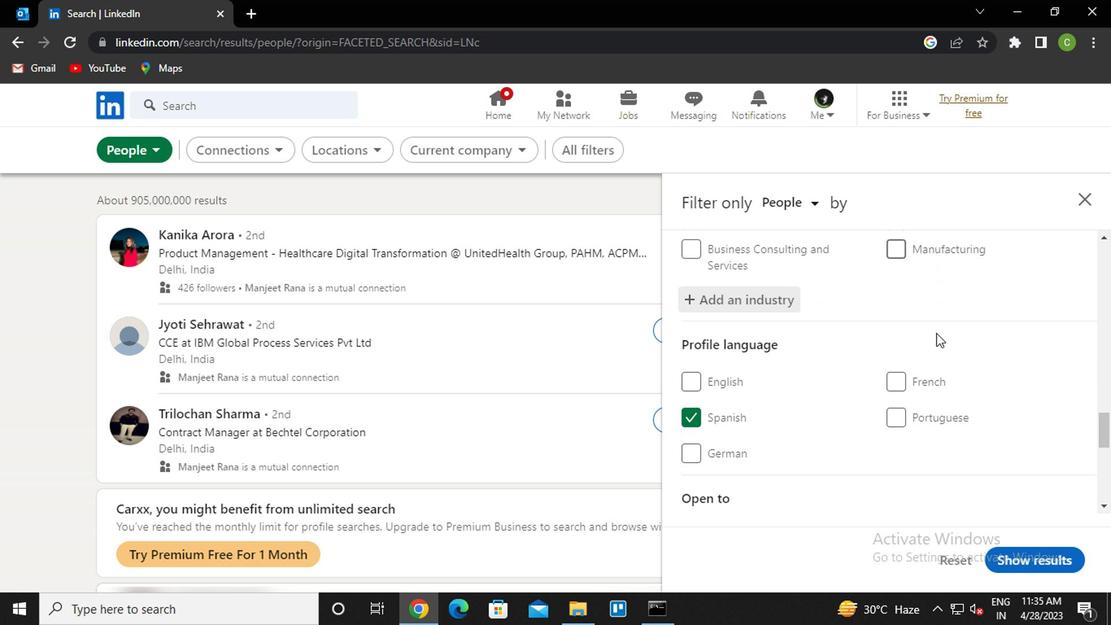 
Action: Mouse moved to (932, 338)
Screenshot: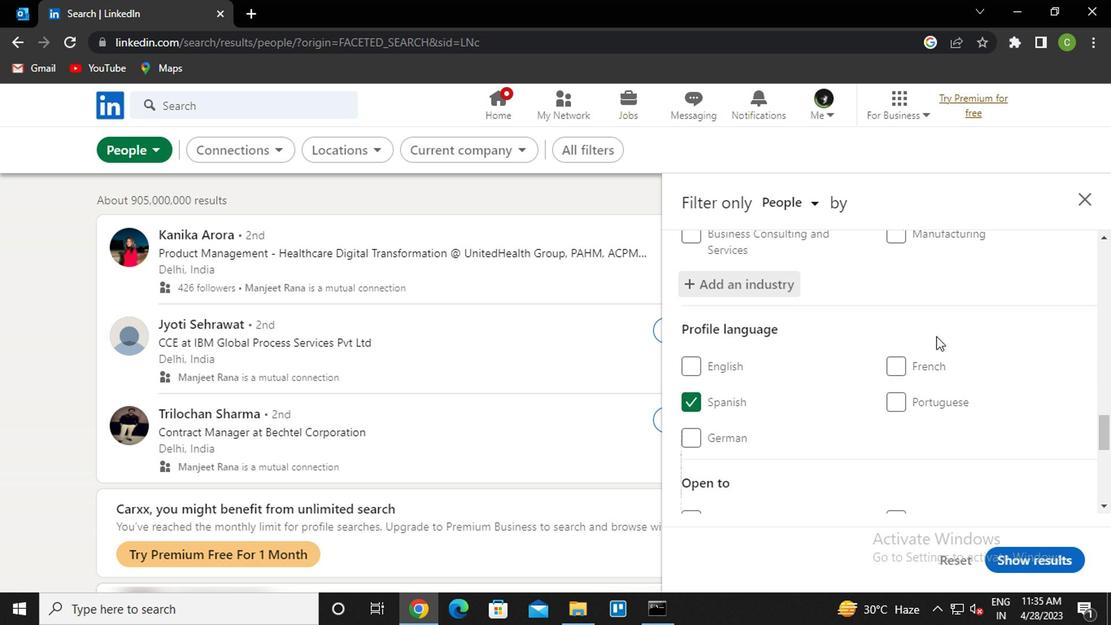 
Action: Mouse scrolled (932, 336) with delta (0, -1)
Screenshot: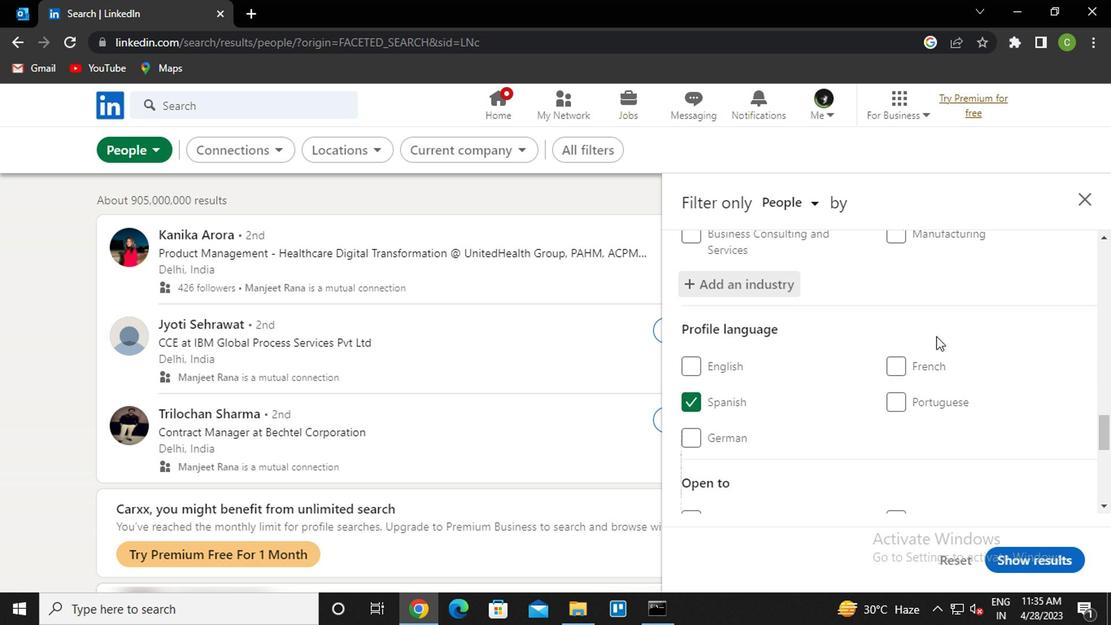 
Action: Mouse moved to (913, 346)
Screenshot: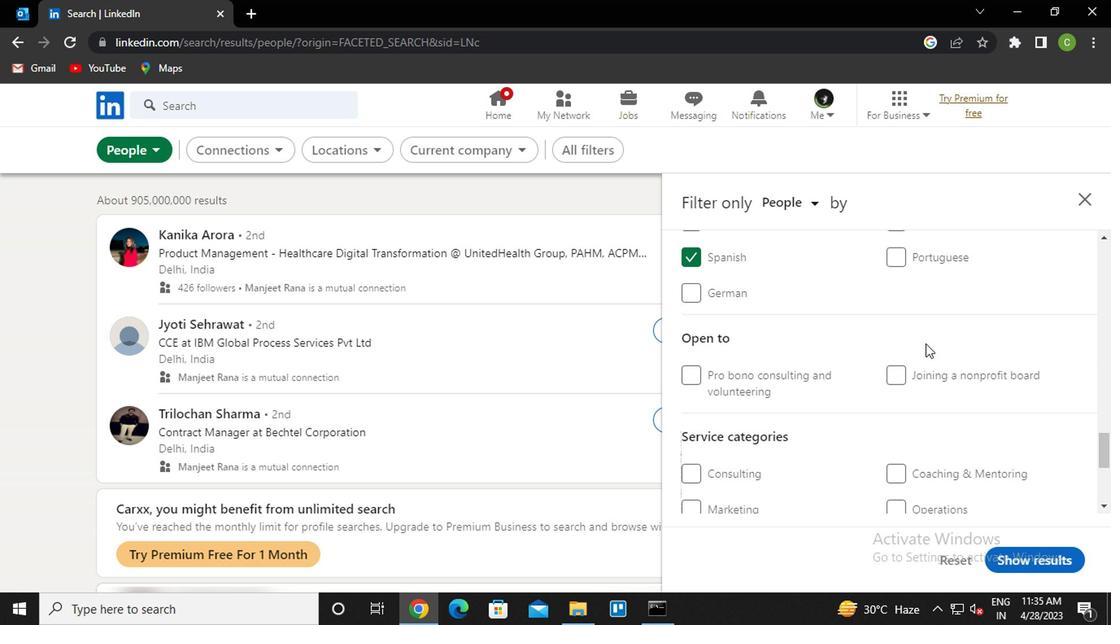 
Action: Mouse scrolled (913, 345) with delta (0, 0)
Screenshot: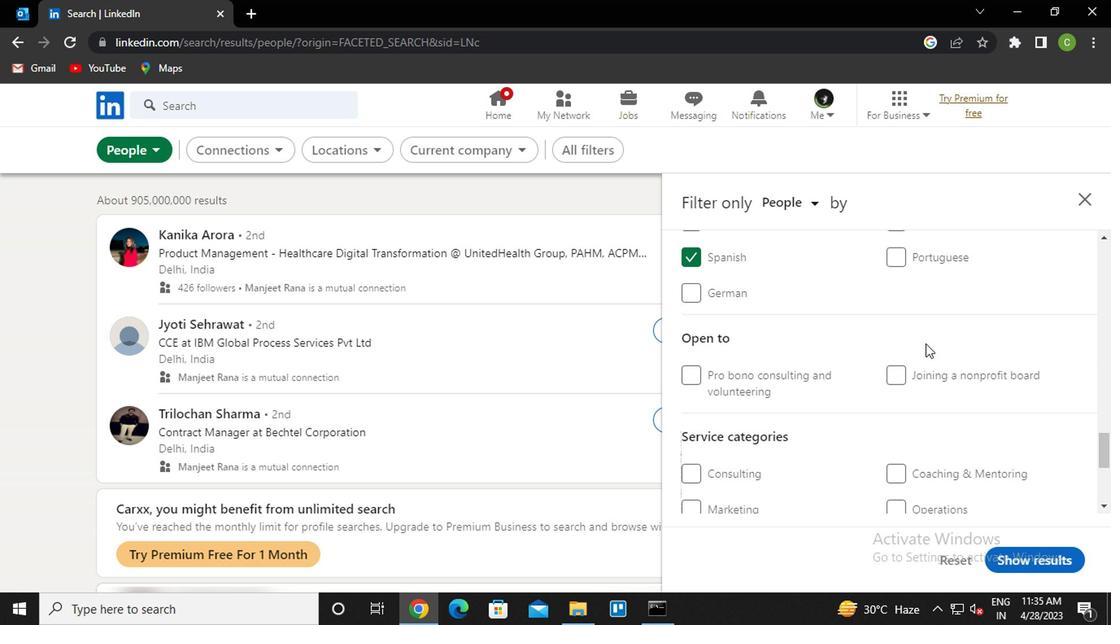 
Action: Mouse moved to (907, 348)
Screenshot: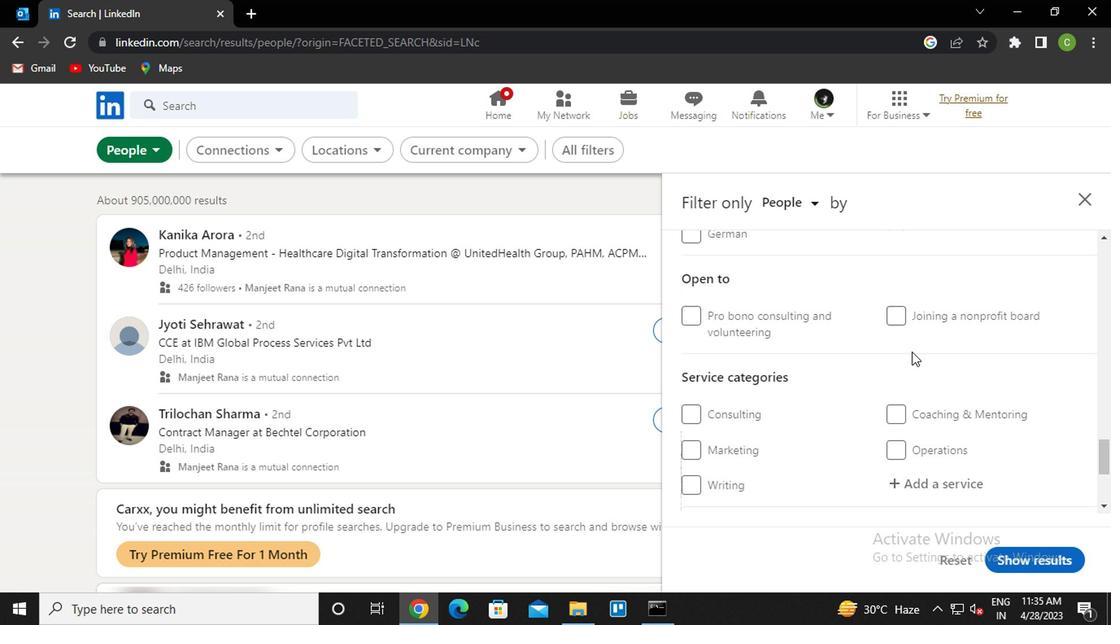 
Action: Mouse scrolled (907, 347) with delta (0, 0)
Screenshot: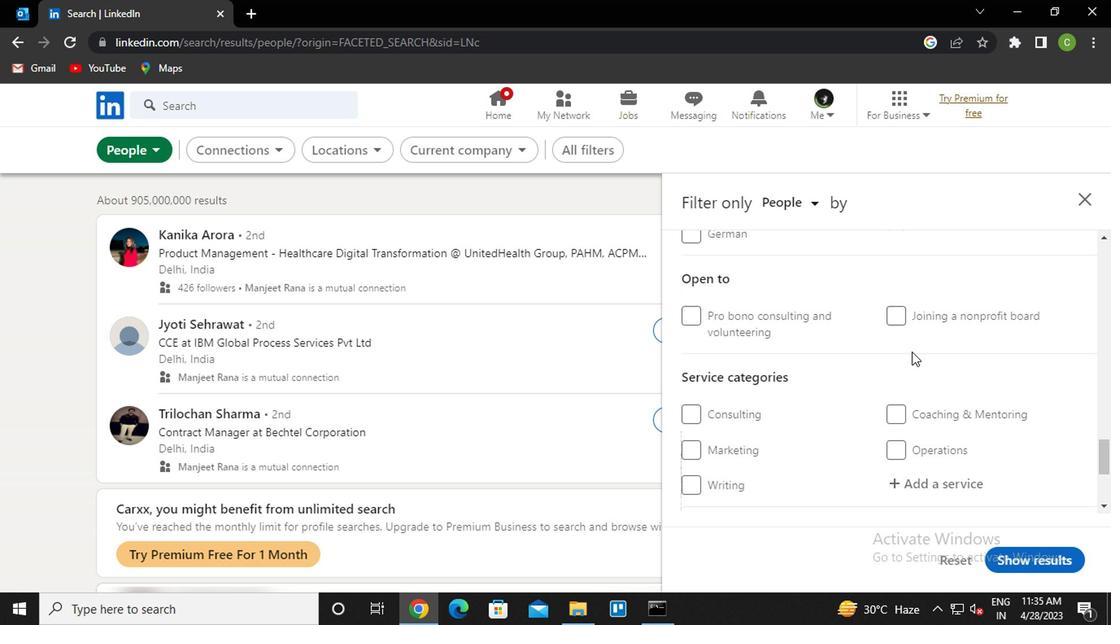 
Action: Mouse moved to (934, 374)
Screenshot: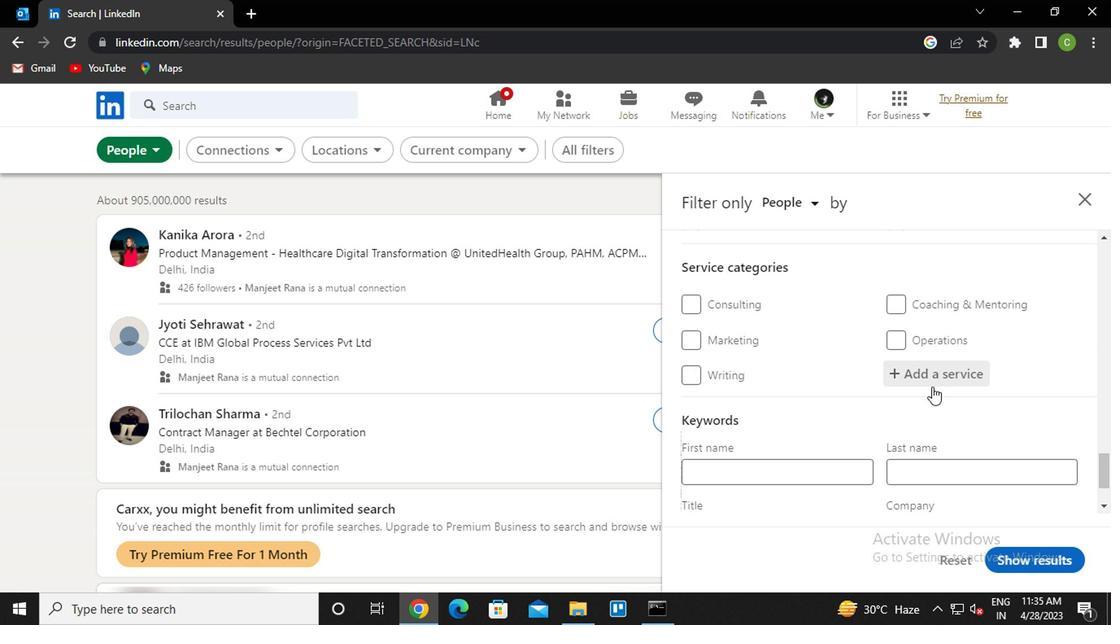 
Action: Mouse pressed left at (934, 374)
Screenshot: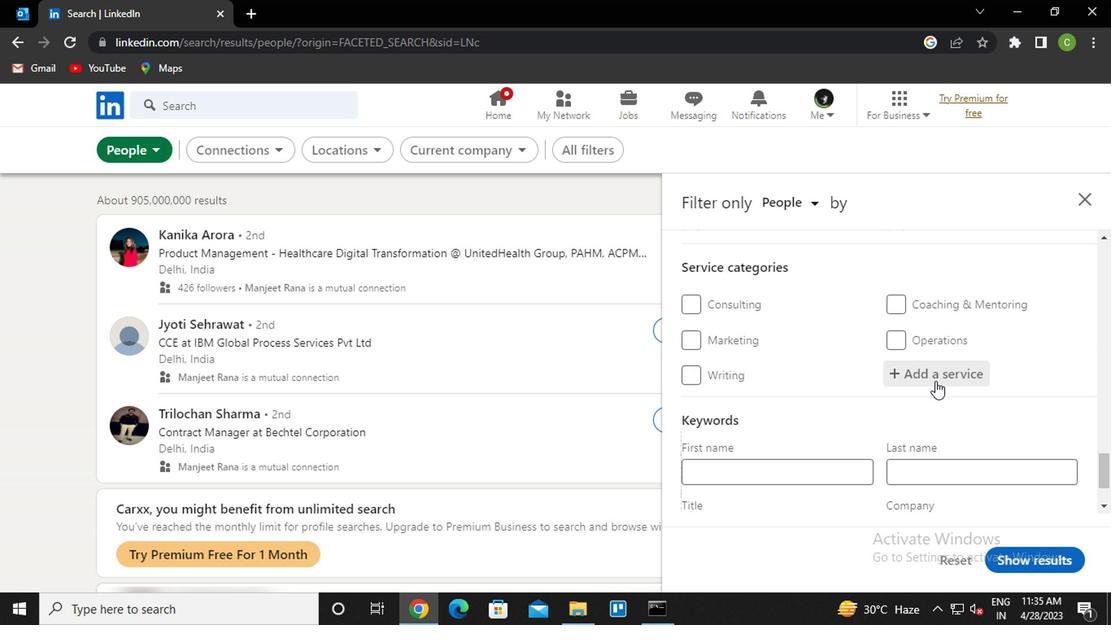 
Action: Mouse moved to (934, 375)
Screenshot: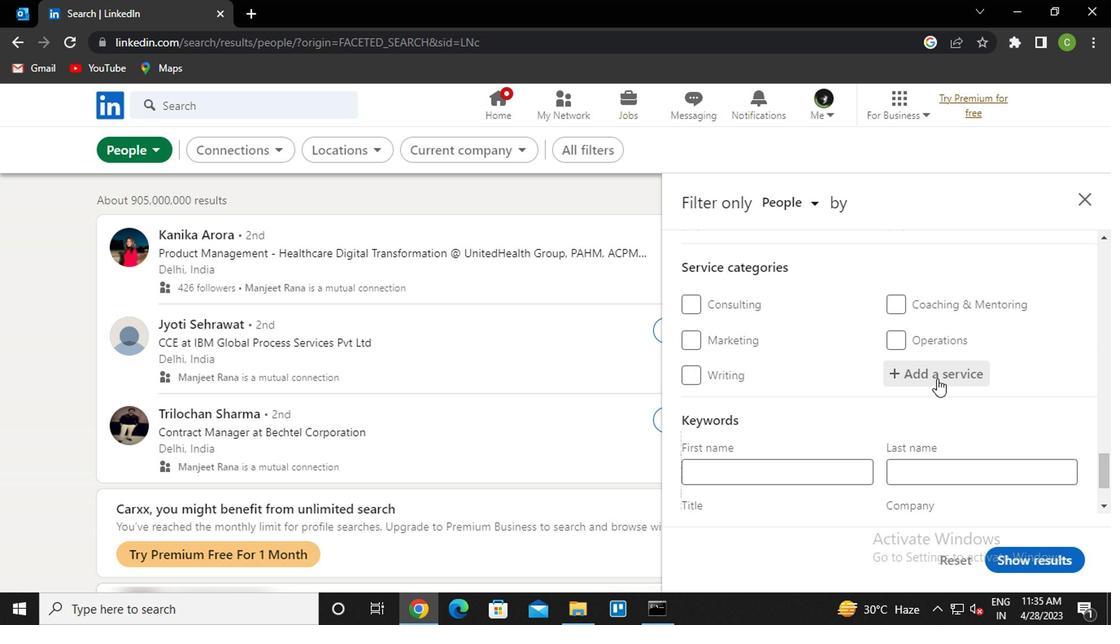 
Action: Key pressed <Key.caps_lock>
Screenshot: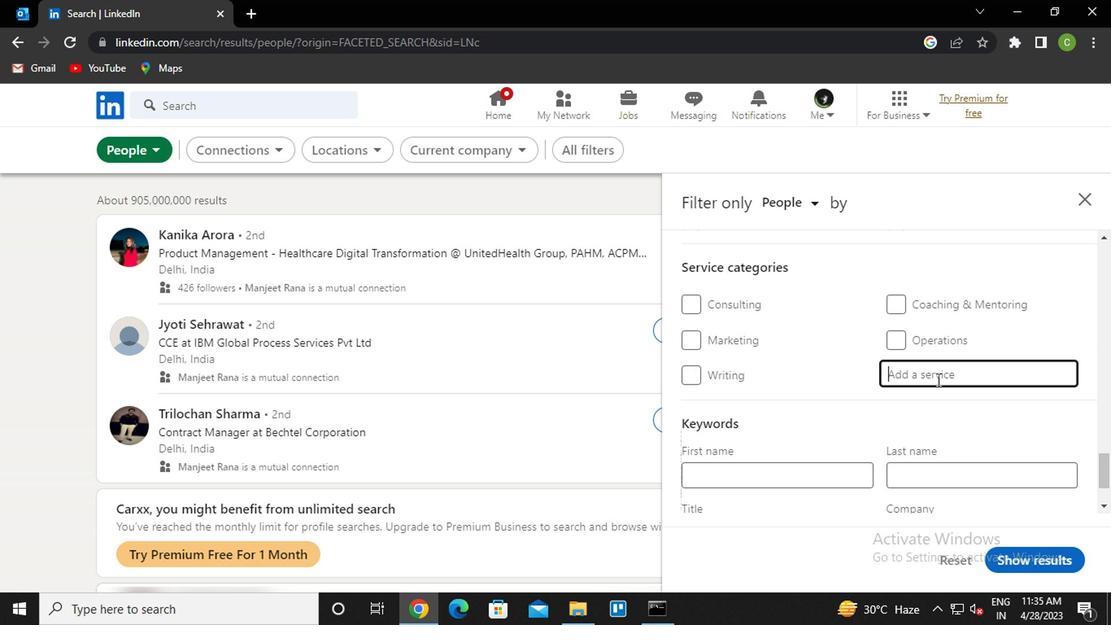 
Action: Mouse moved to (934, 376)
Screenshot: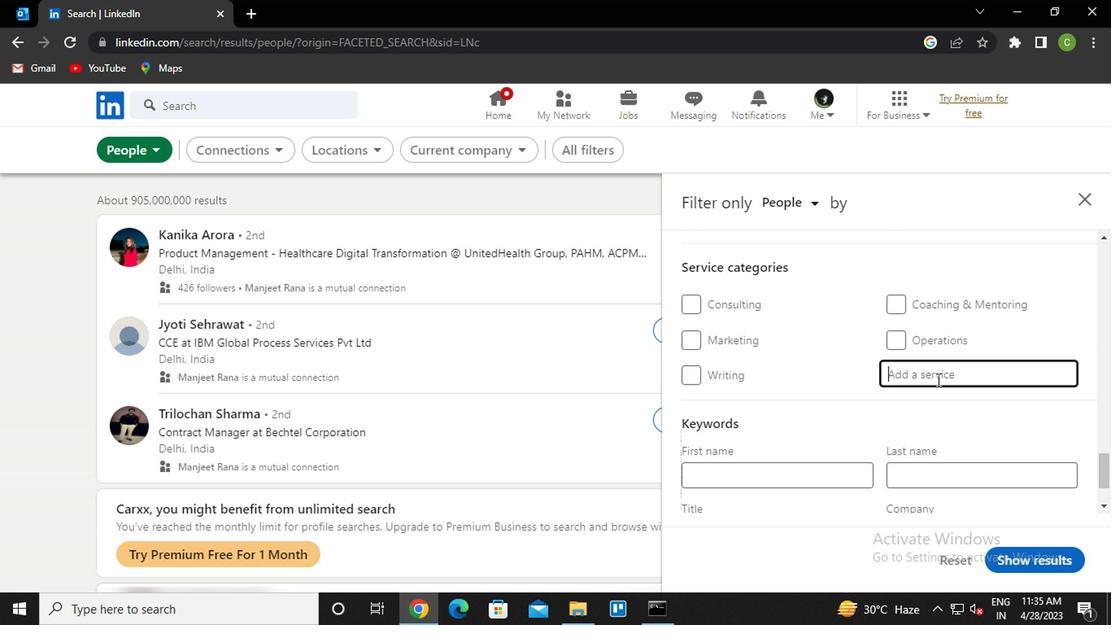 
Action: Key pressed g<Key.caps_lock>raghic<Key.space><Key.caps_lock>d<Key.caps_lock>Esign
Screenshot: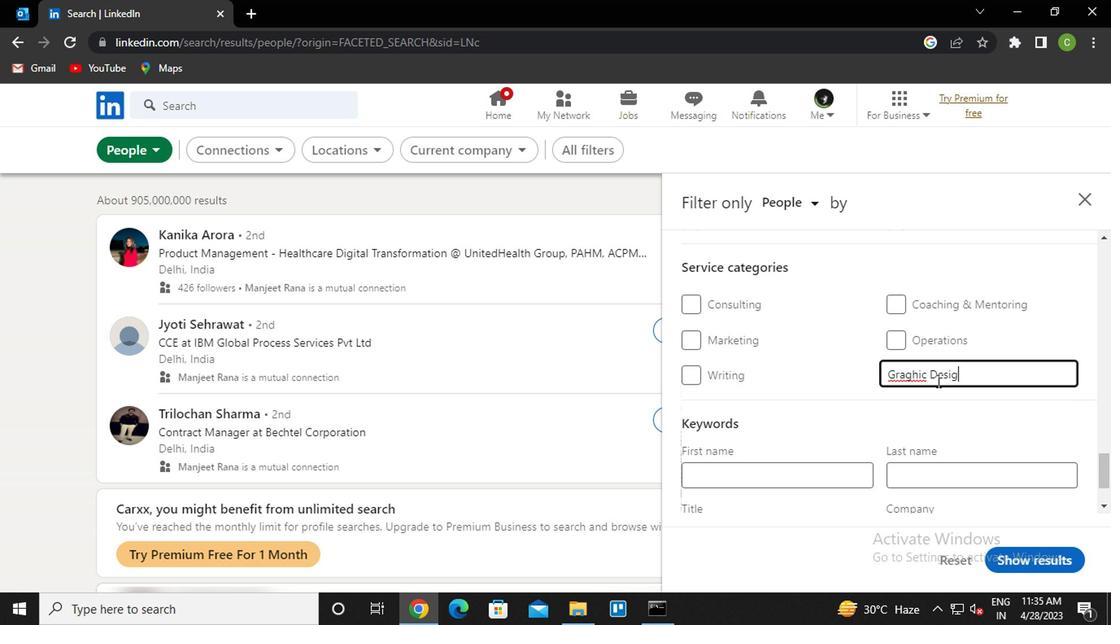 
Action: Mouse moved to (913, 370)
Screenshot: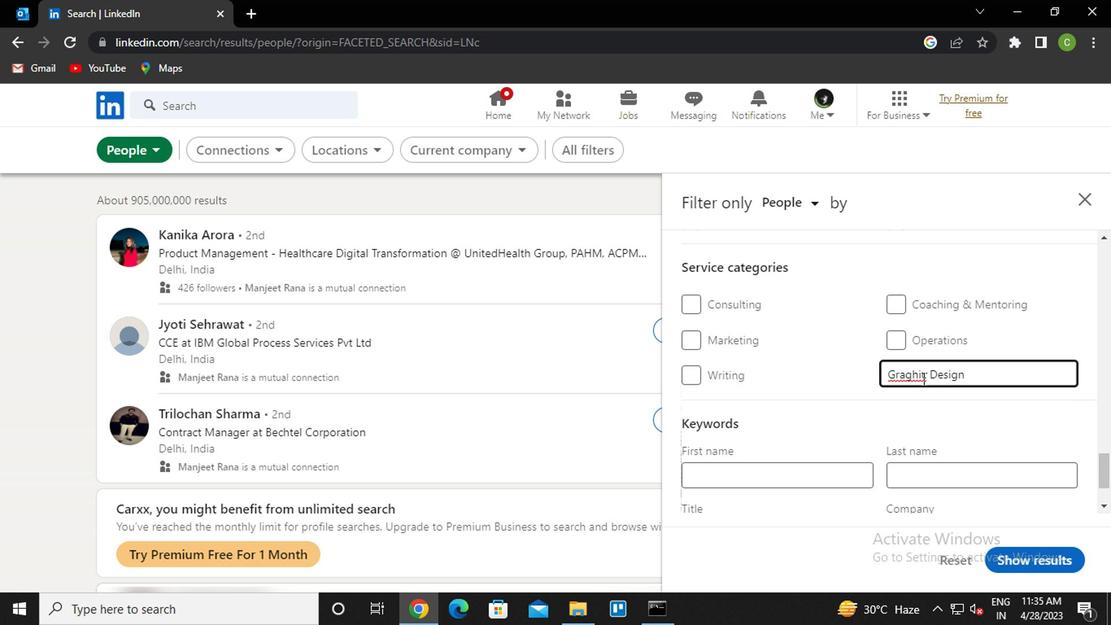 
Action: Mouse pressed right at (913, 370)
Screenshot: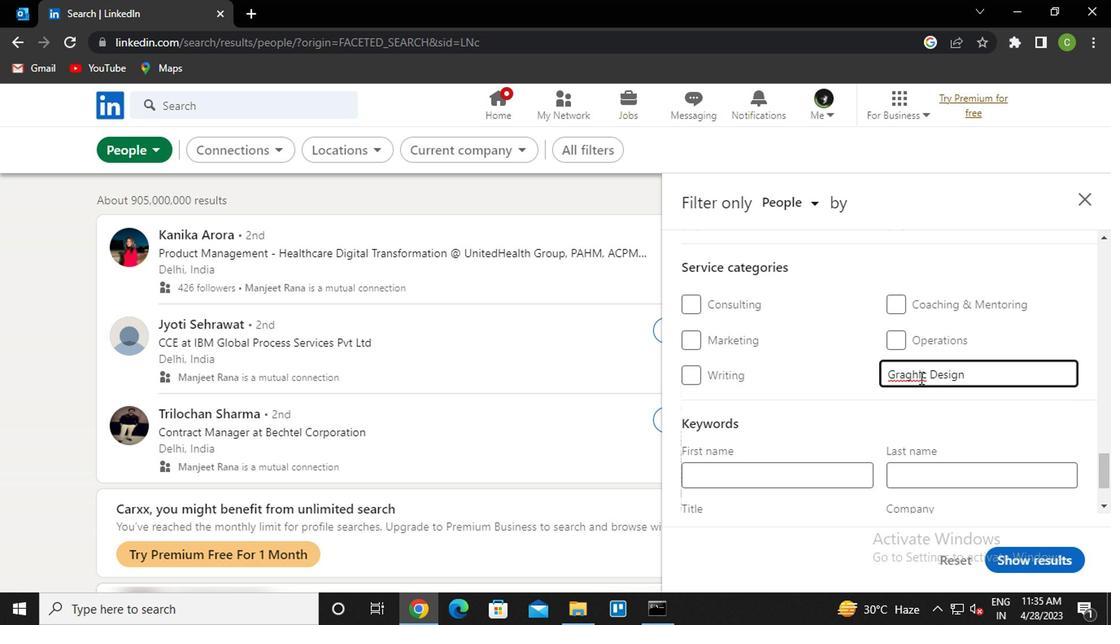 
Action: Mouse moved to (959, 137)
Screenshot: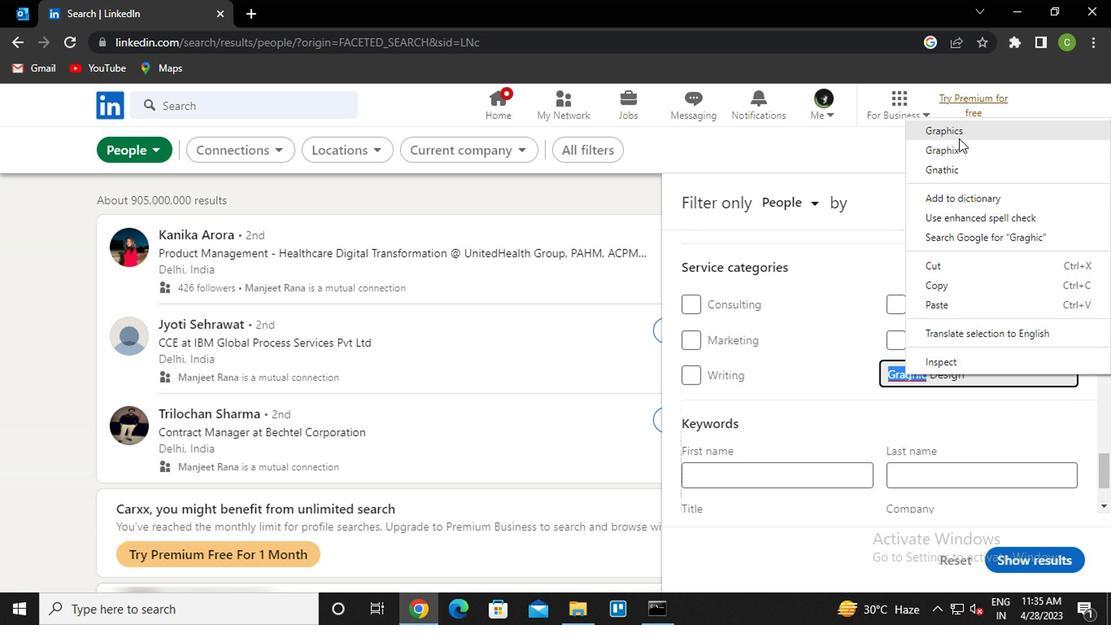 
Action: Mouse pressed left at (959, 137)
Screenshot: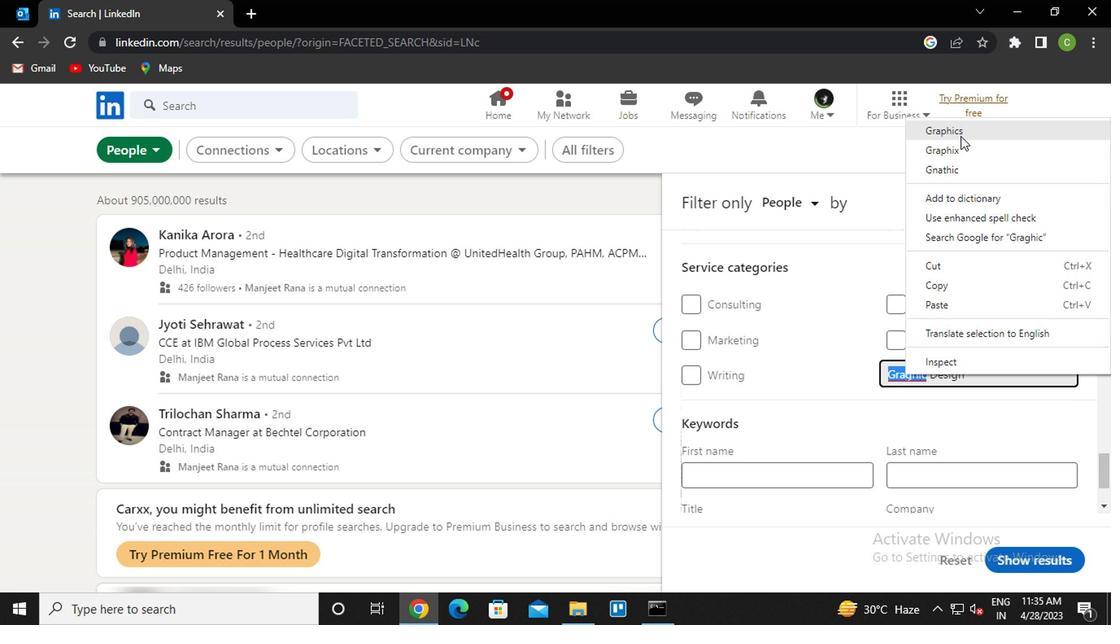 
Action: Mouse moved to (738, 431)
Screenshot: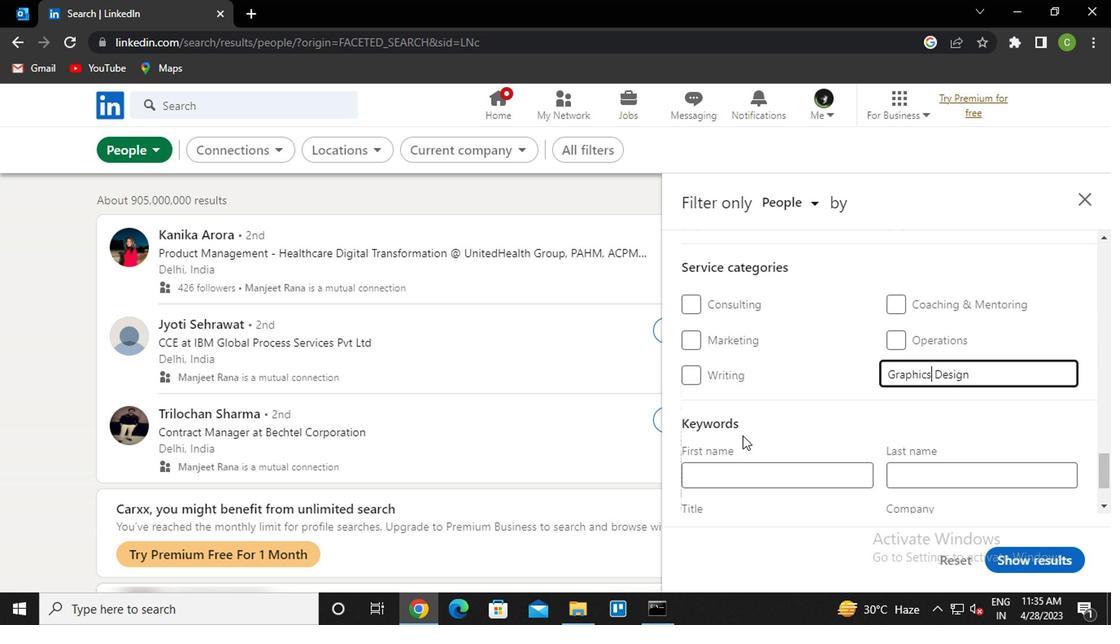 
Action: Mouse scrolled (738, 430) with delta (0, -1)
Screenshot: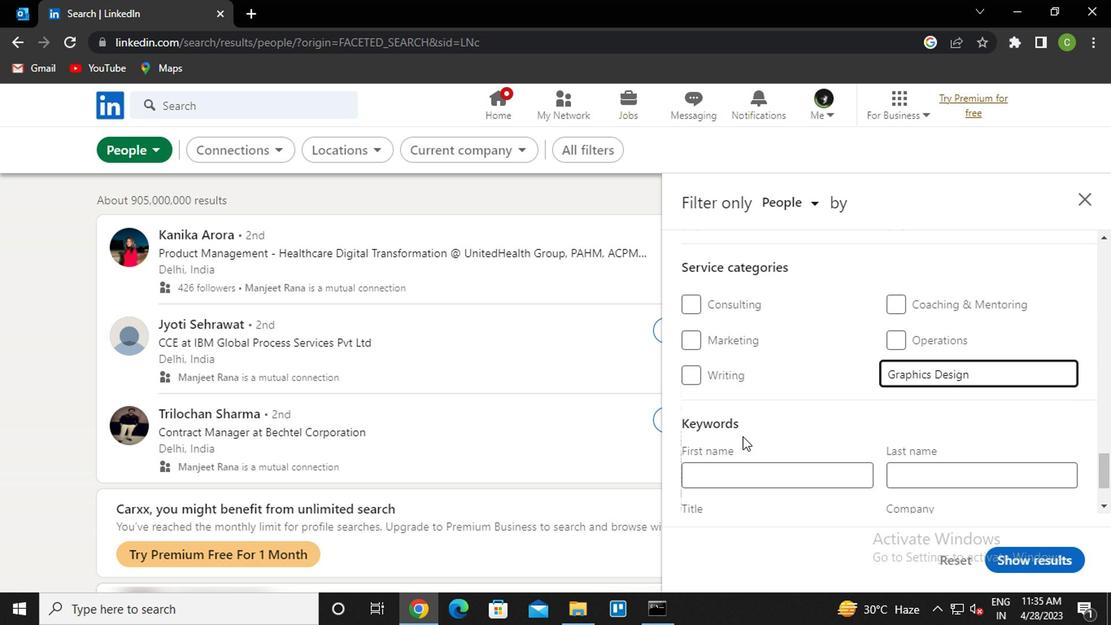 
Action: Mouse moved to (765, 317)
Screenshot: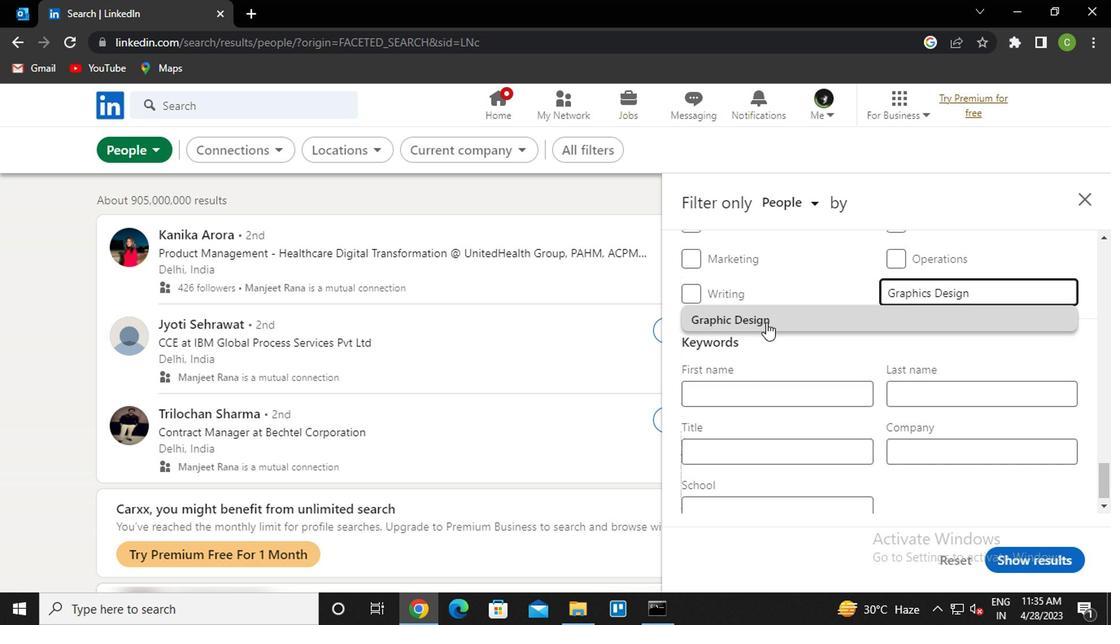
Action: Mouse pressed left at (765, 317)
Screenshot: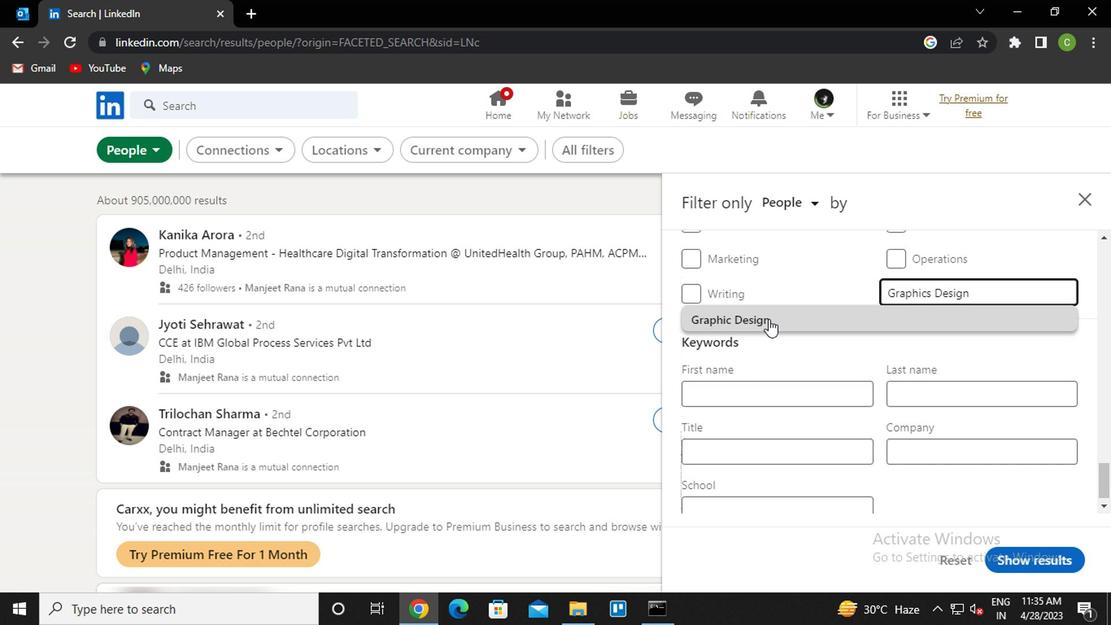 
Action: Mouse moved to (778, 451)
Screenshot: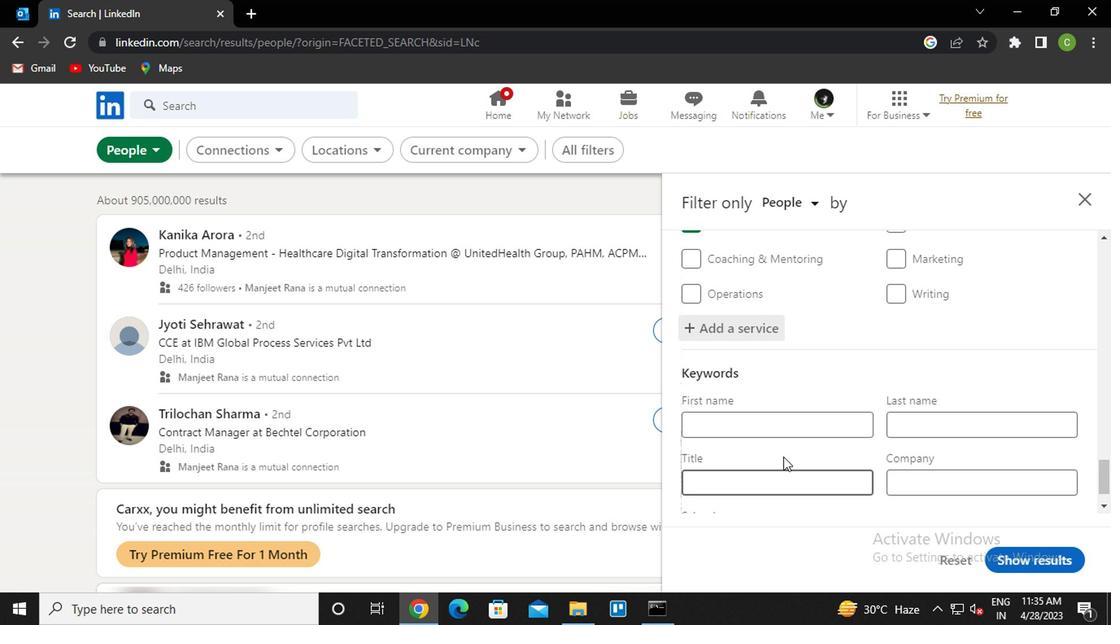 
Action: Mouse scrolled (778, 451) with delta (0, 0)
Screenshot: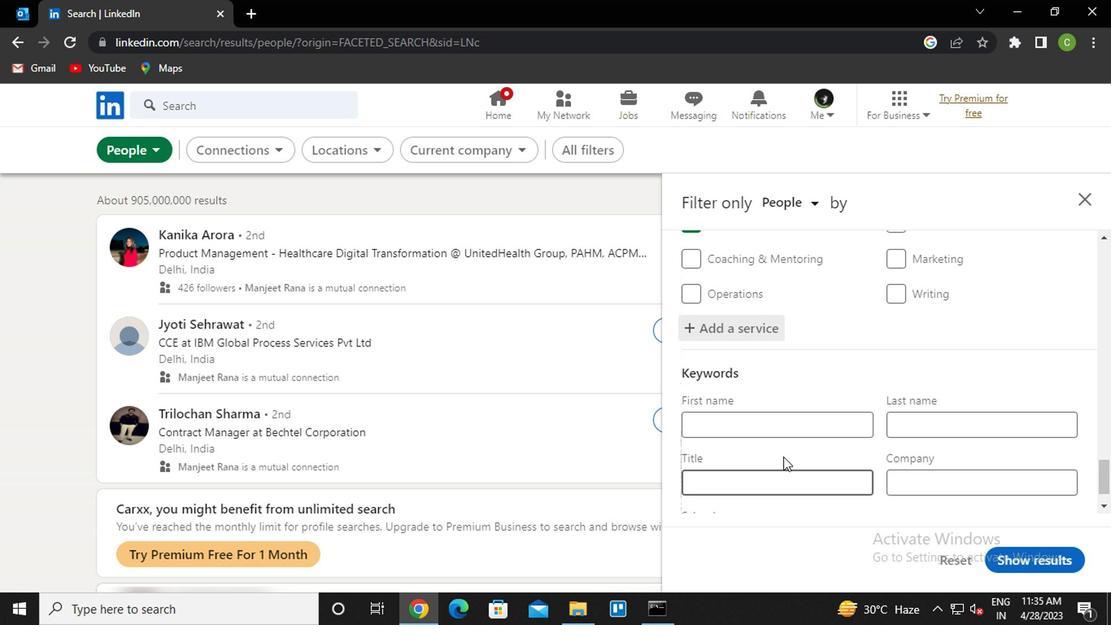 
Action: Mouse scrolled (778, 451) with delta (0, 0)
Screenshot: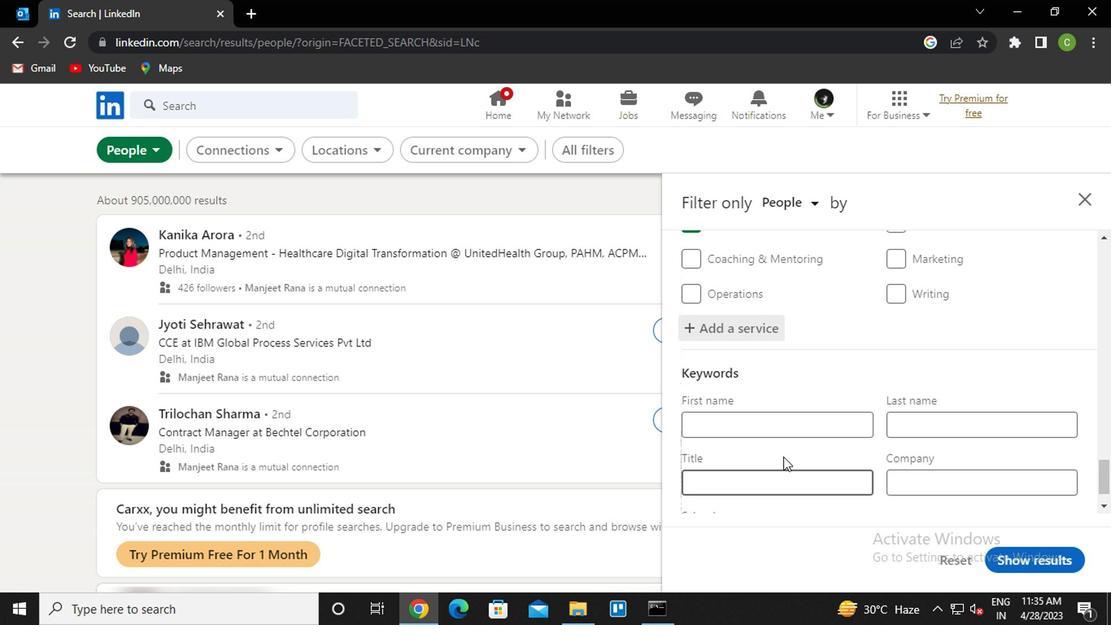
Action: Mouse moved to (777, 451)
Screenshot: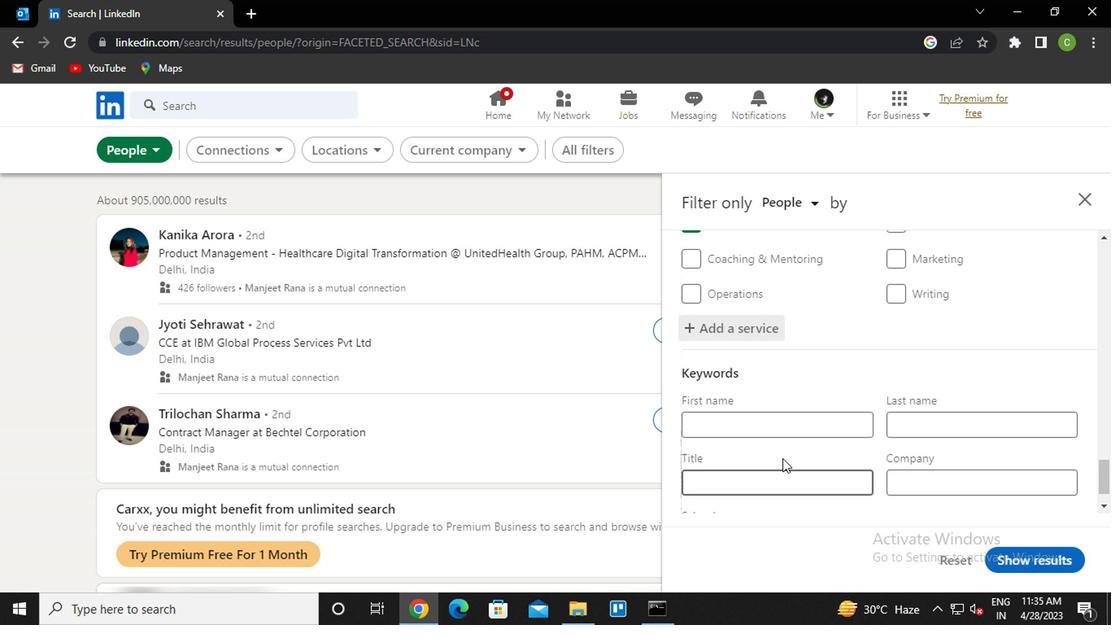 
Action: Mouse scrolled (777, 449) with delta (0, -1)
Screenshot: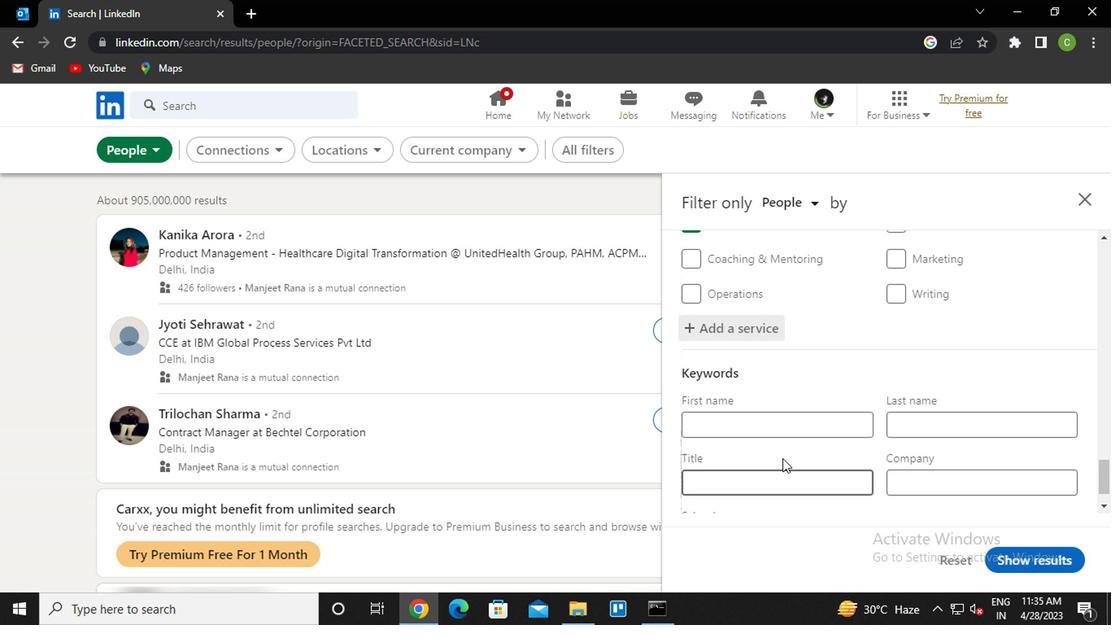 
Action: Mouse moved to (775, 431)
Screenshot: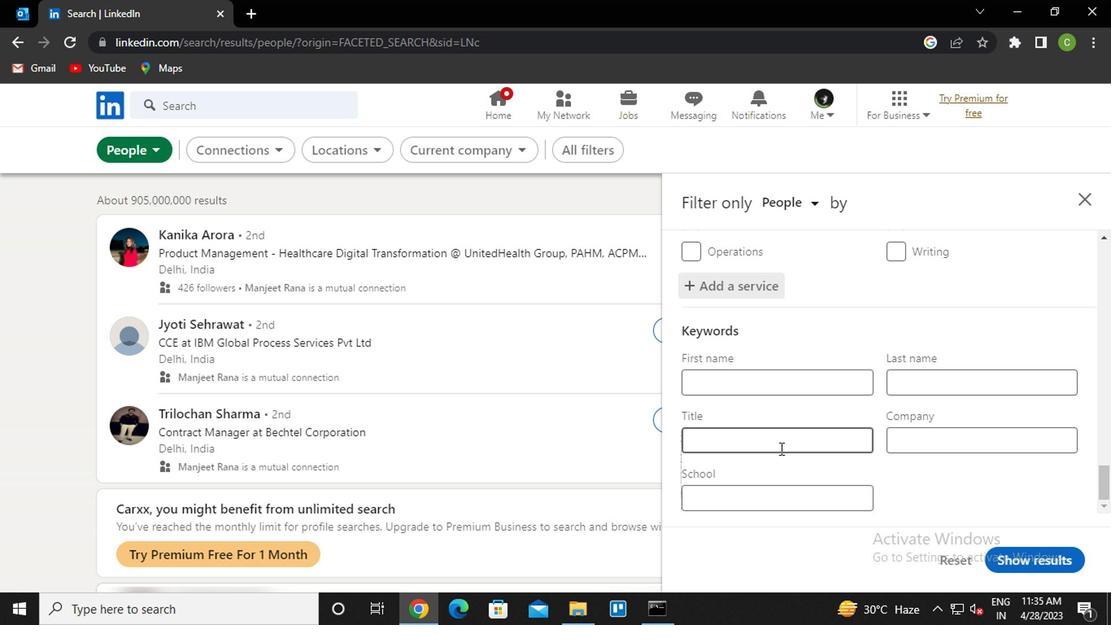 
Action: Mouse pressed left at (775, 431)
Screenshot: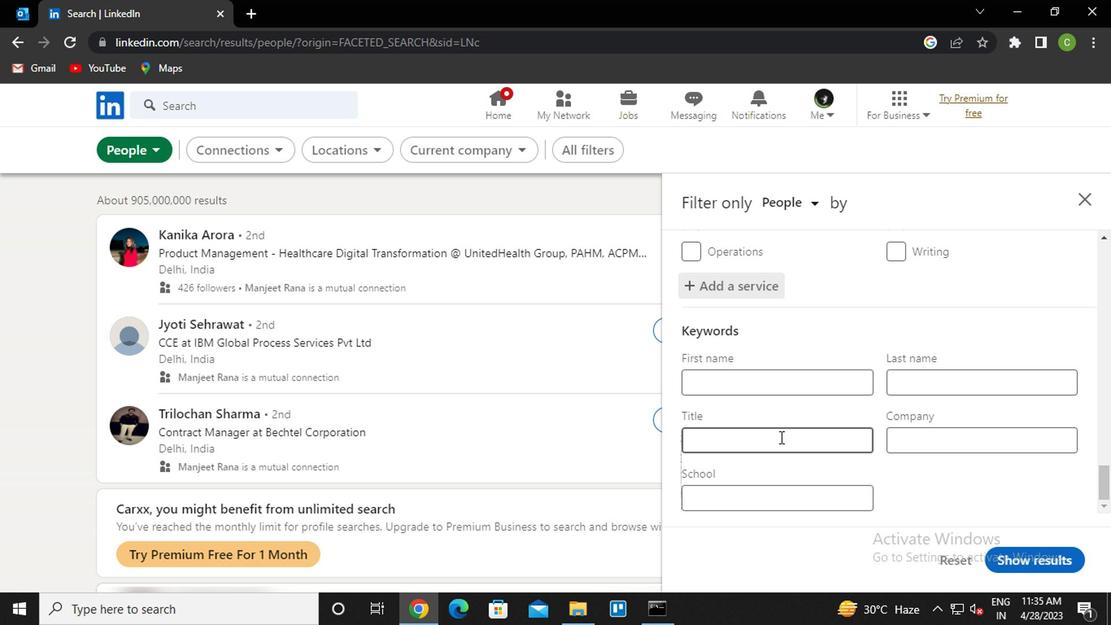 
Action: Key pressed <Key.caps_lock>s<Key.caps_lock>ocial<Key.space><Key.caps_lock>m<Key.caps_lock>edia<Key.space><Key.caps_lock>s<Key.caps_lock>pecialist
Screenshot: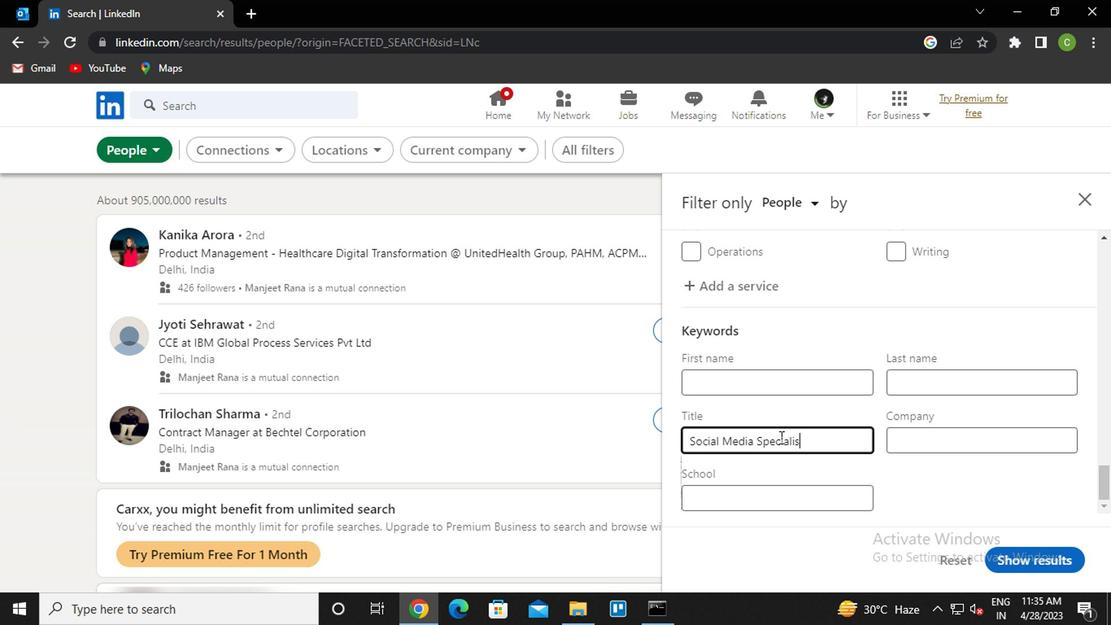 
Action: Mouse moved to (1050, 553)
Screenshot: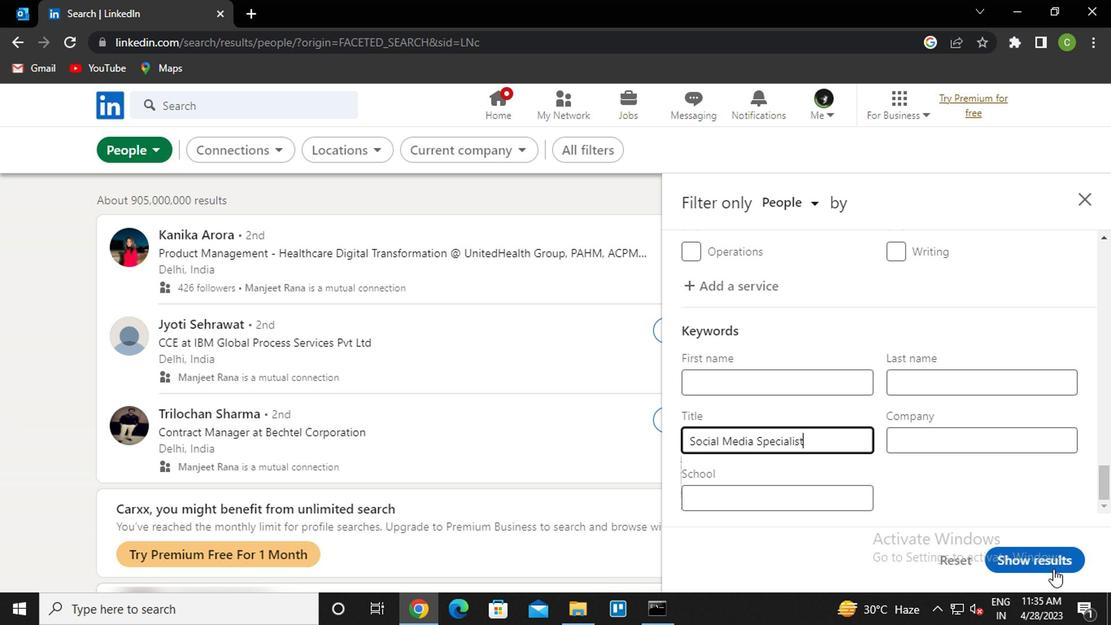
Action: Mouse pressed left at (1050, 553)
Screenshot: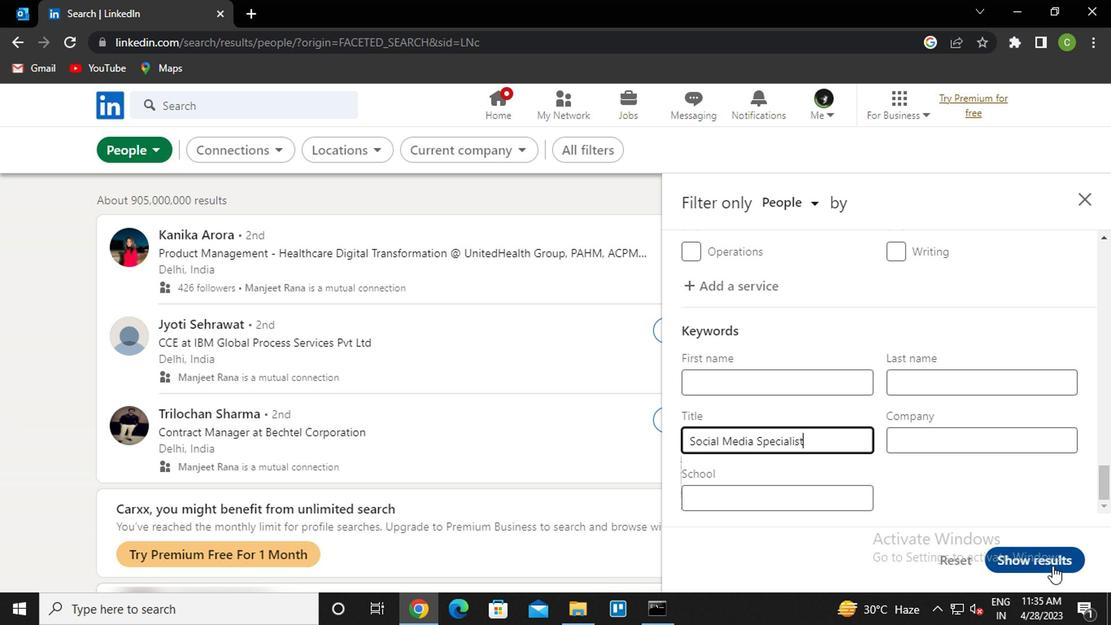 
Action: Mouse moved to (568, 596)
Screenshot: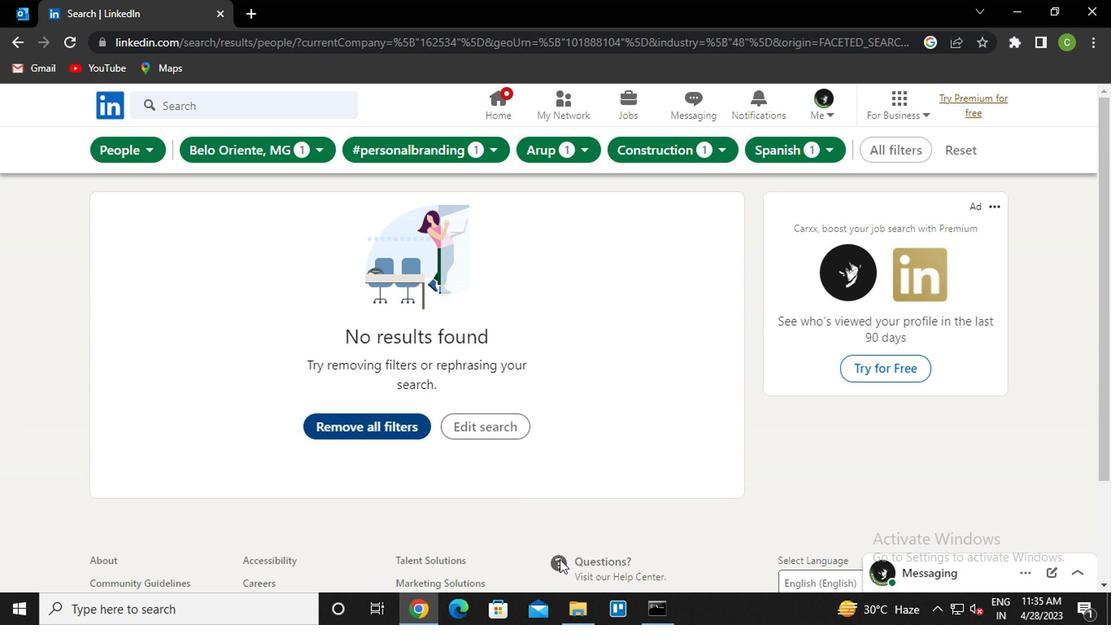 
